 Task: Find connections with filter location La Crau with filter topic #Futurewith filter profile language English with filter current company Webmasters4SEO with filter school Maharashtra Jobs and careers with filter industry Investment Advice with filter service category Interior Design with filter keywords title Culture Operations Manager
Action: Mouse moved to (658, 114)
Screenshot: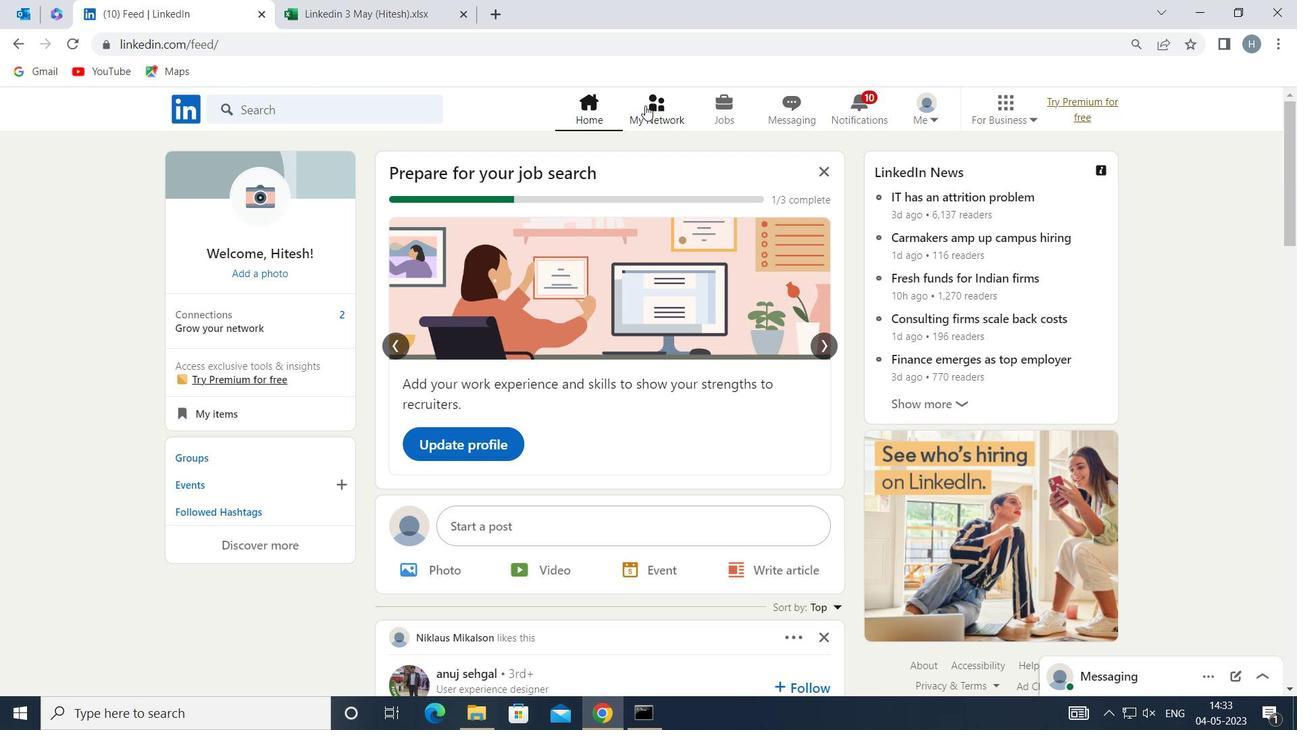 
Action: Mouse pressed left at (658, 114)
Screenshot: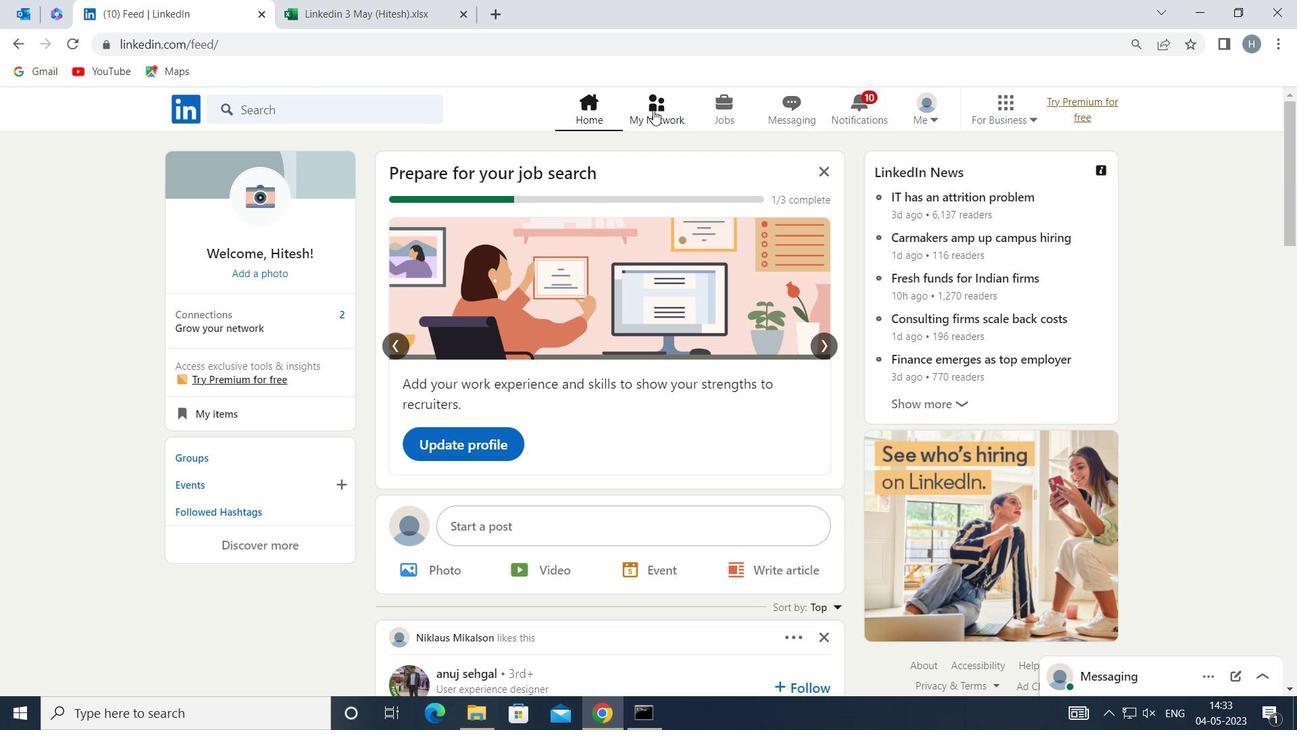 
Action: Mouse moved to (380, 201)
Screenshot: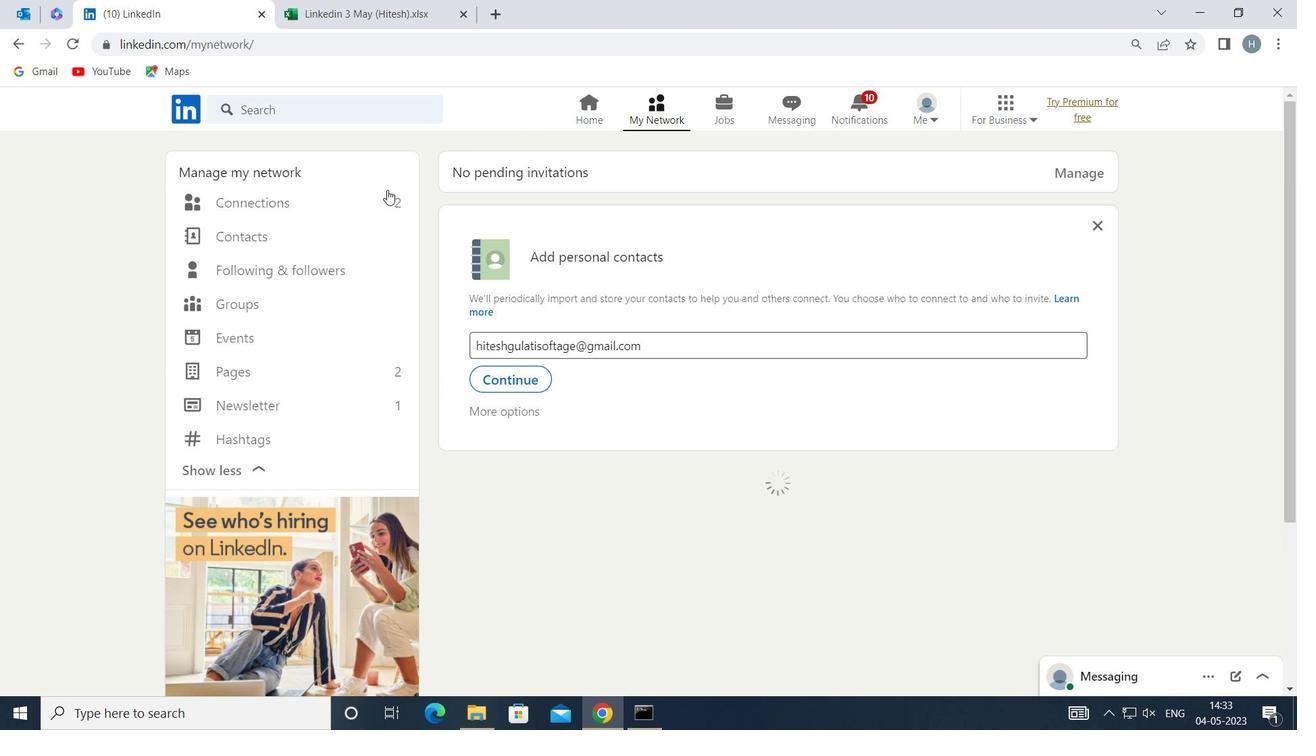 
Action: Mouse pressed left at (380, 201)
Screenshot: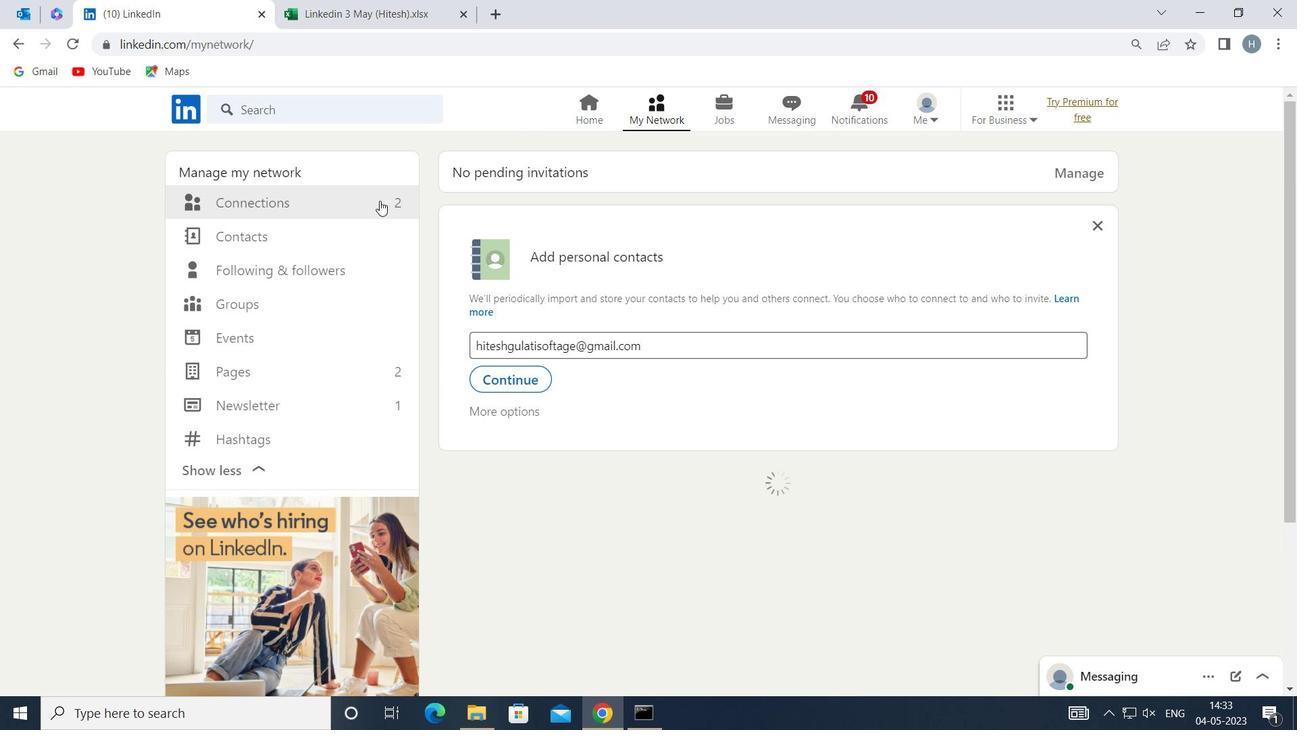
Action: Mouse moved to (768, 199)
Screenshot: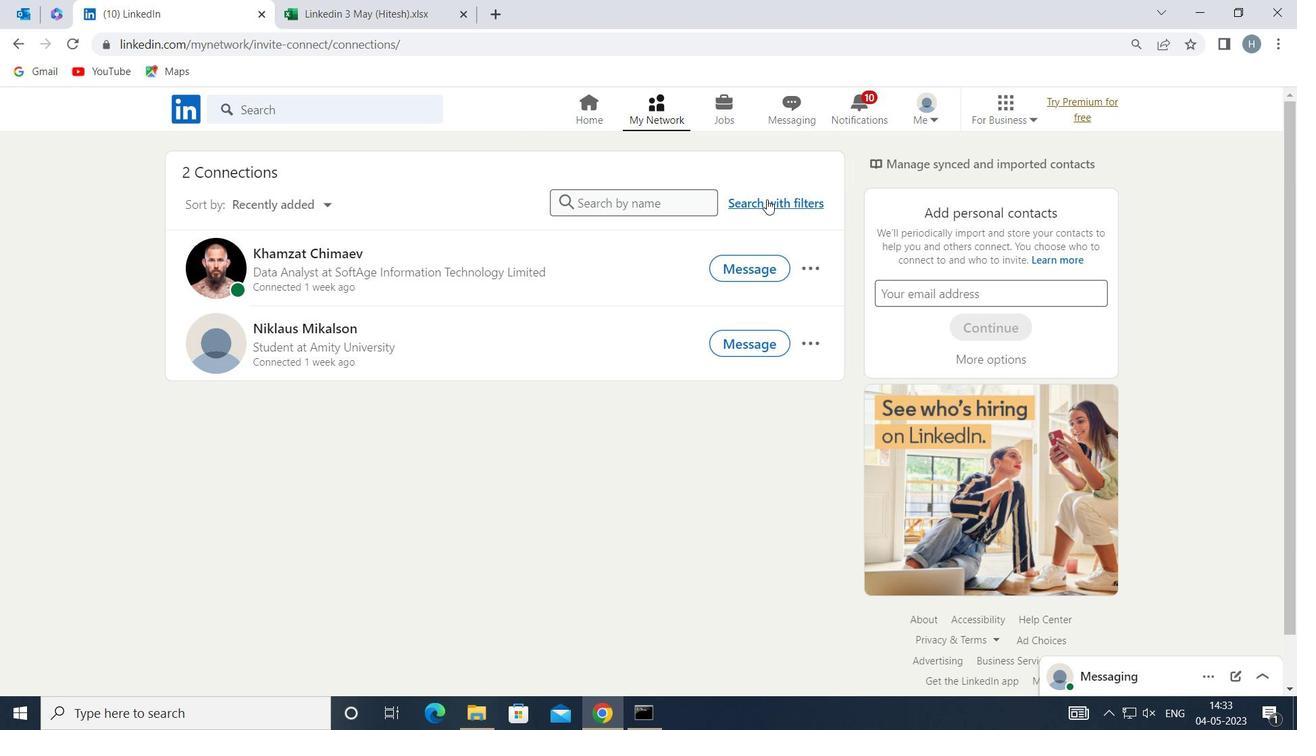 
Action: Mouse pressed left at (768, 199)
Screenshot: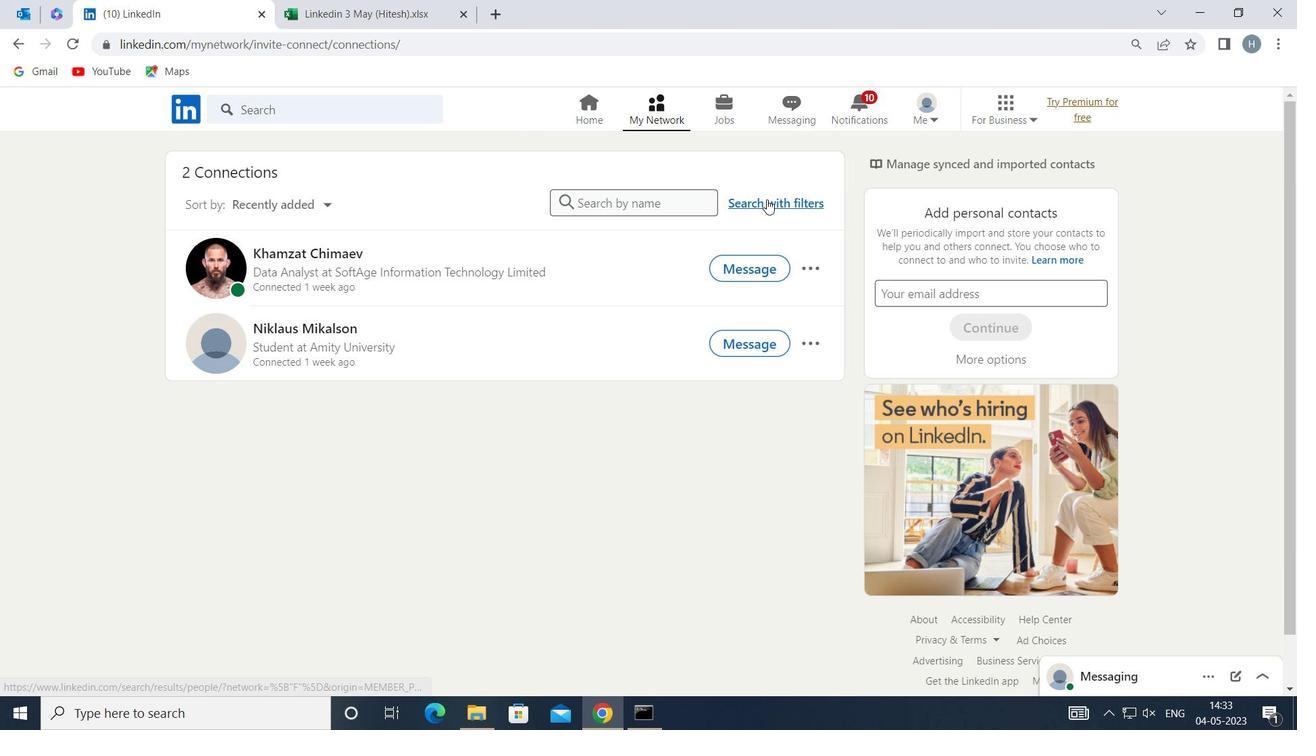 
Action: Mouse moved to (690, 160)
Screenshot: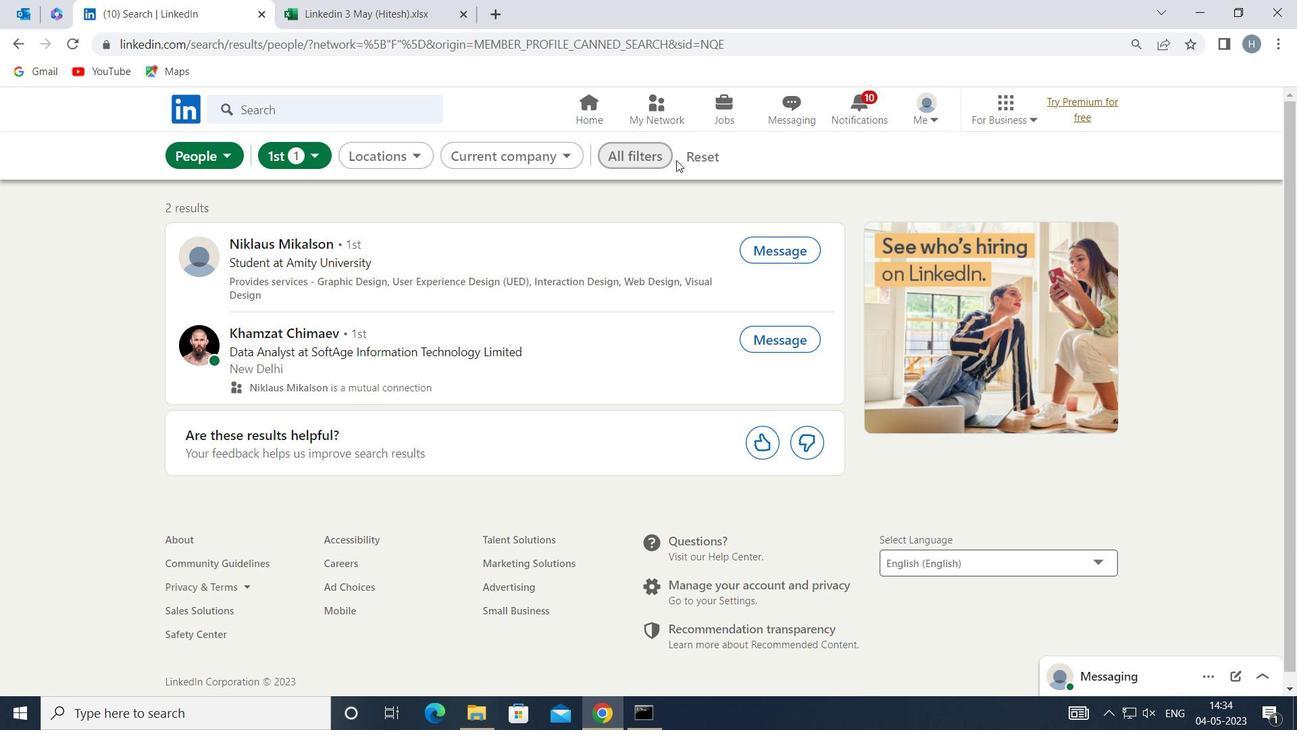 
Action: Mouse pressed left at (690, 160)
Screenshot: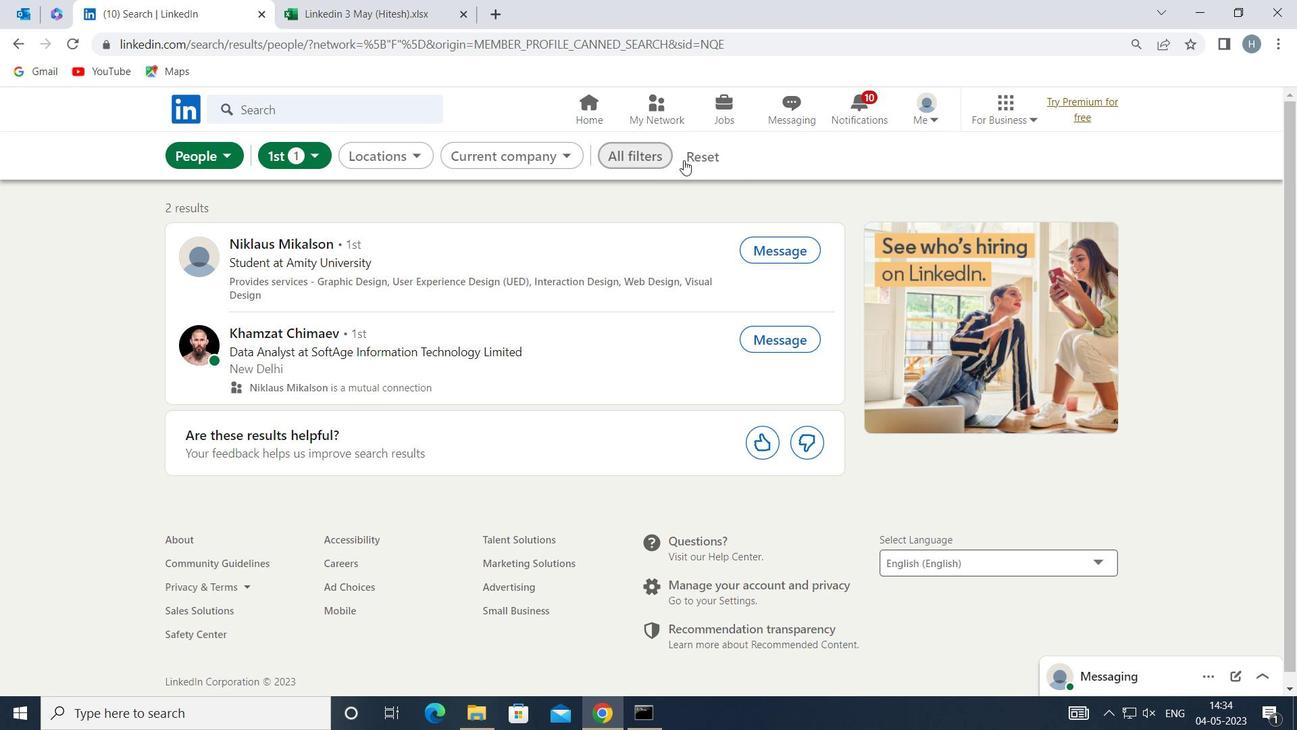 
Action: Mouse moved to (680, 154)
Screenshot: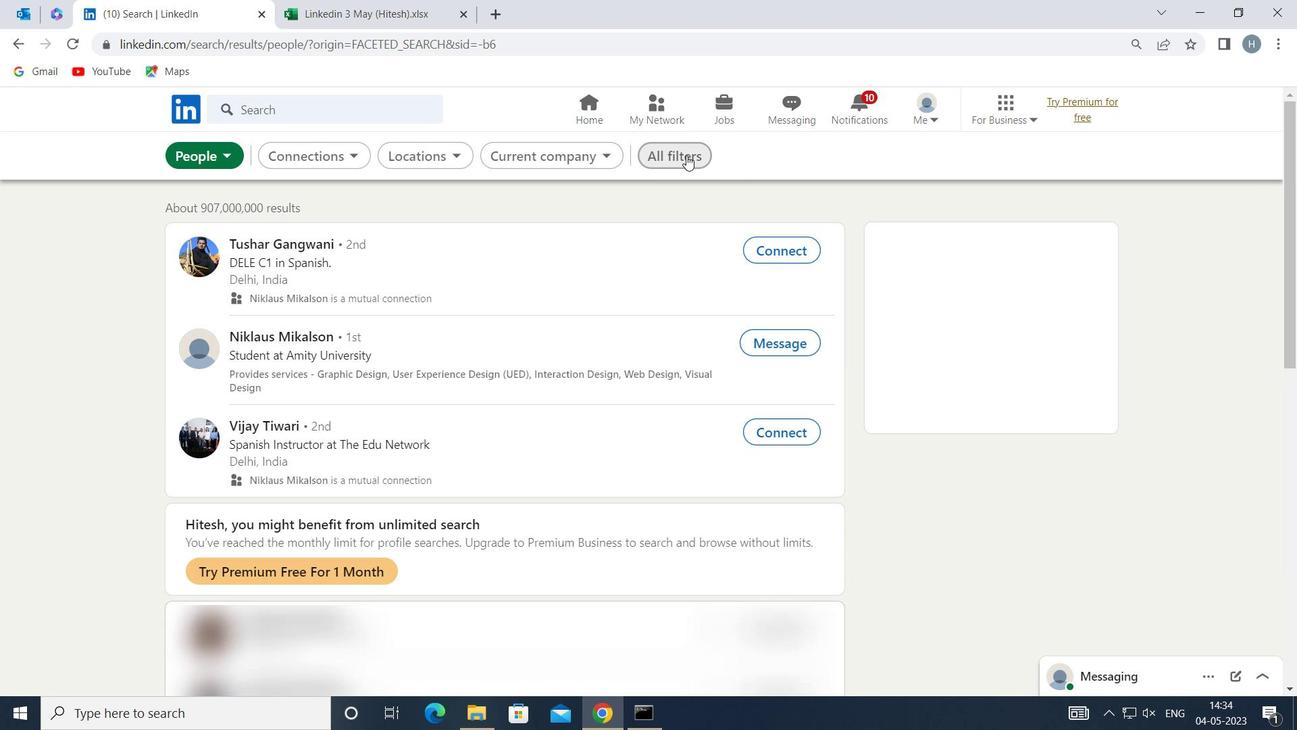 
Action: Mouse pressed left at (680, 154)
Screenshot: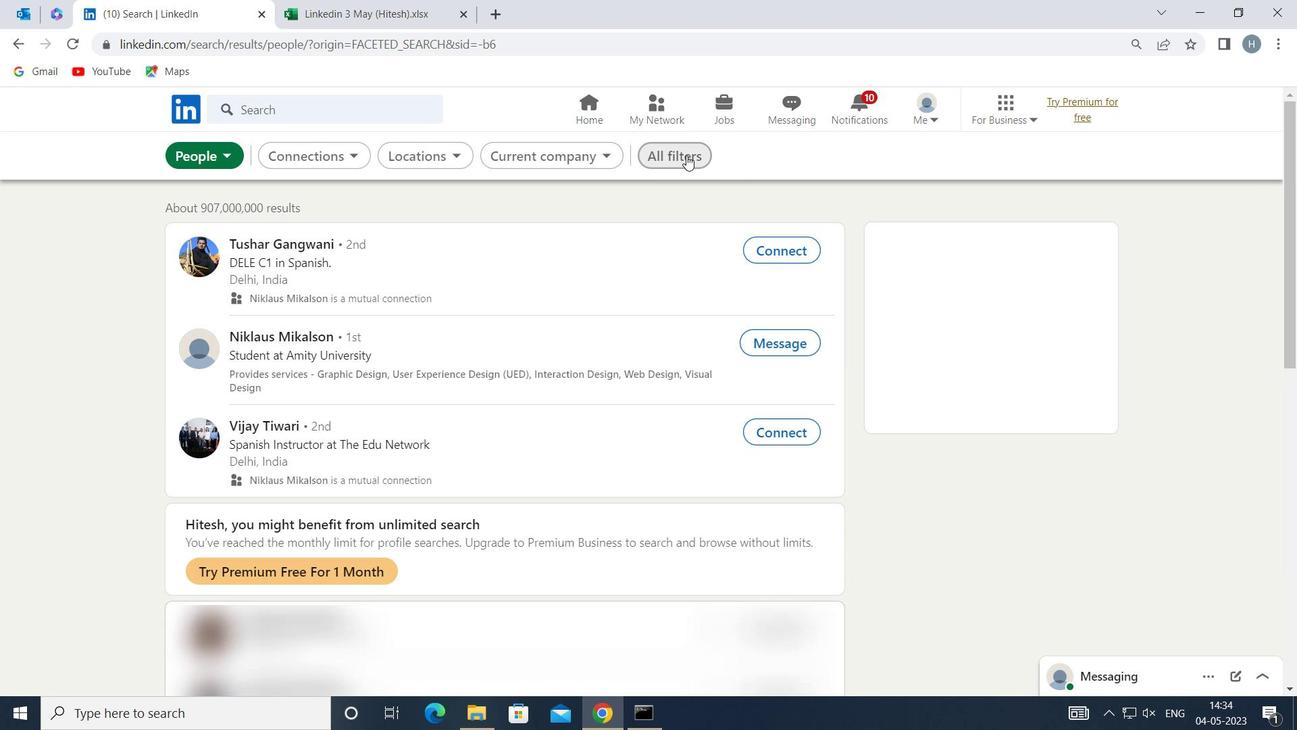 
Action: Mouse moved to (900, 277)
Screenshot: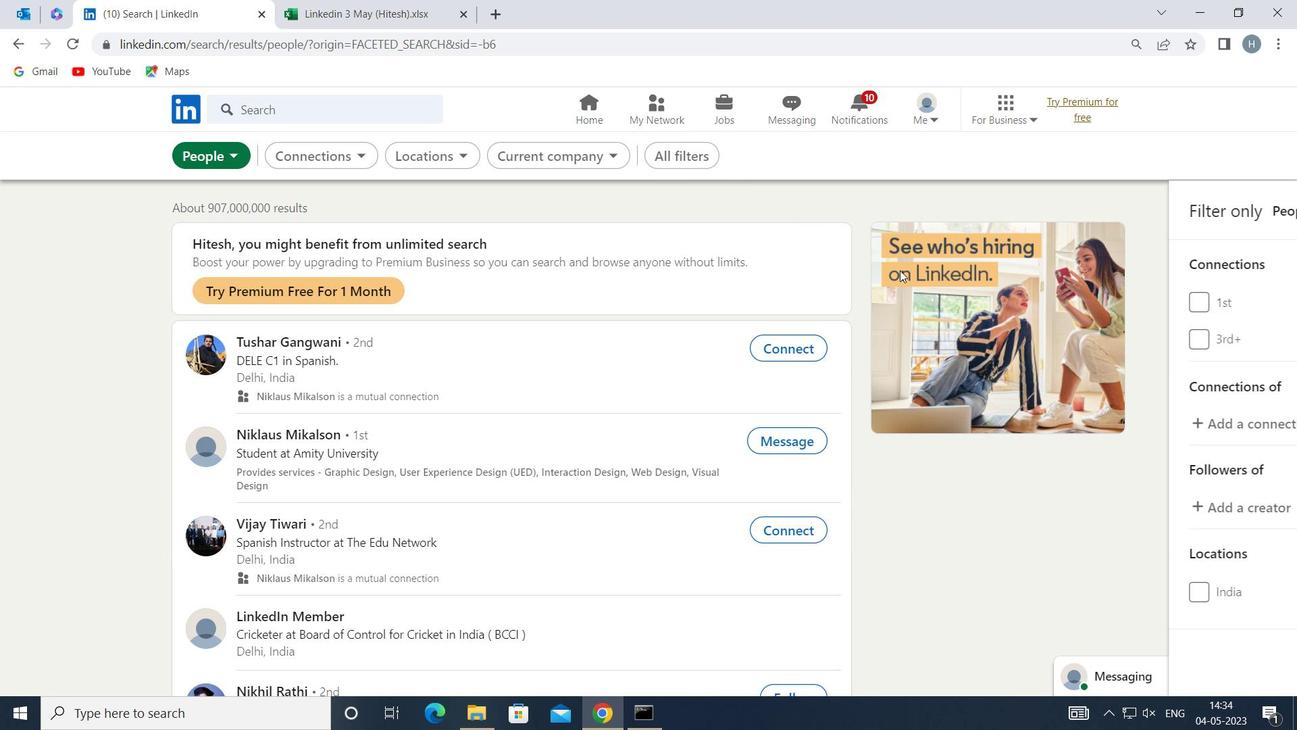 
Action: Mouse scrolled (900, 276) with delta (0, 0)
Screenshot: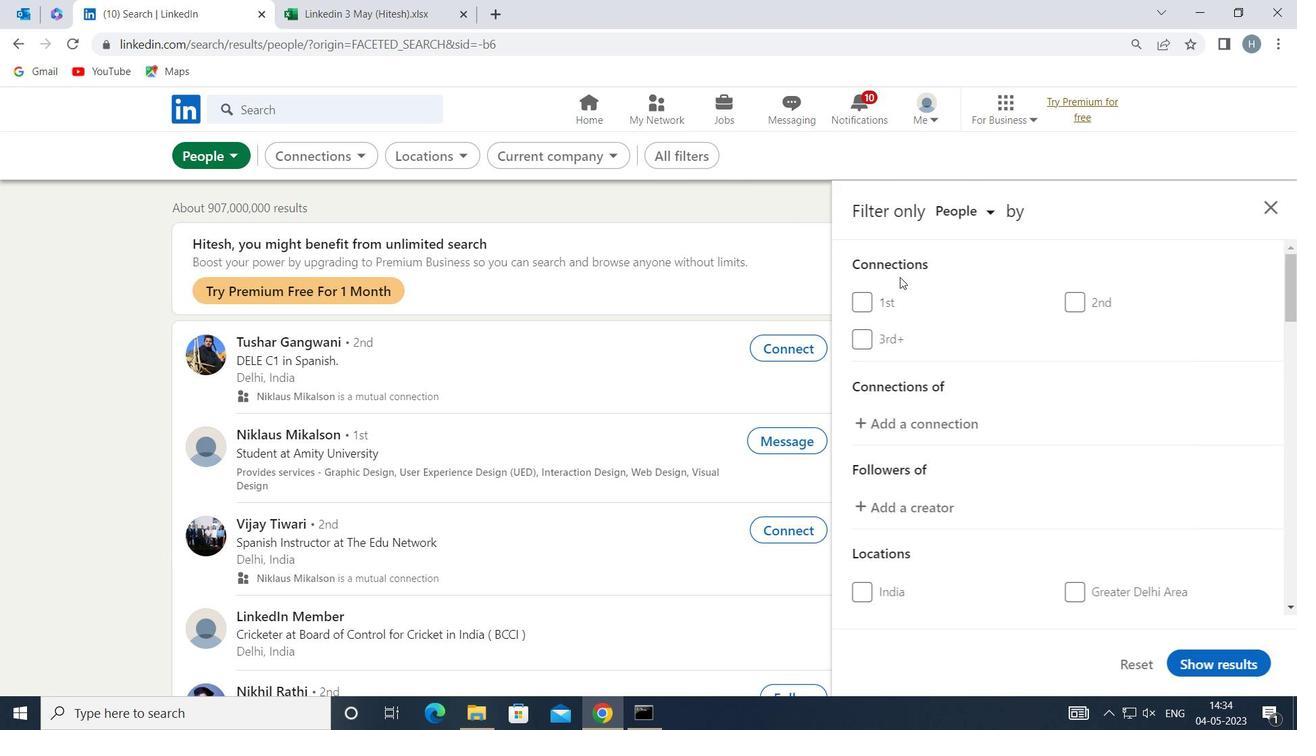 
Action: Mouse scrolled (900, 276) with delta (0, 0)
Screenshot: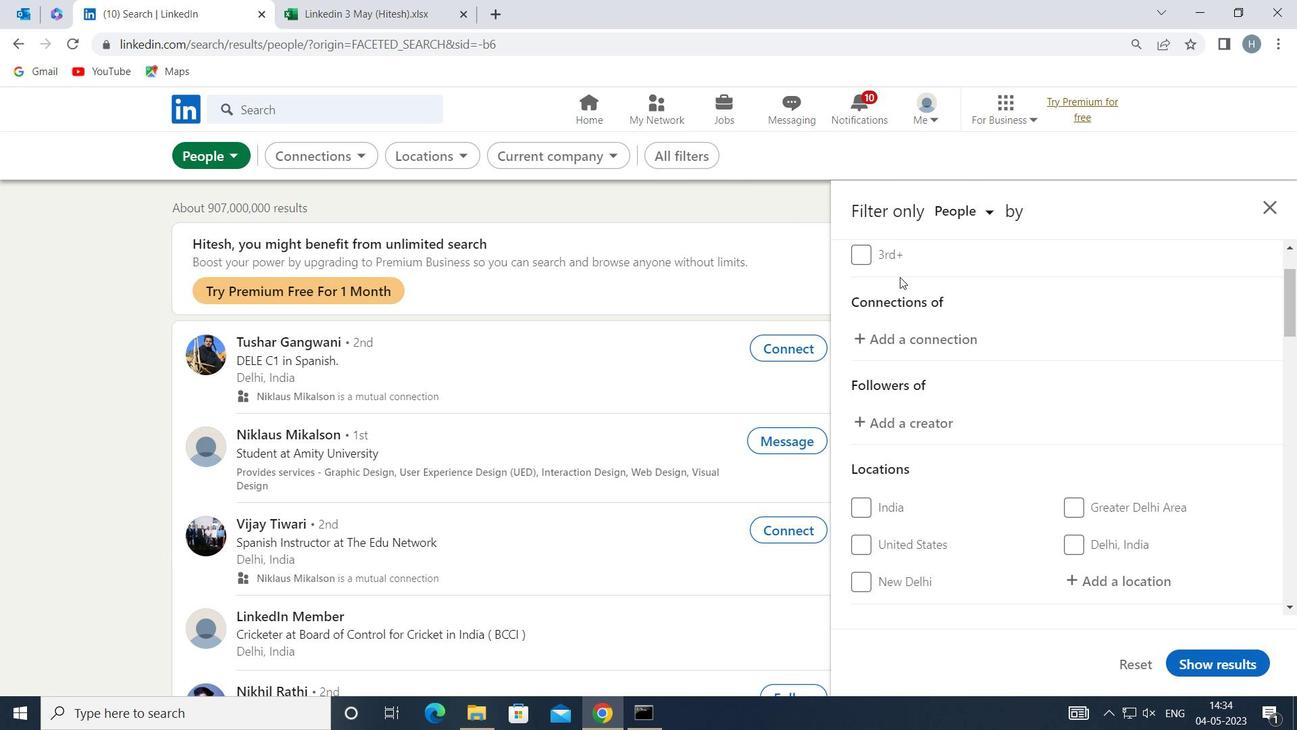 
Action: Mouse moved to (904, 292)
Screenshot: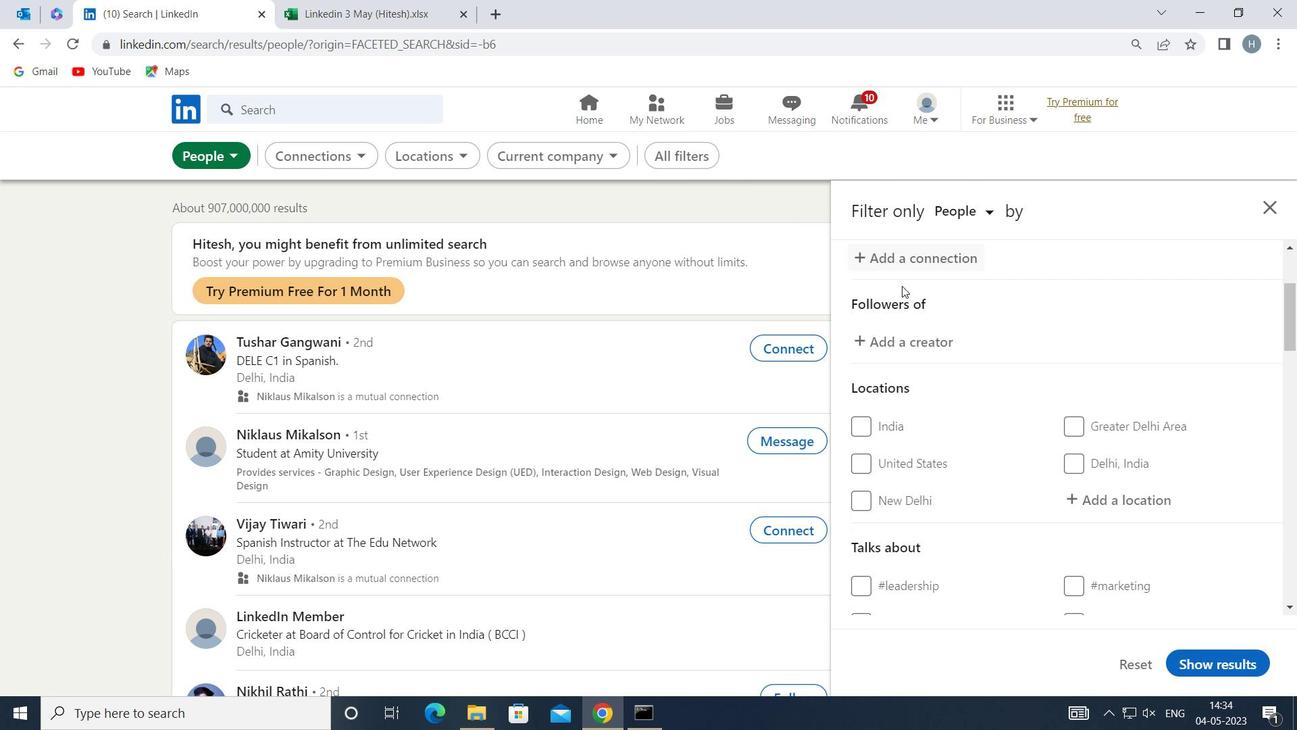 
Action: Mouse scrolled (904, 291) with delta (0, 0)
Screenshot: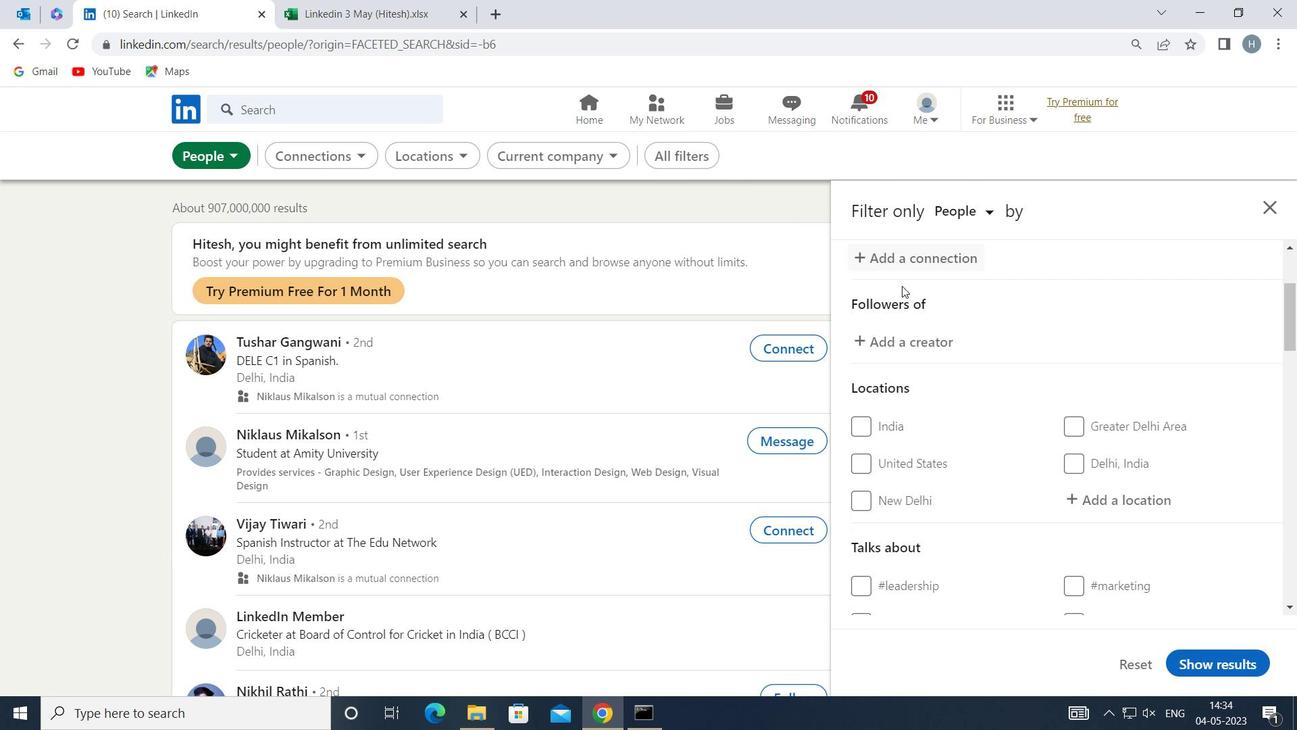 
Action: Mouse moved to (909, 299)
Screenshot: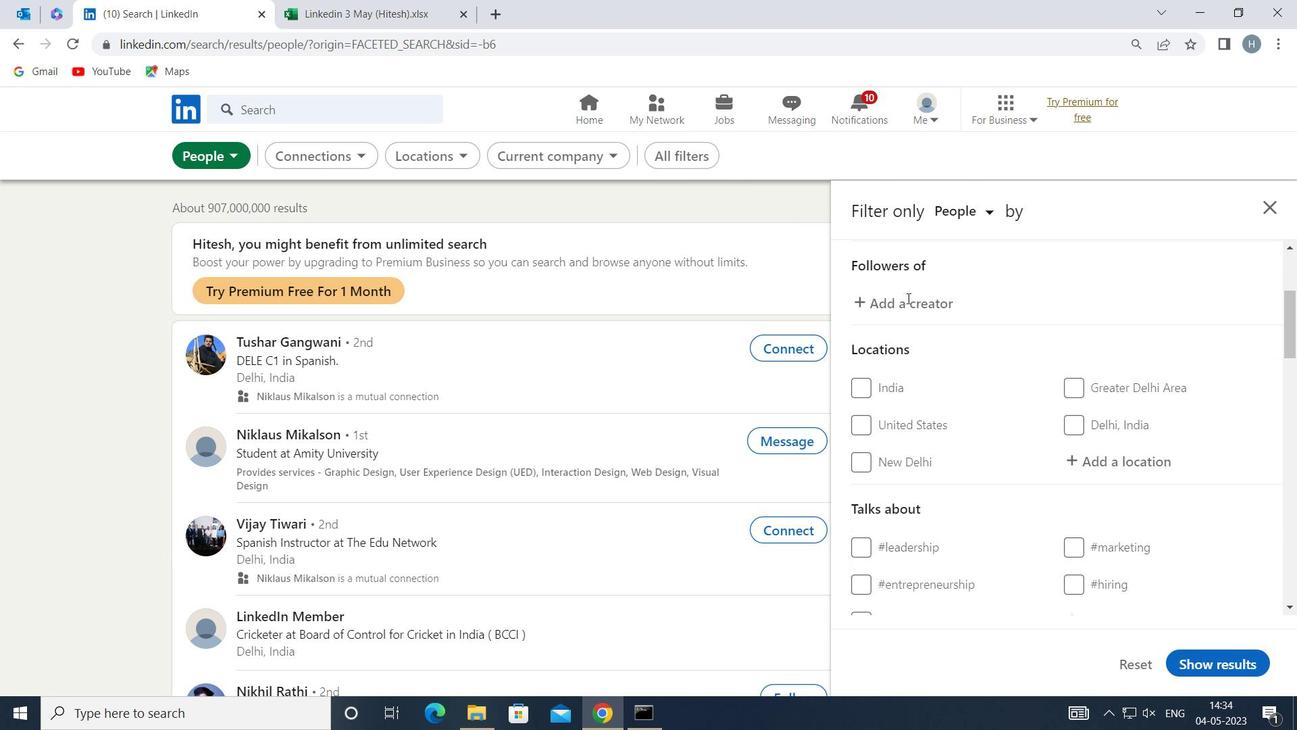 
Action: Mouse scrolled (909, 298) with delta (0, 0)
Screenshot: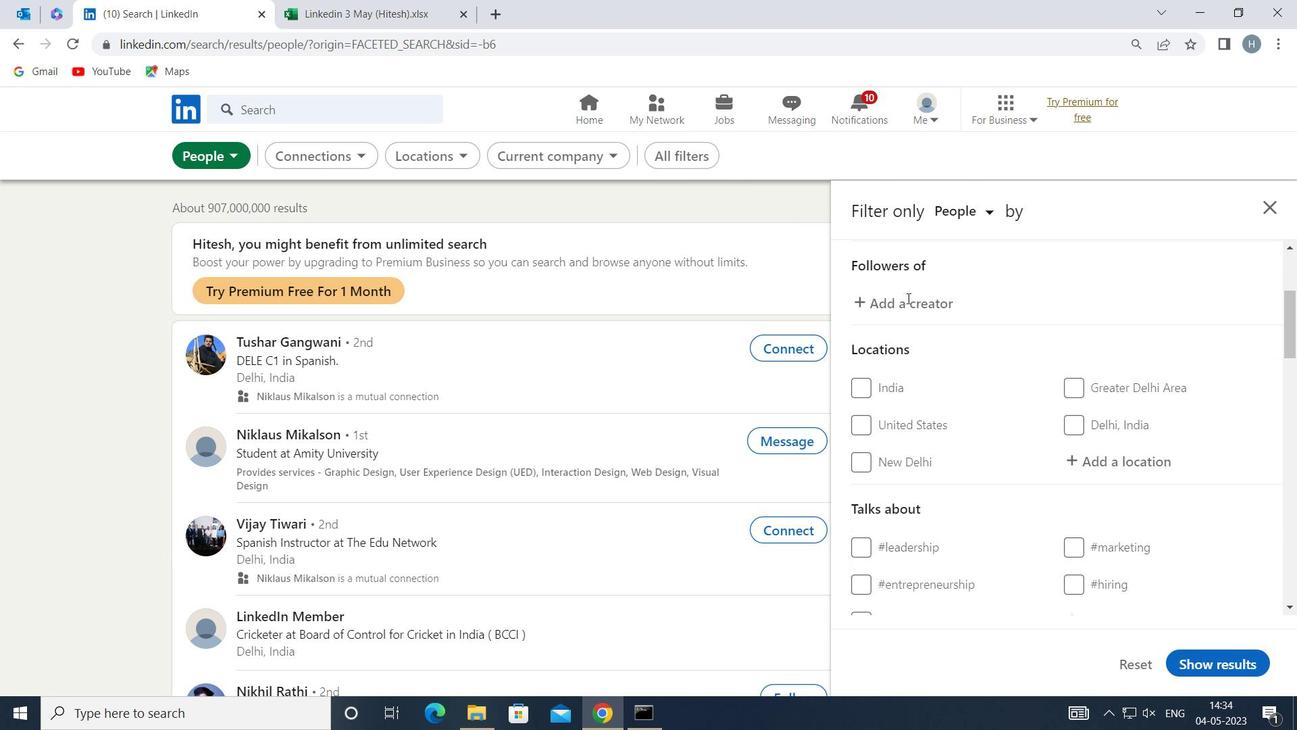 
Action: Mouse moved to (1068, 383)
Screenshot: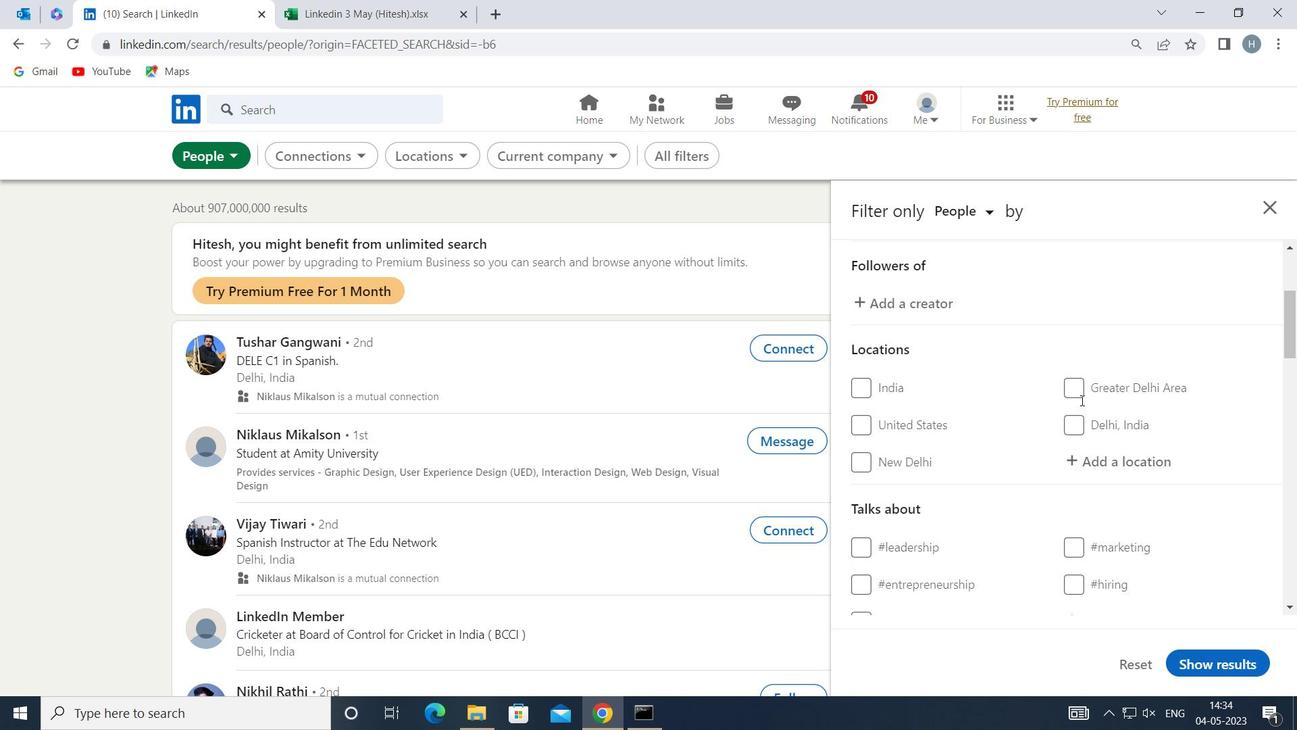 
Action: Mouse scrolled (1068, 383) with delta (0, 0)
Screenshot: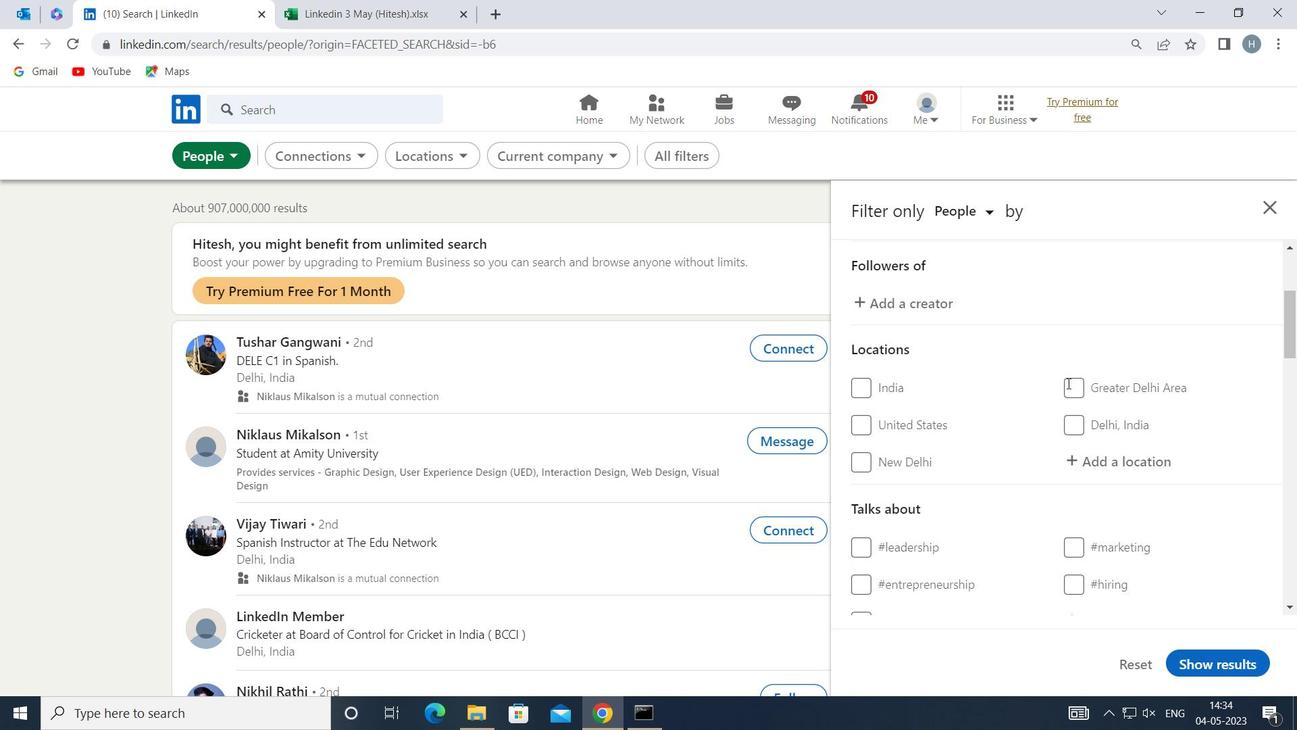 
Action: Mouse moved to (1124, 269)
Screenshot: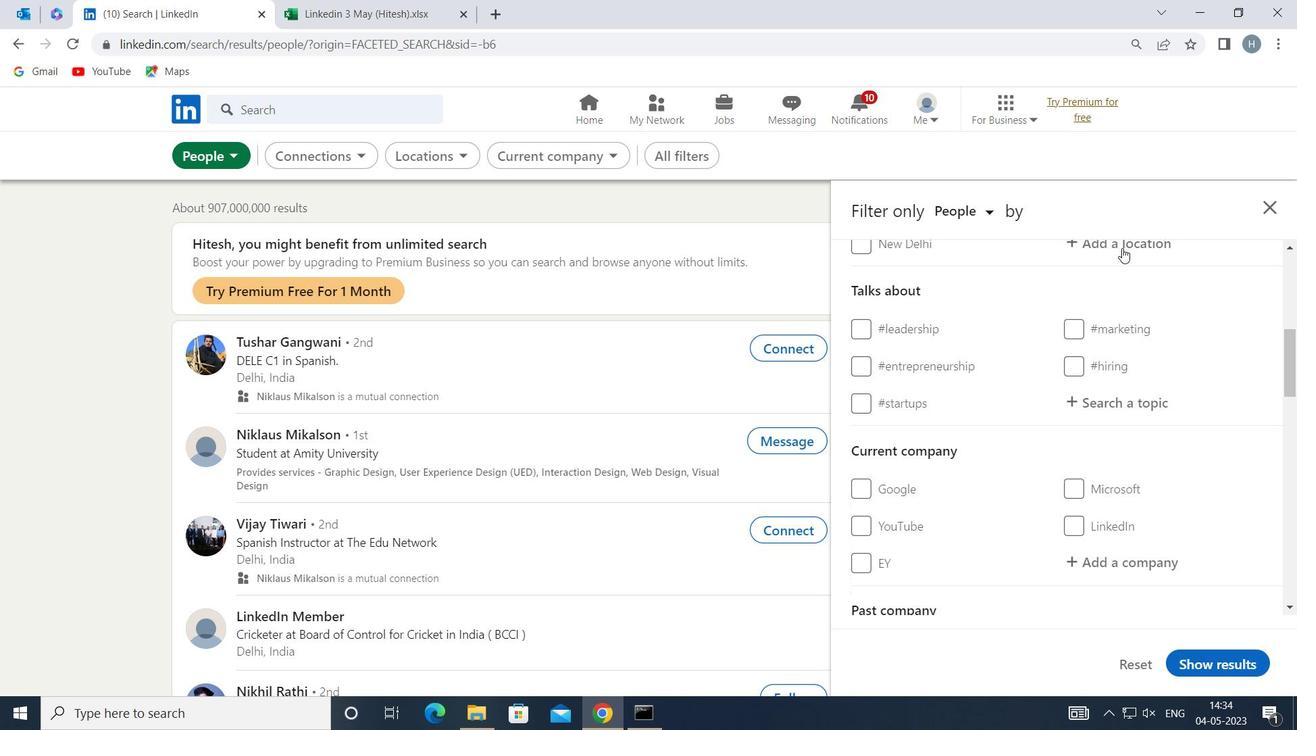 
Action: Mouse scrolled (1124, 270) with delta (0, 0)
Screenshot: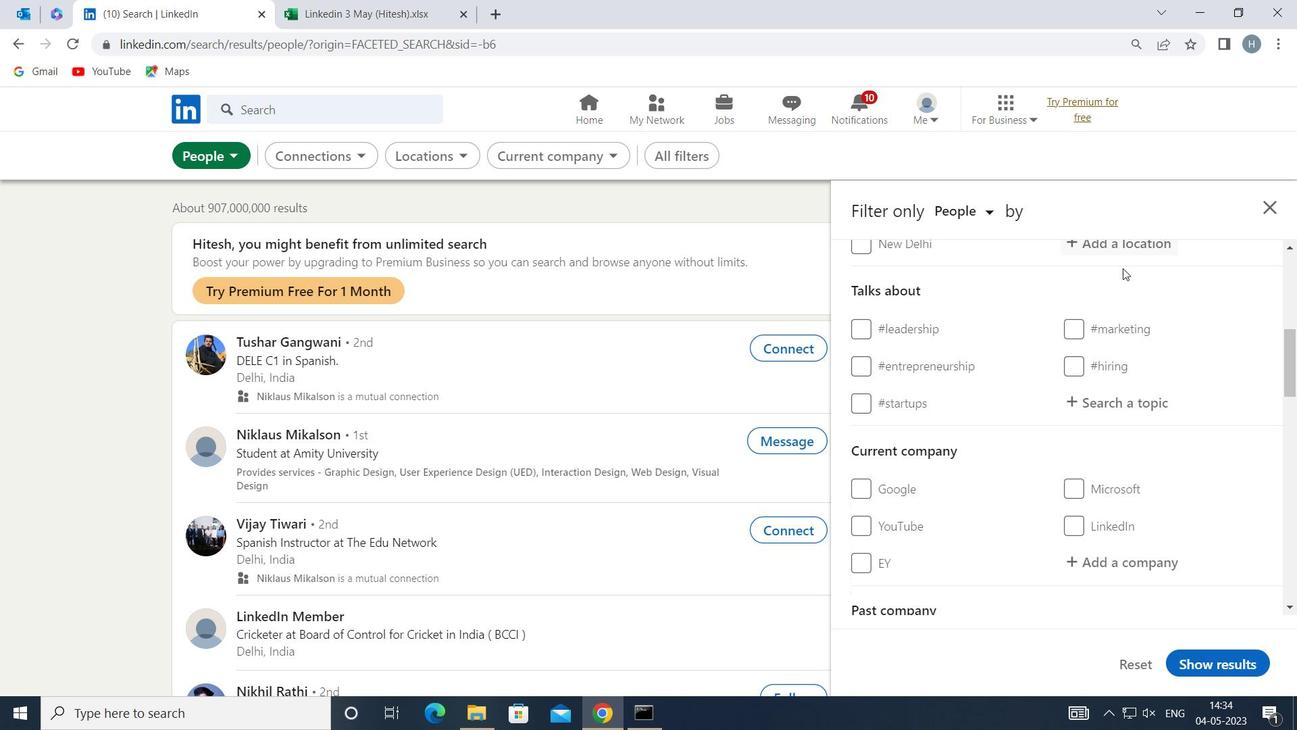 
Action: Mouse moved to (1139, 321)
Screenshot: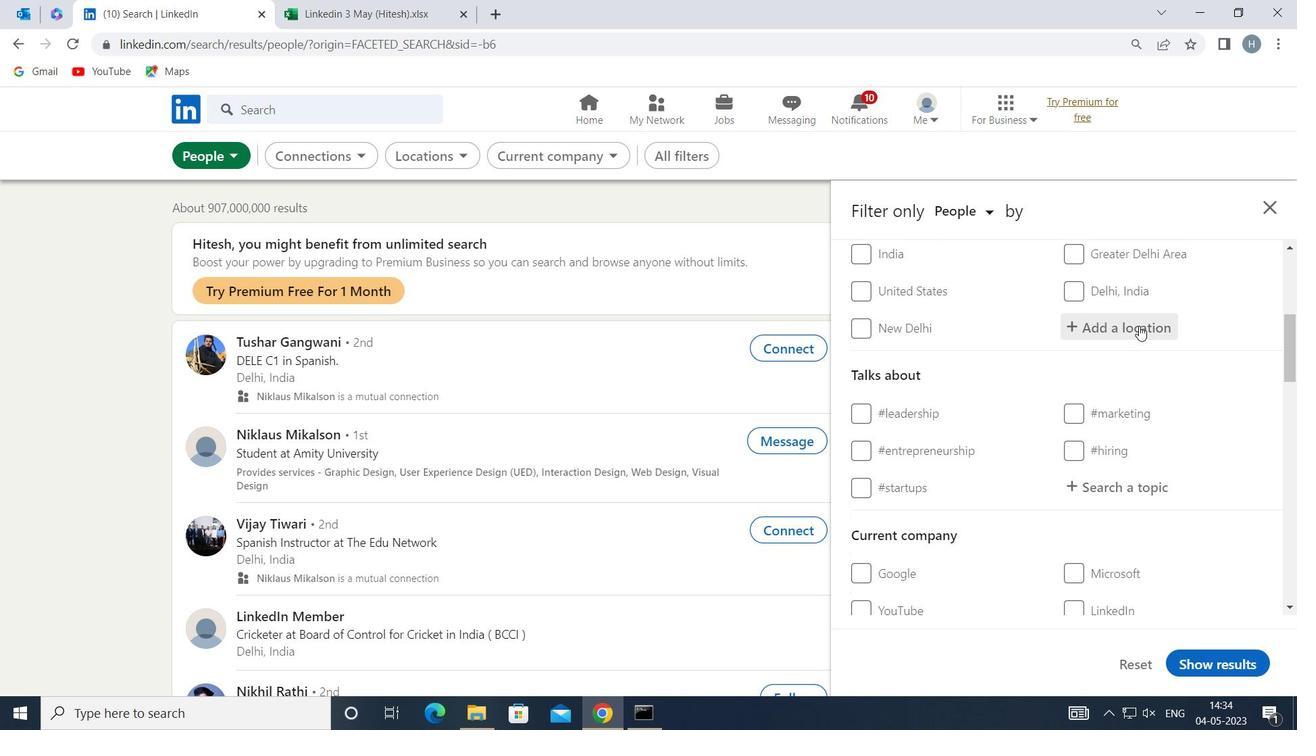 
Action: Mouse pressed left at (1139, 321)
Screenshot: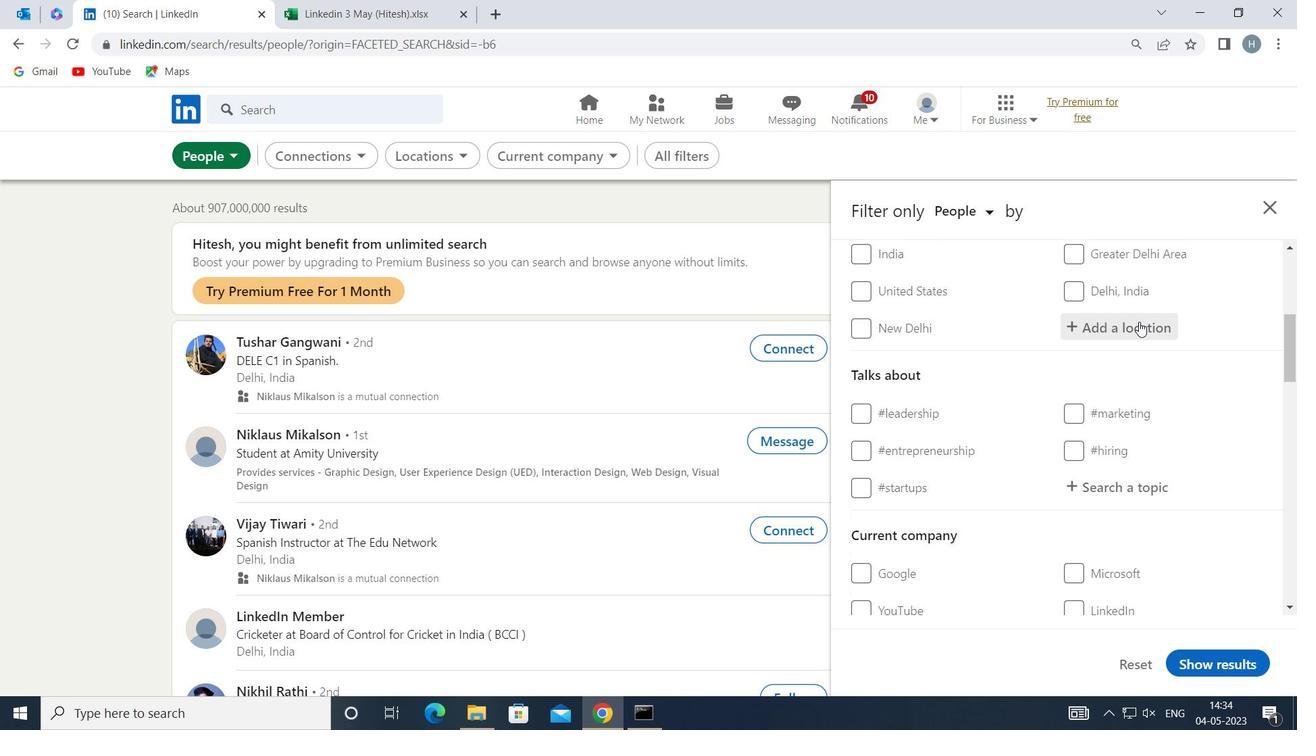 
Action: Key pressed <Key.shift>LA<Key.space><Key.shift>CRAU
Screenshot: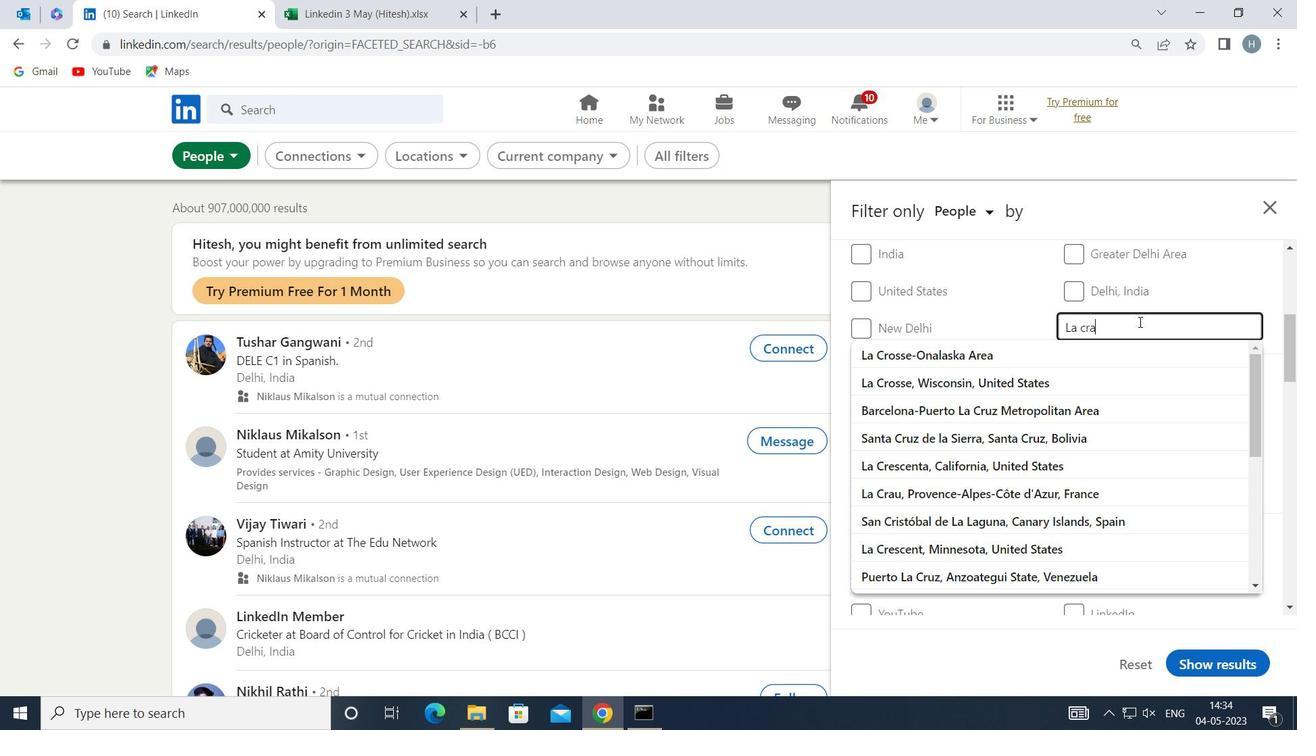 
Action: Mouse moved to (1091, 353)
Screenshot: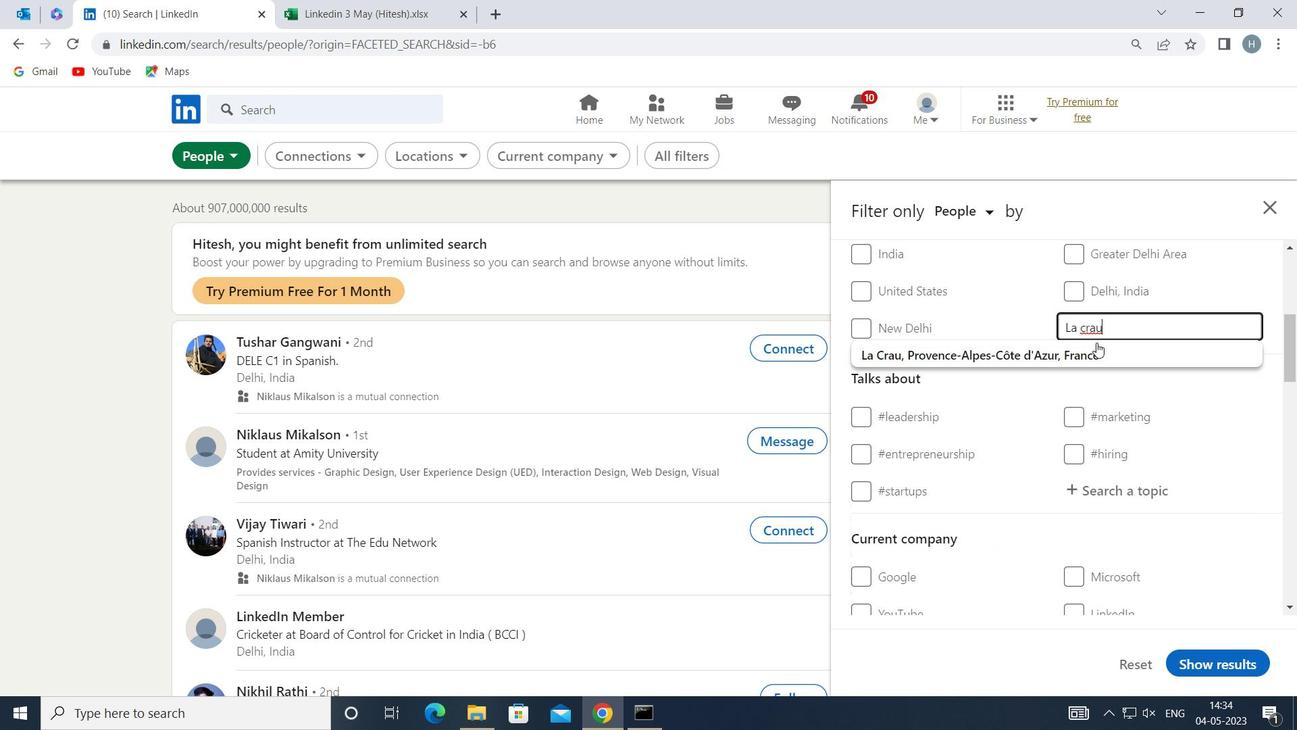 
Action: Mouse pressed left at (1091, 353)
Screenshot: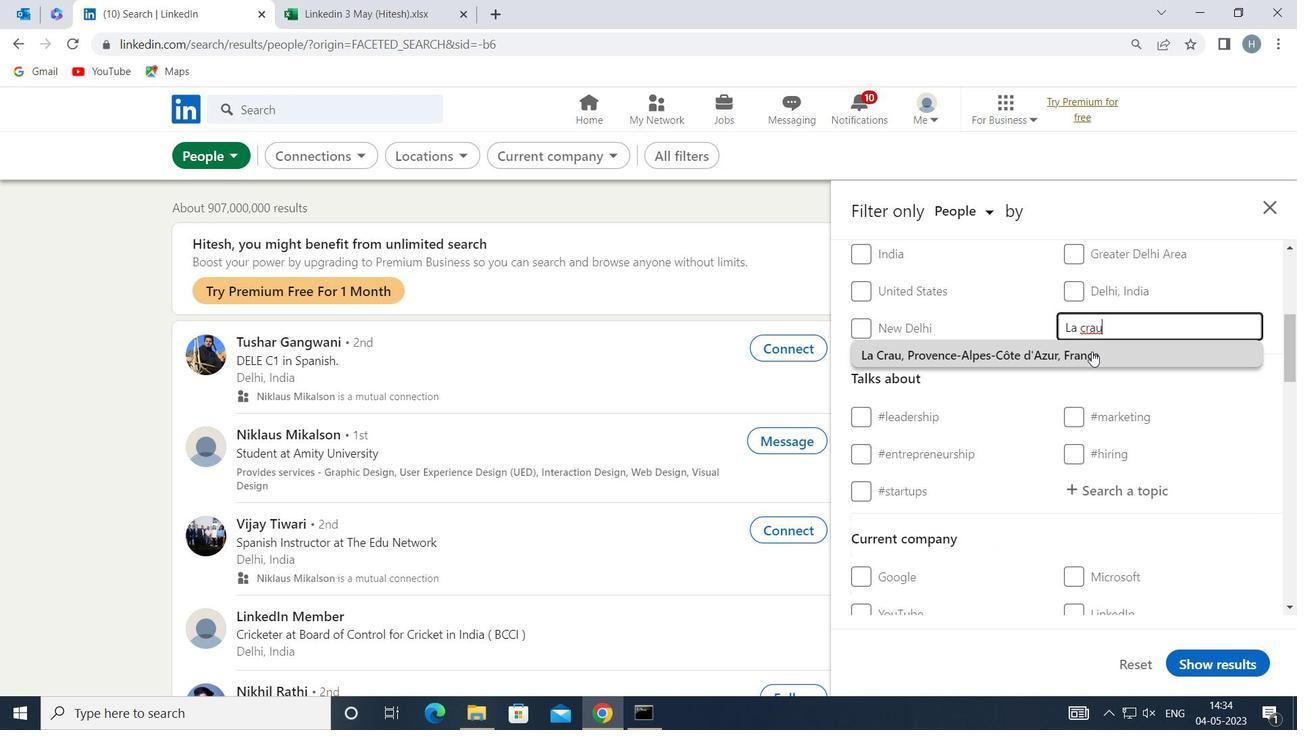 
Action: Mouse scrolled (1091, 352) with delta (0, 0)
Screenshot: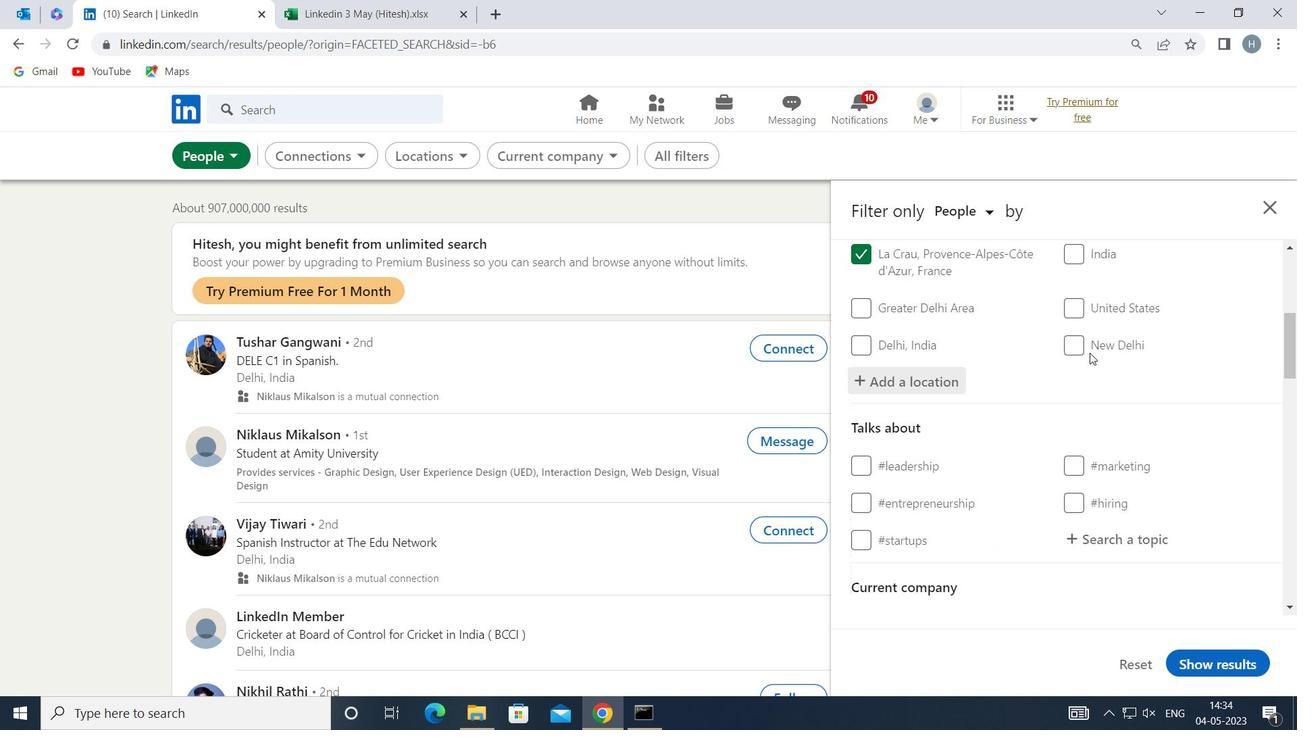 
Action: Mouse moved to (1126, 444)
Screenshot: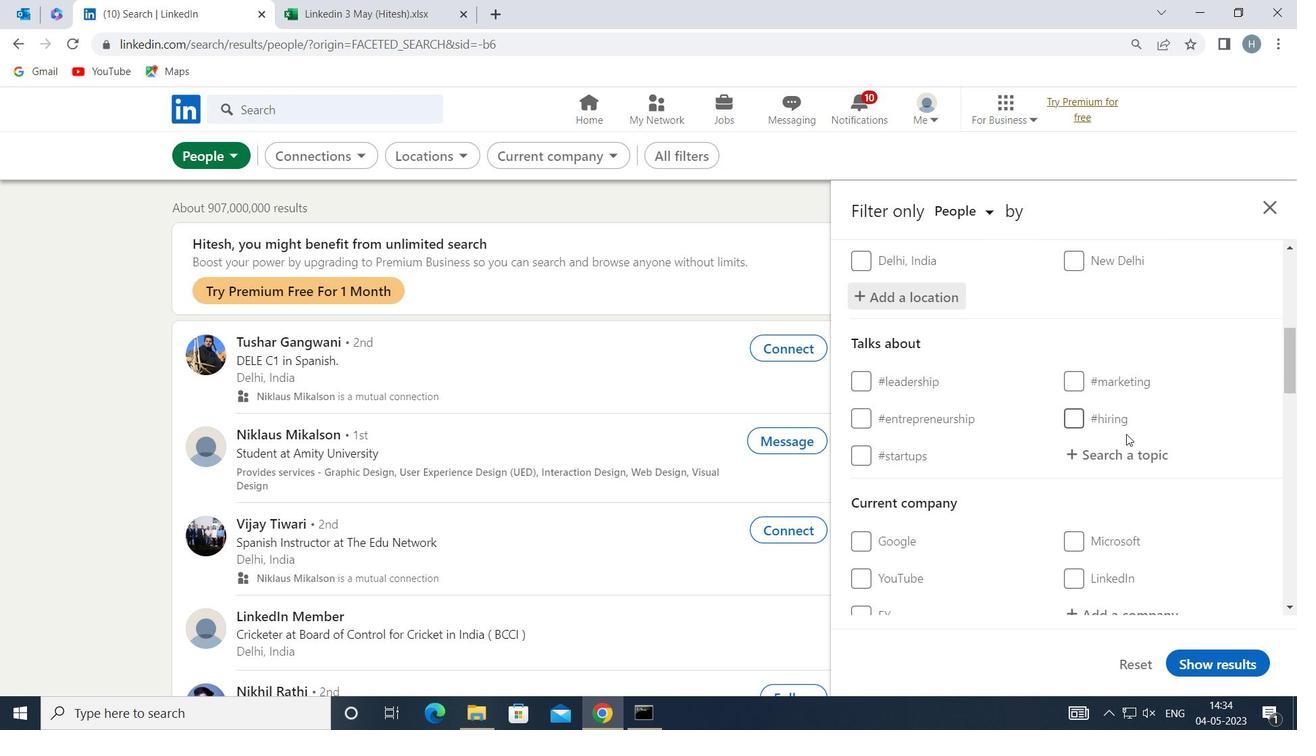
Action: Mouse pressed left at (1126, 444)
Screenshot: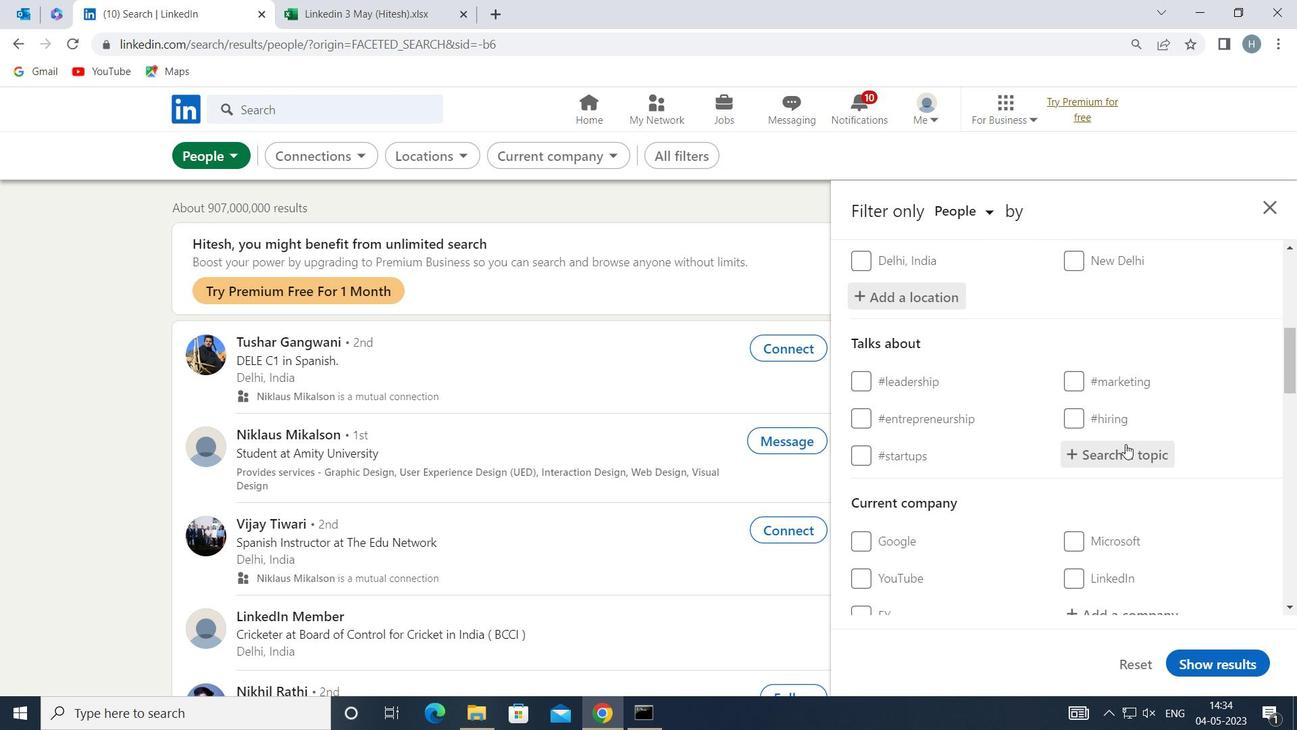 
Action: Key pressed <Key.shift>FUTURE
Screenshot: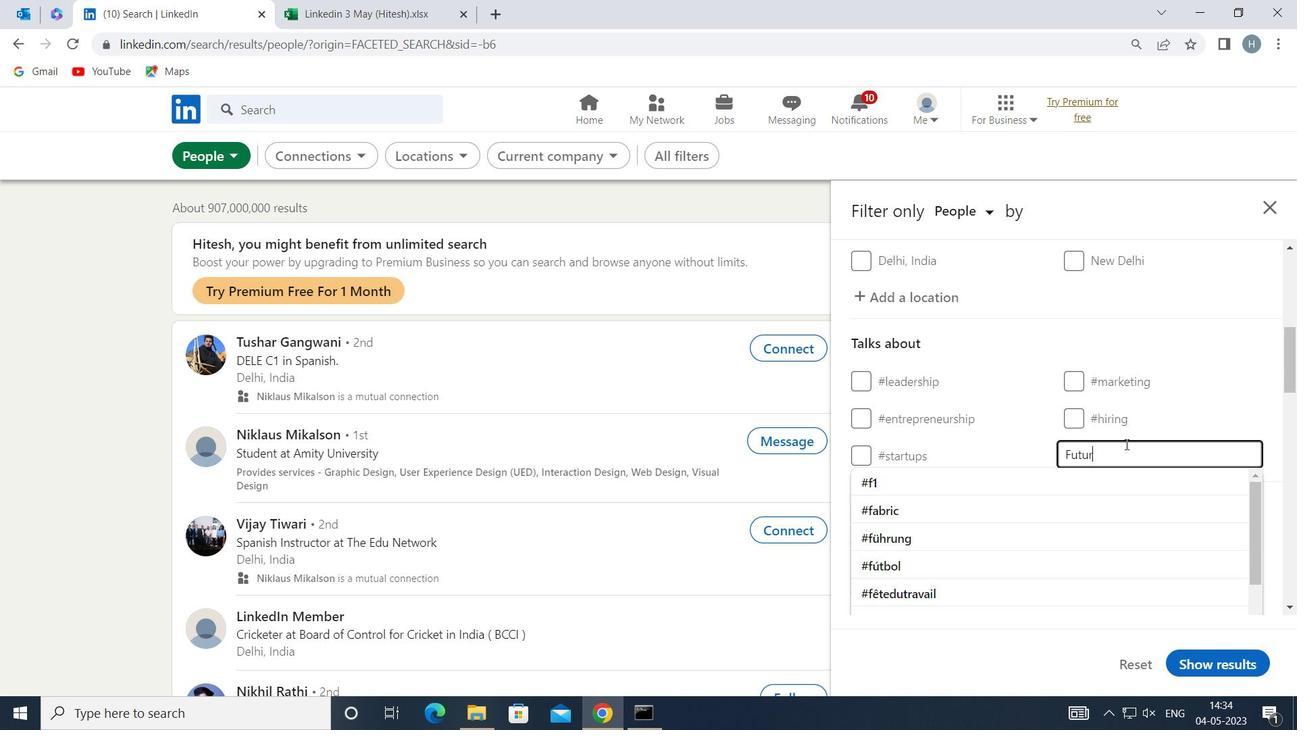 
Action: Mouse moved to (1057, 481)
Screenshot: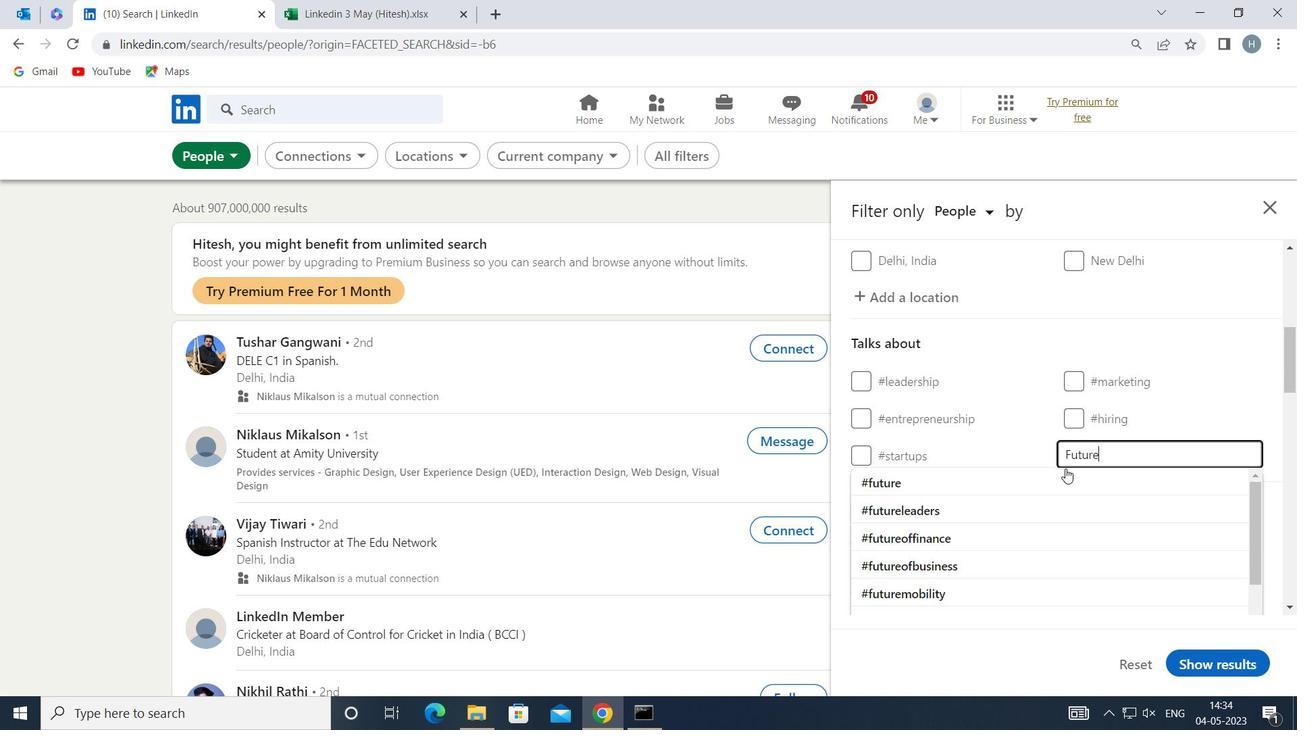 
Action: Mouse pressed left at (1057, 481)
Screenshot: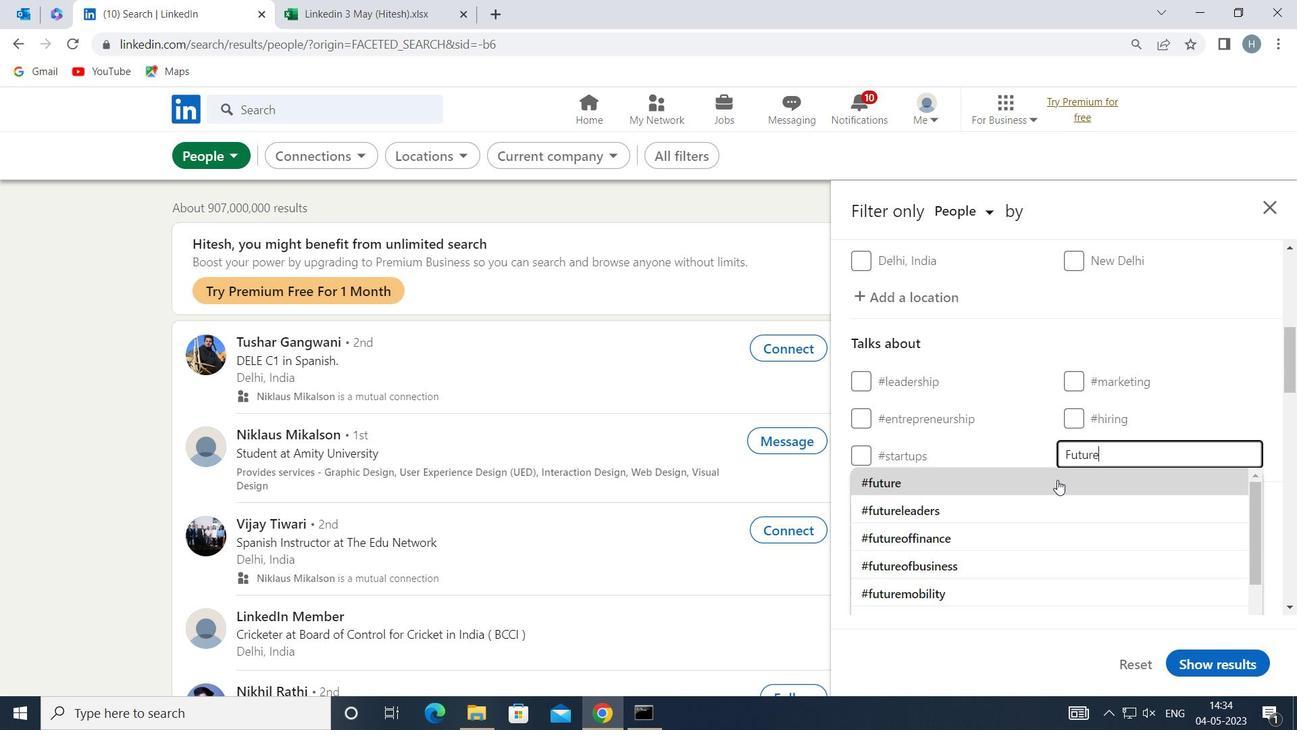 
Action: Mouse moved to (1043, 459)
Screenshot: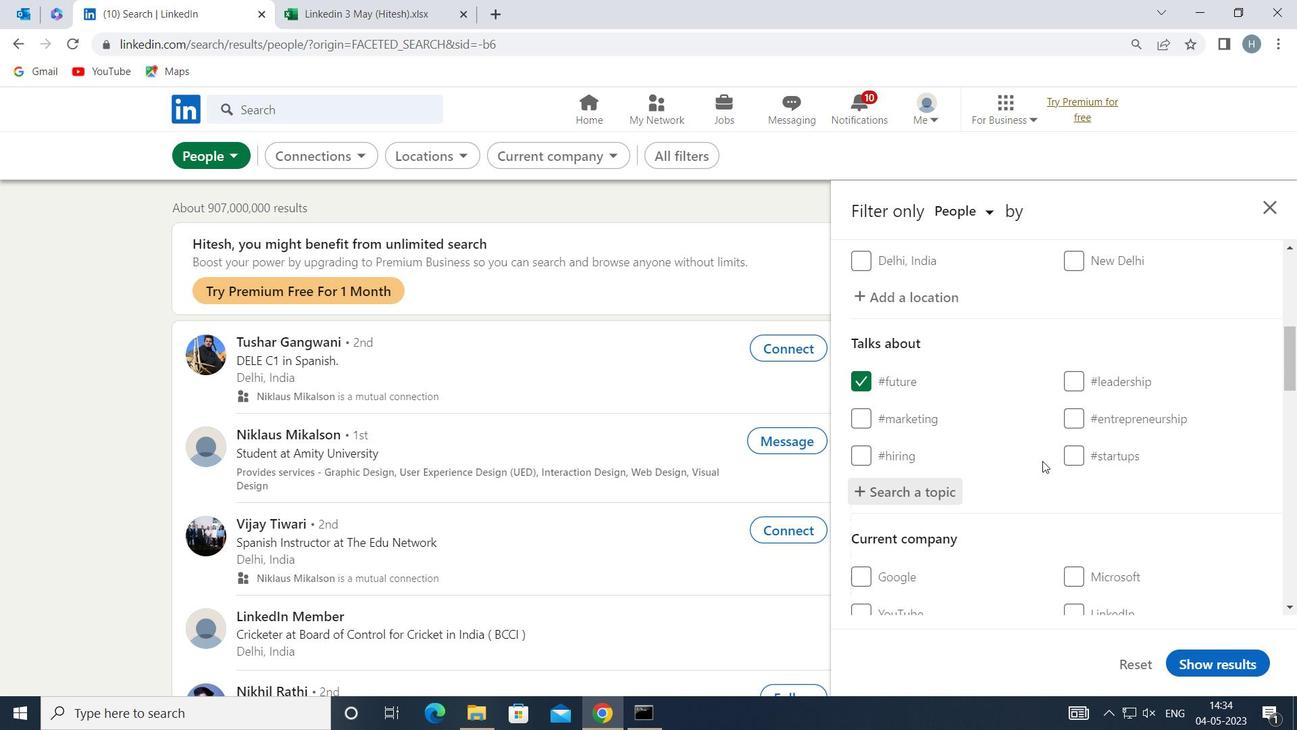 
Action: Mouse scrolled (1043, 458) with delta (0, 0)
Screenshot: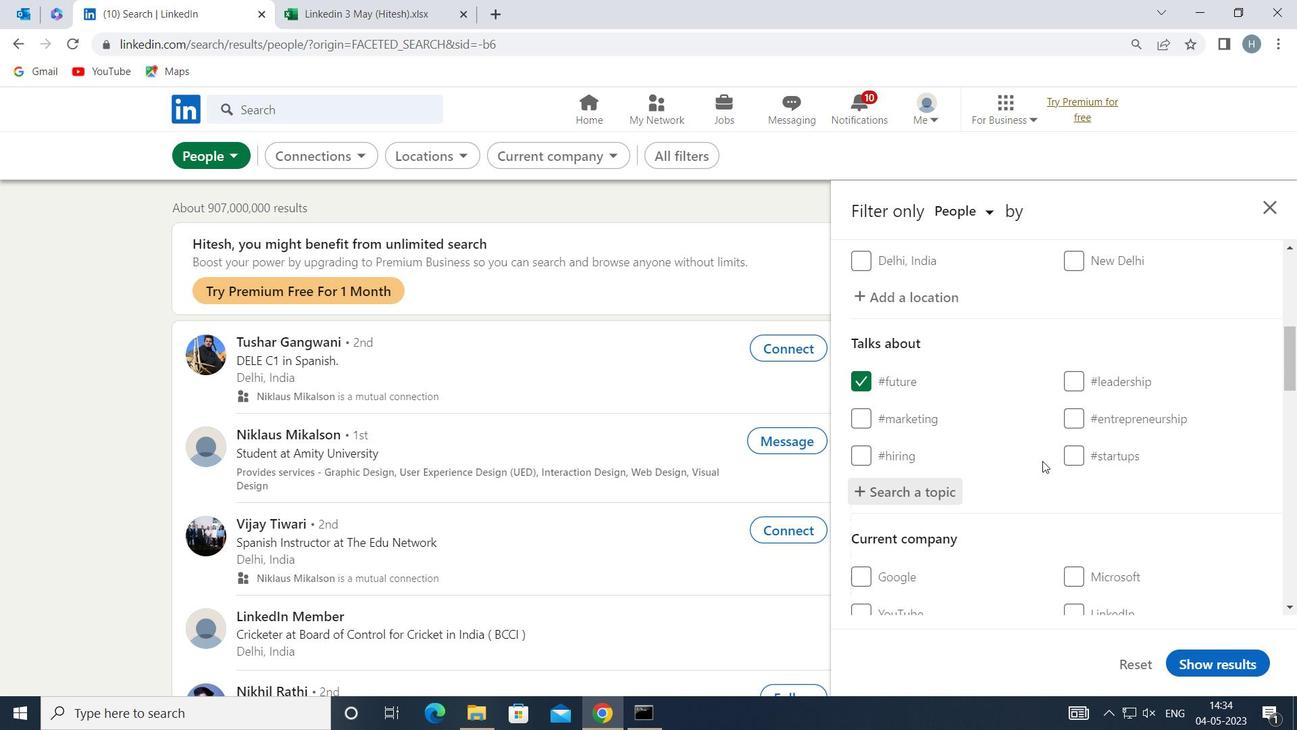 
Action: Mouse moved to (1041, 448)
Screenshot: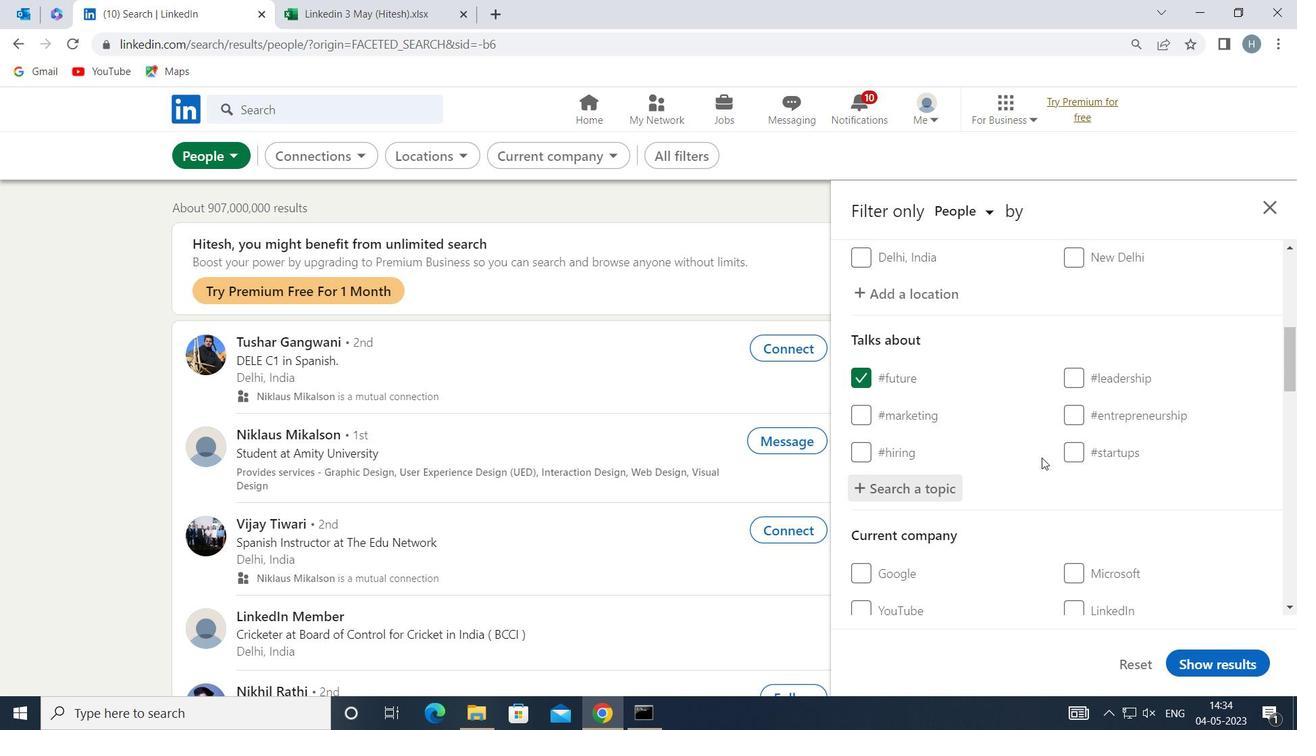 
Action: Mouse scrolled (1041, 448) with delta (0, 0)
Screenshot: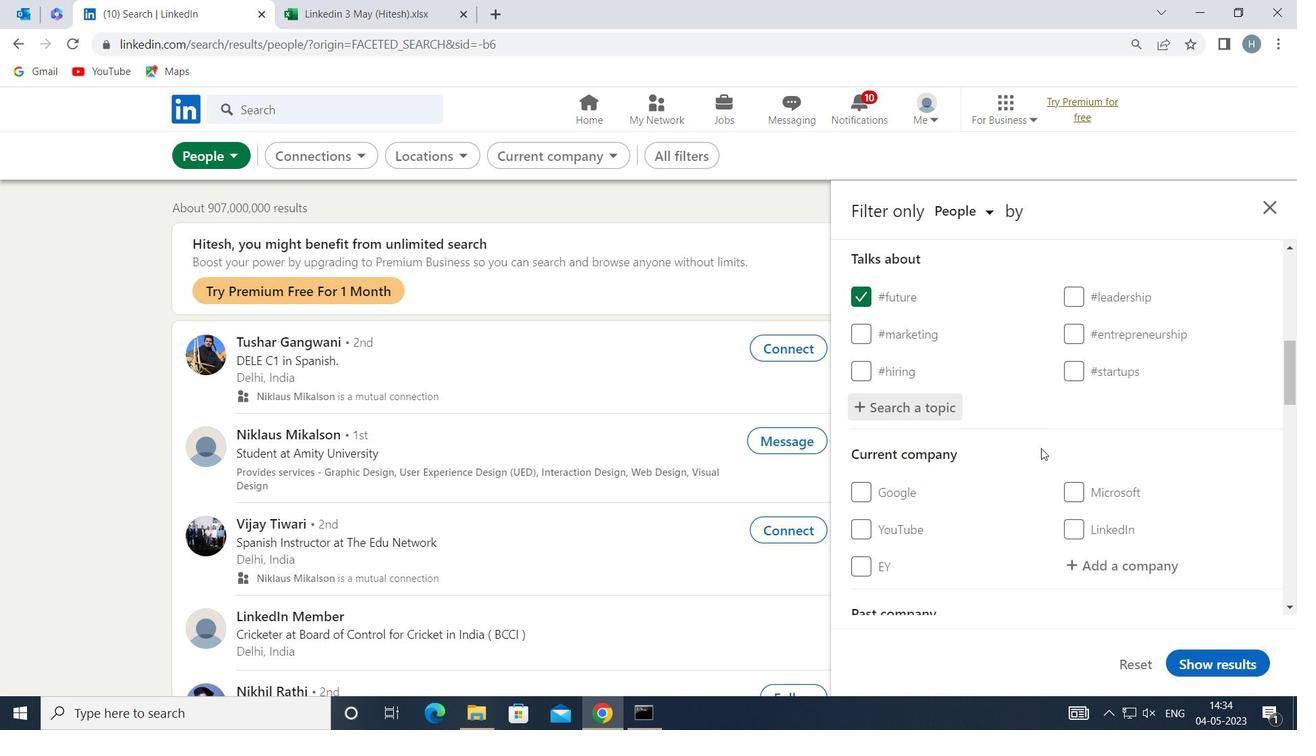 
Action: Mouse moved to (1042, 446)
Screenshot: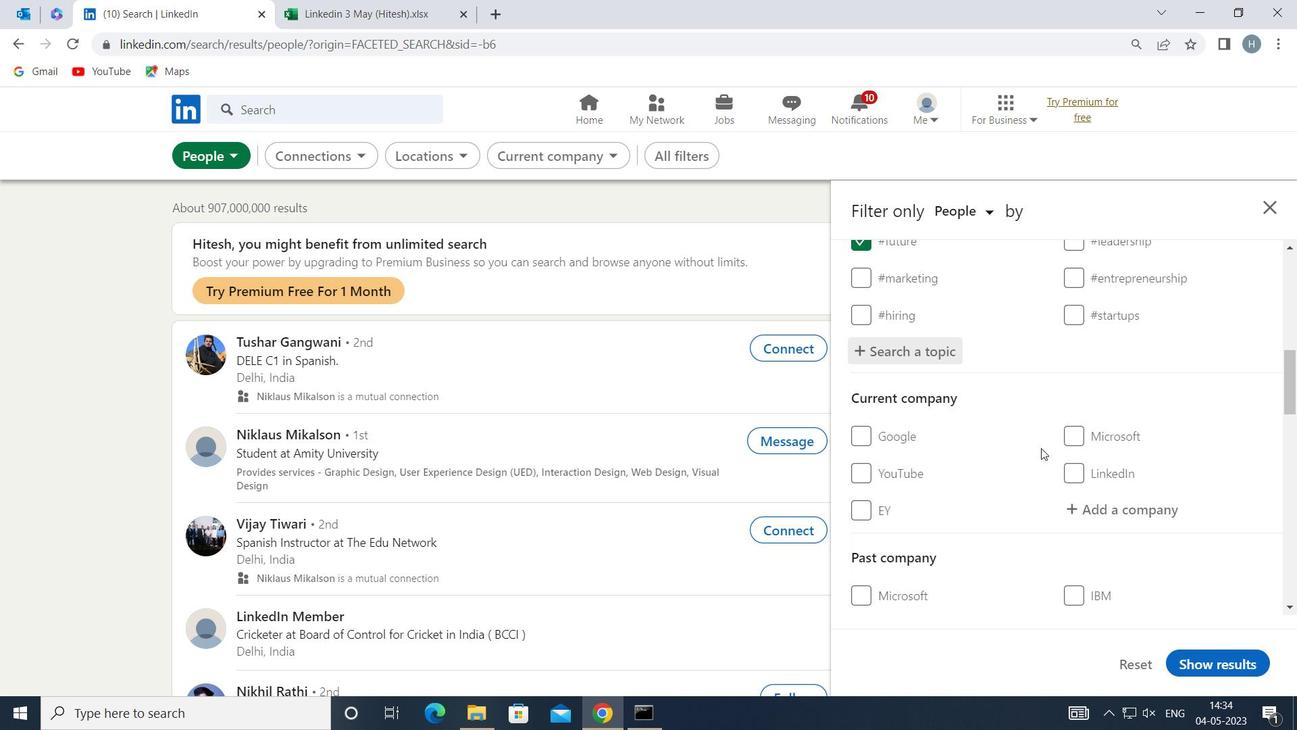 
Action: Mouse scrolled (1042, 446) with delta (0, 0)
Screenshot: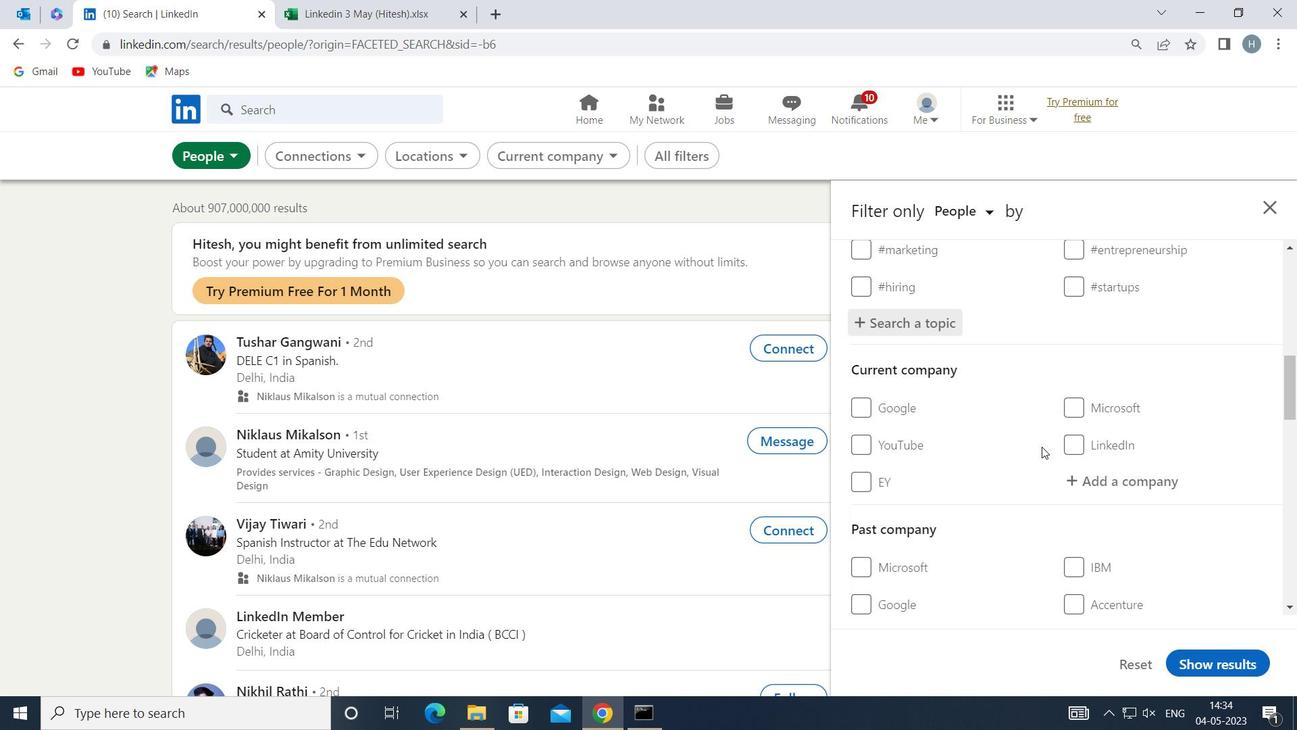 
Action: Mouse scrolled (1042, 446) with delta (0, 0)
Screenshot: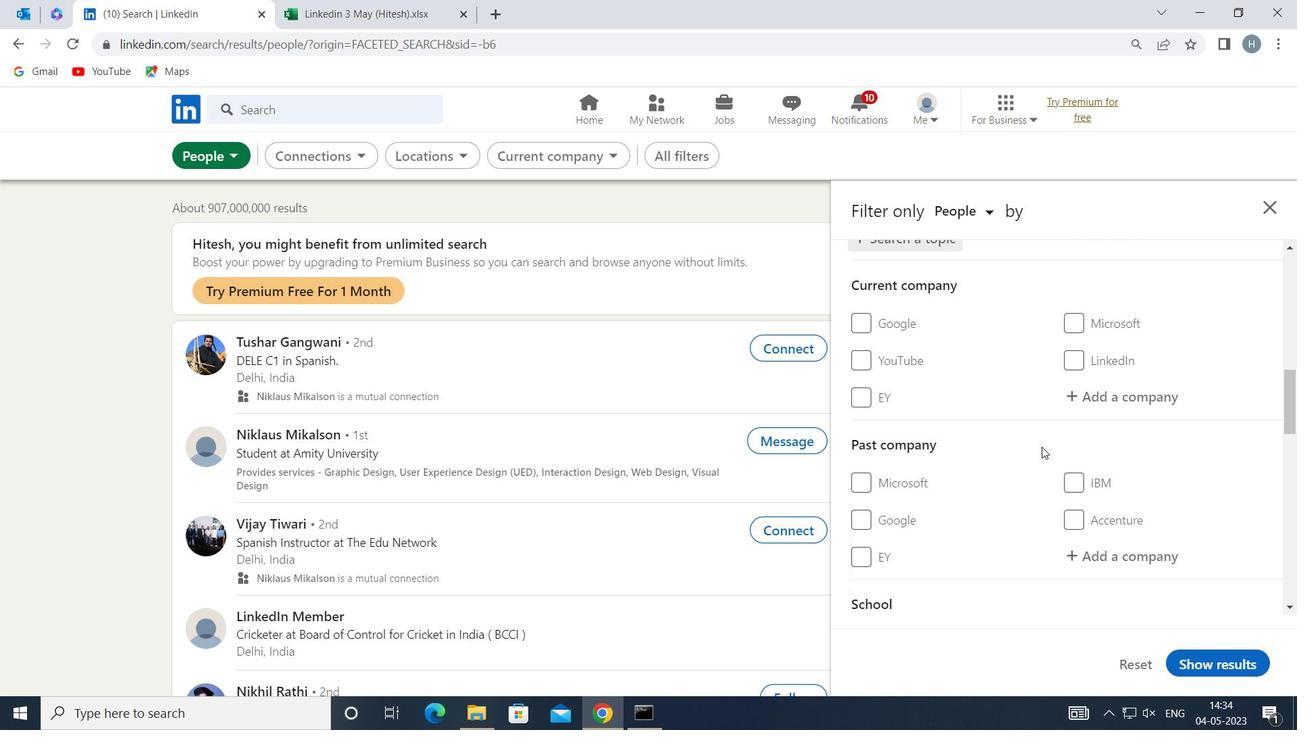 
Action: Mouse scrolled (1042, 446) with delta (0, 0)
Screenshot: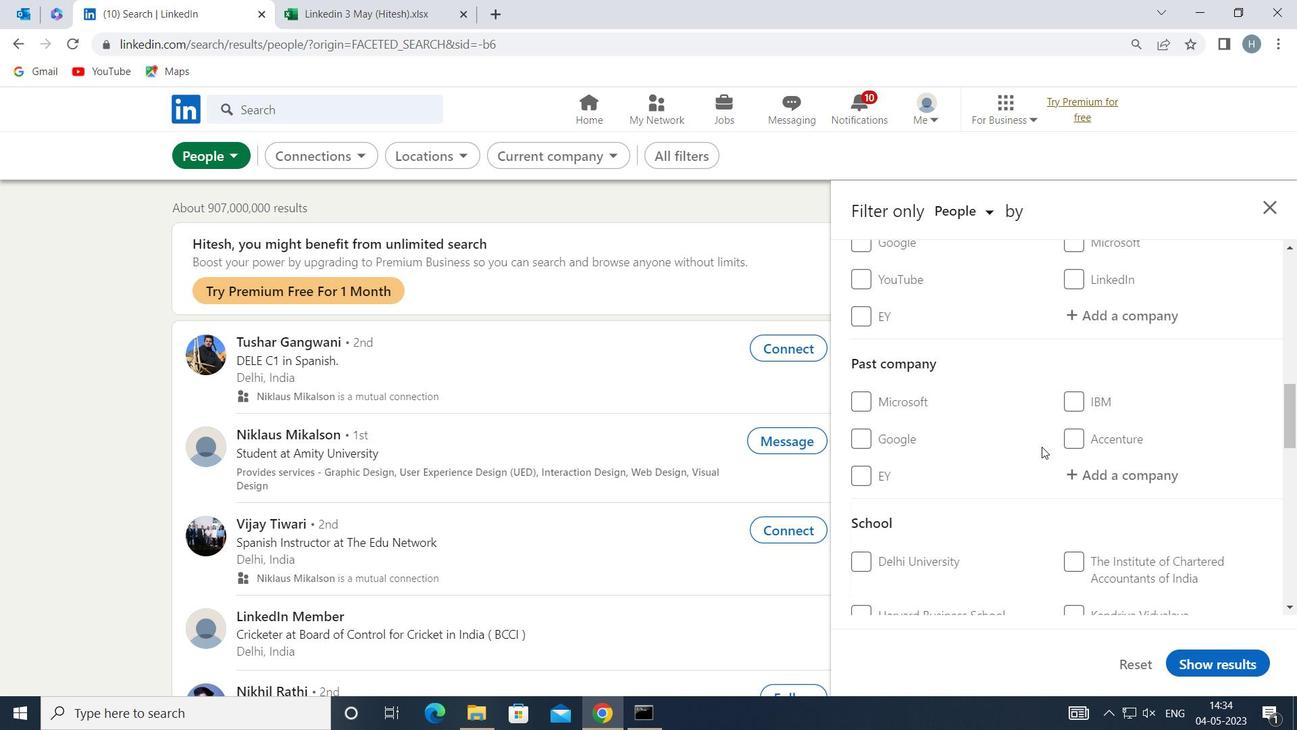 
Action: Mouse scrolled (1042, 446) with delta (0, 0)
Screenshot: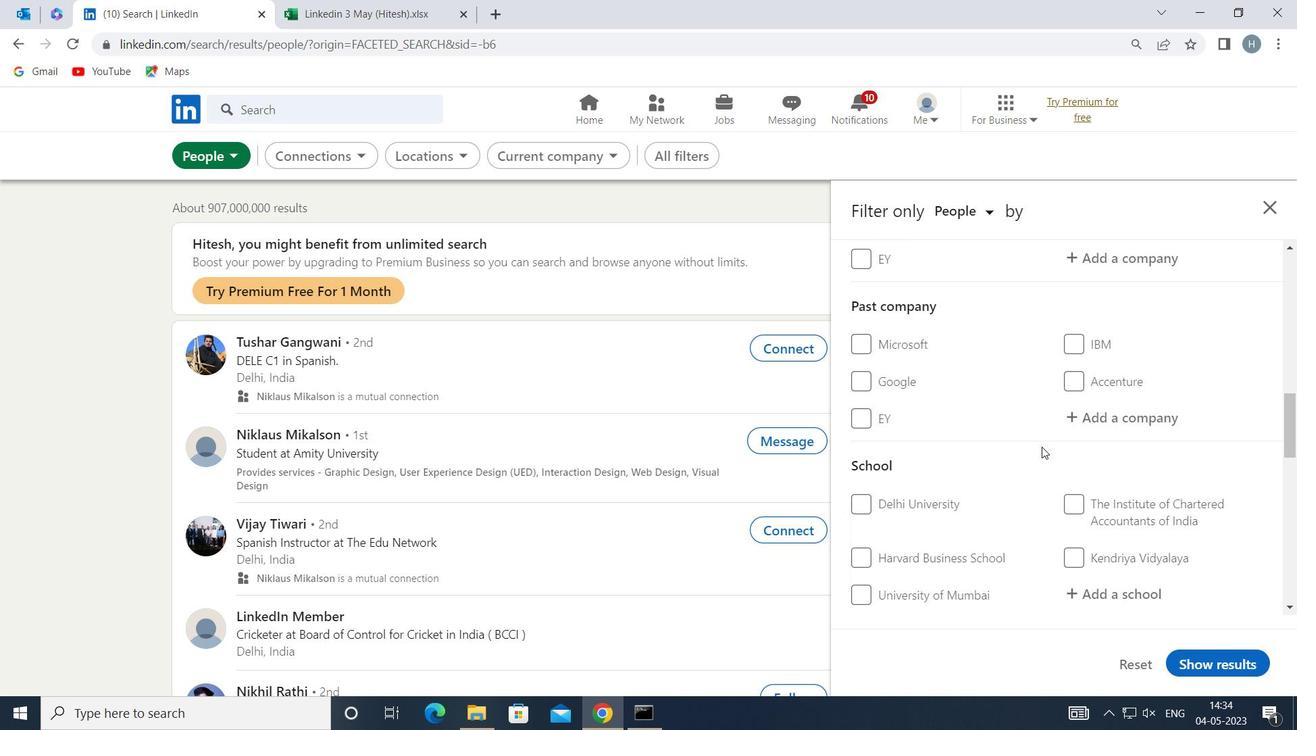 
Action: Mouse scrolled (1042, 446) with delta (0, 0)
Screenshot: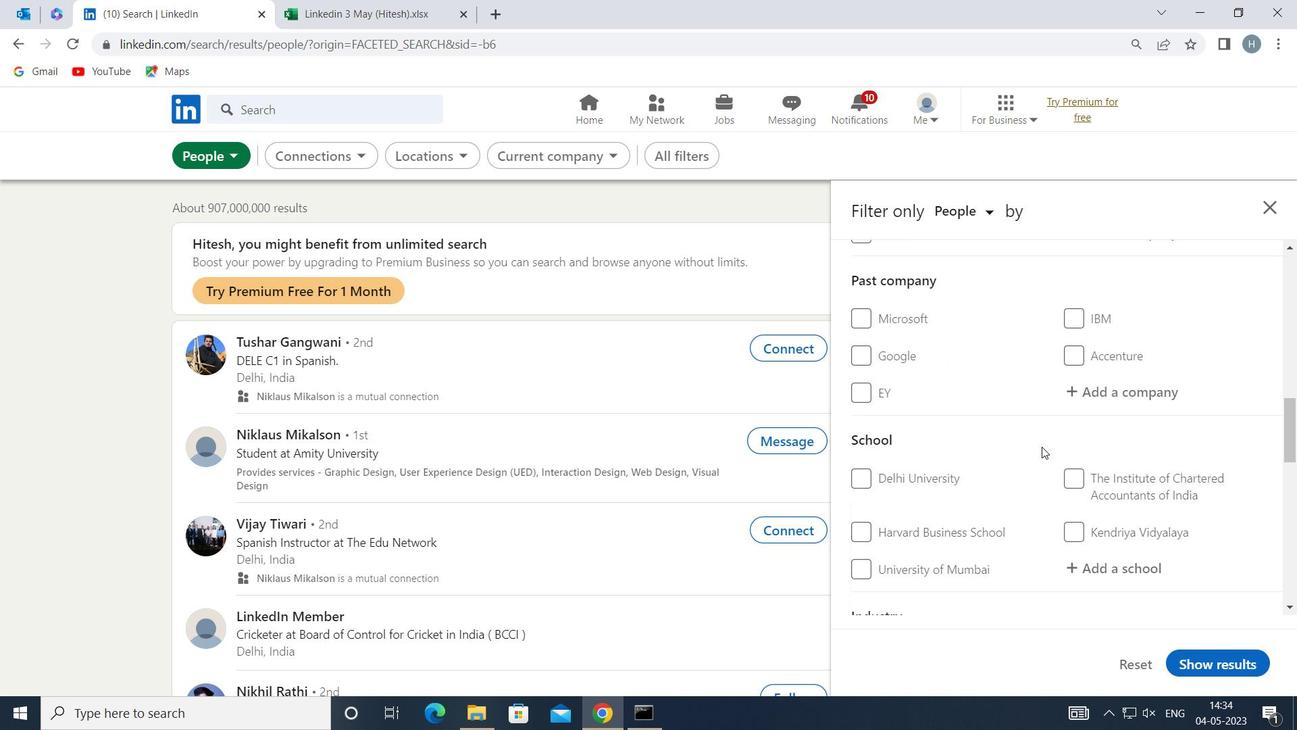 
Action: Mouse scrolled (1042, 446) with delta (0, 0)
Screenshot: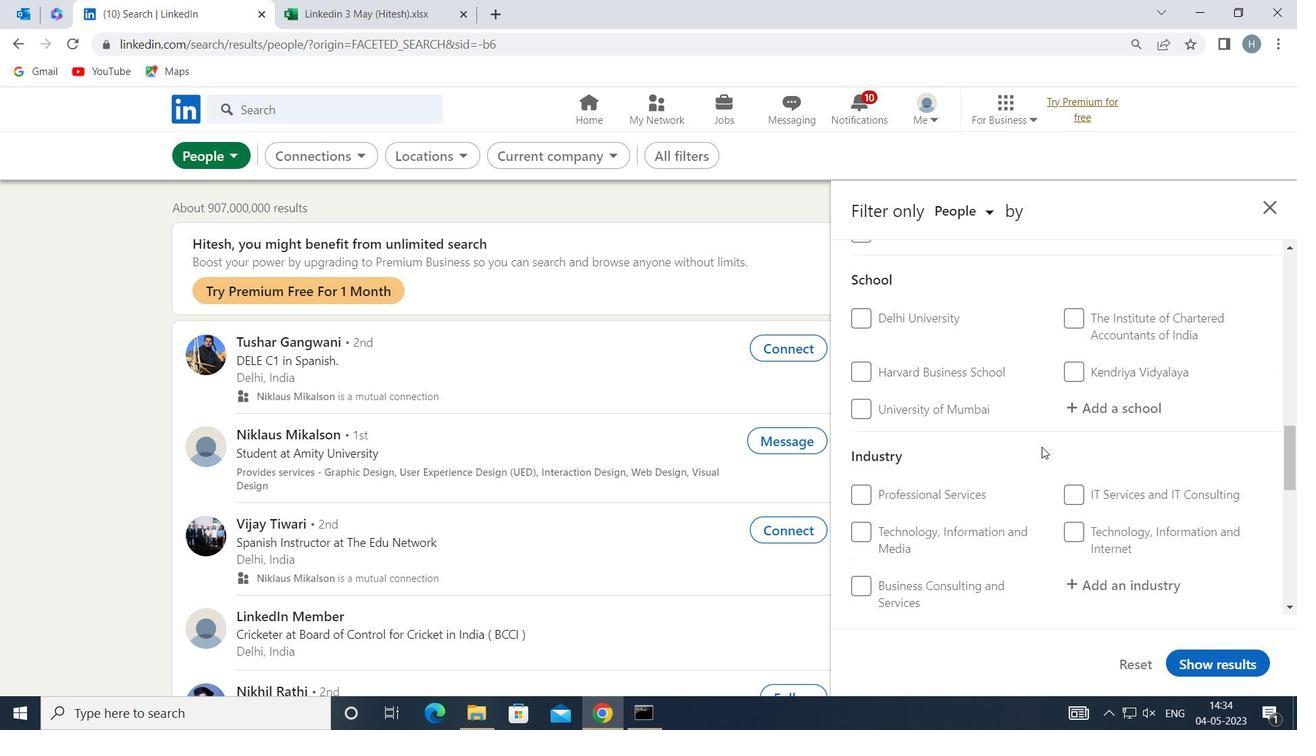 
Action: Mouse scrolled (1042, 446) with delta (0, 0)
Screenshot: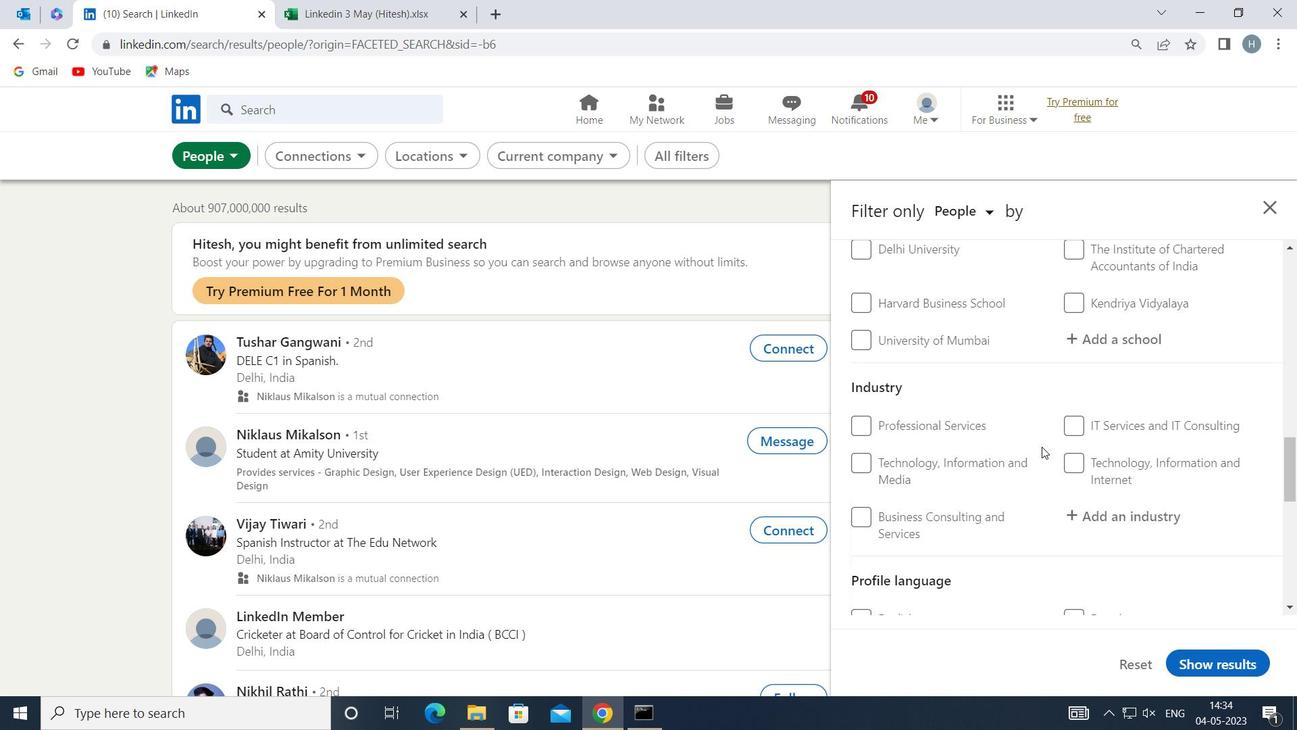 
Action: Mouse scrolled (1042, 446) with delta (0, 0)
Screenshot: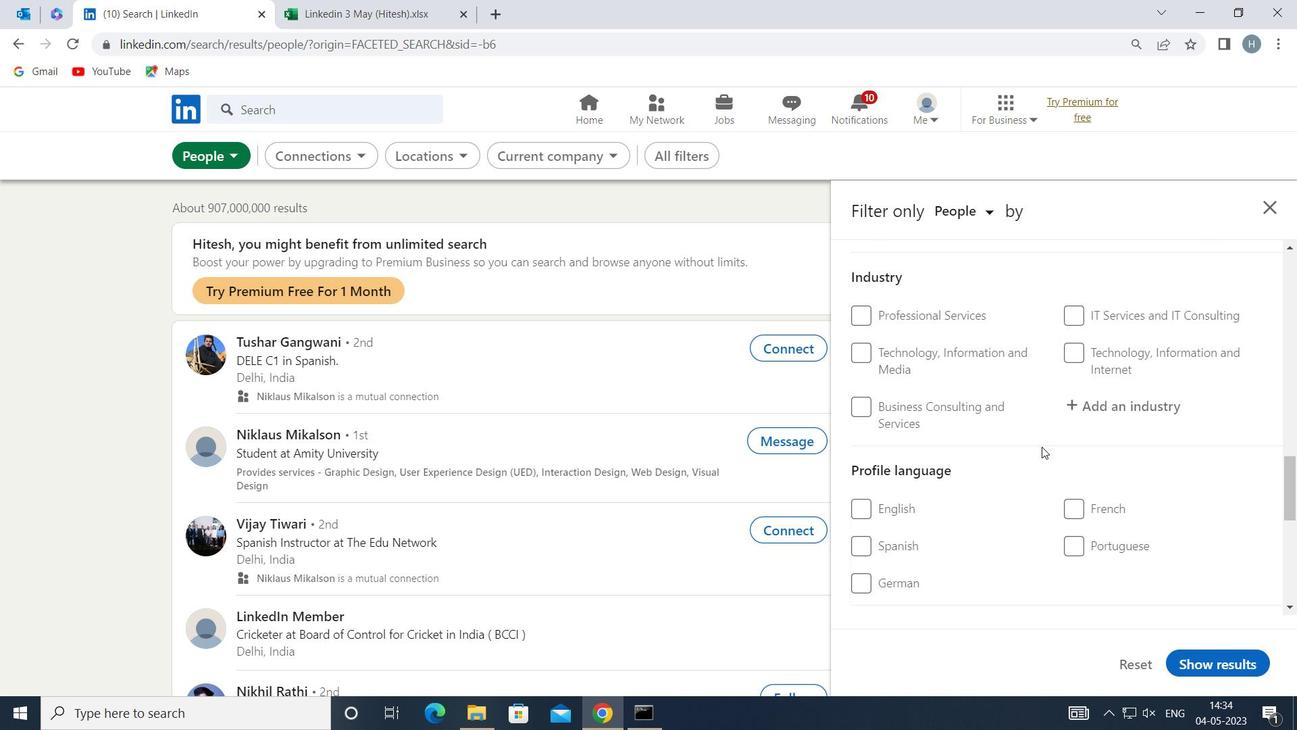 
Action: Mouse moved to (906, 419)
Screenshot: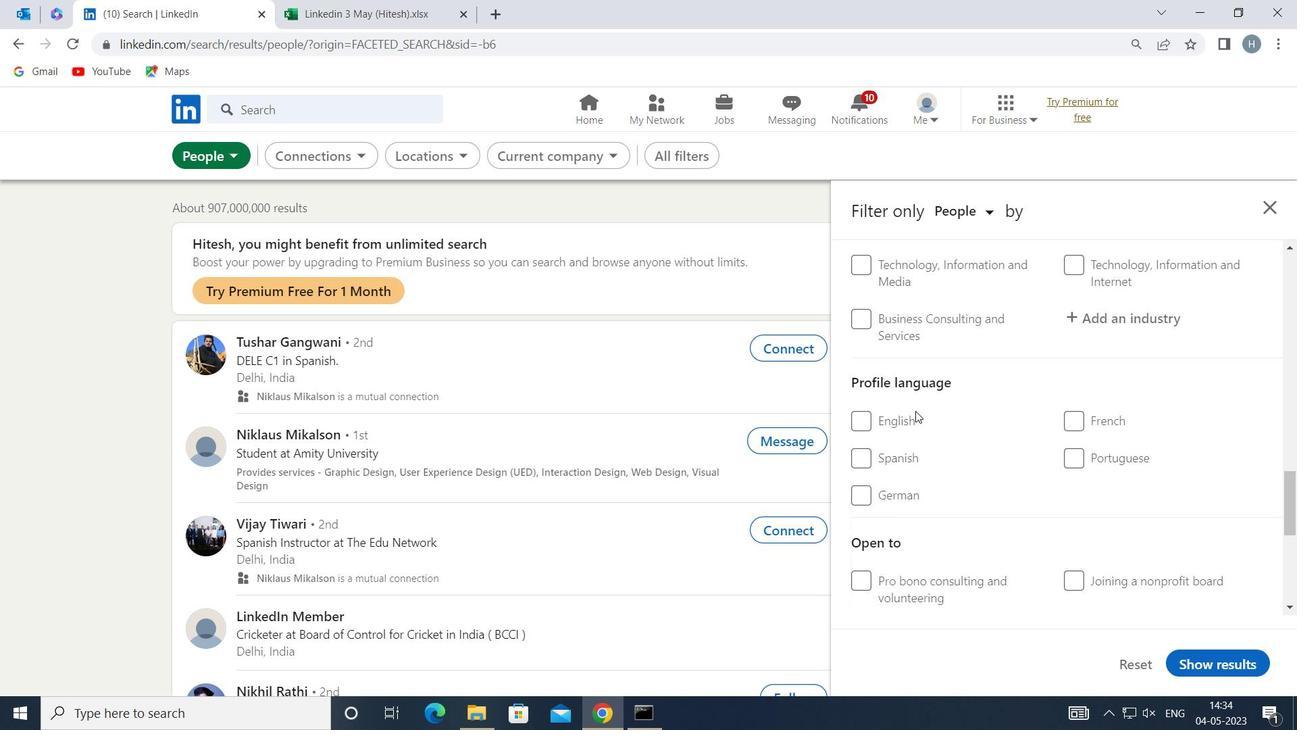 
Action: Mouse pressed left at (906, 419)
Screenshot: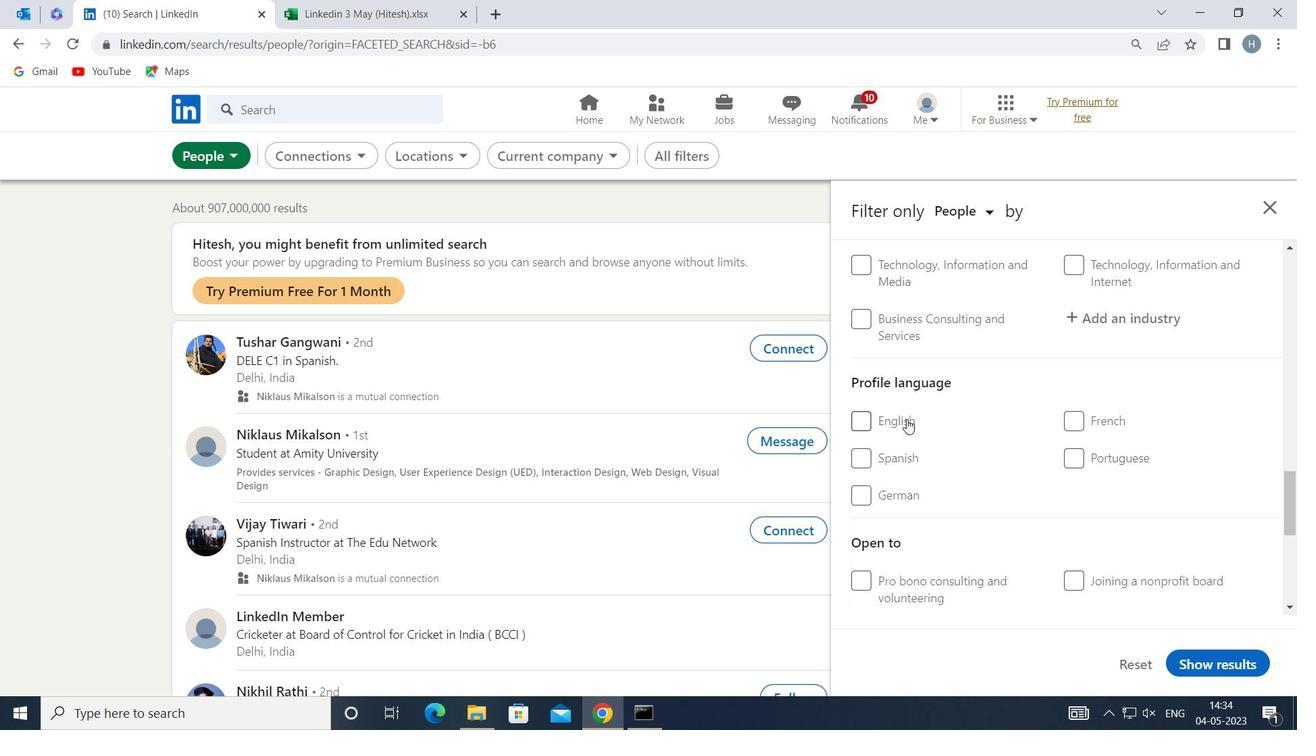 
Action: Mouse moved to (1045, 456)
Screenshot: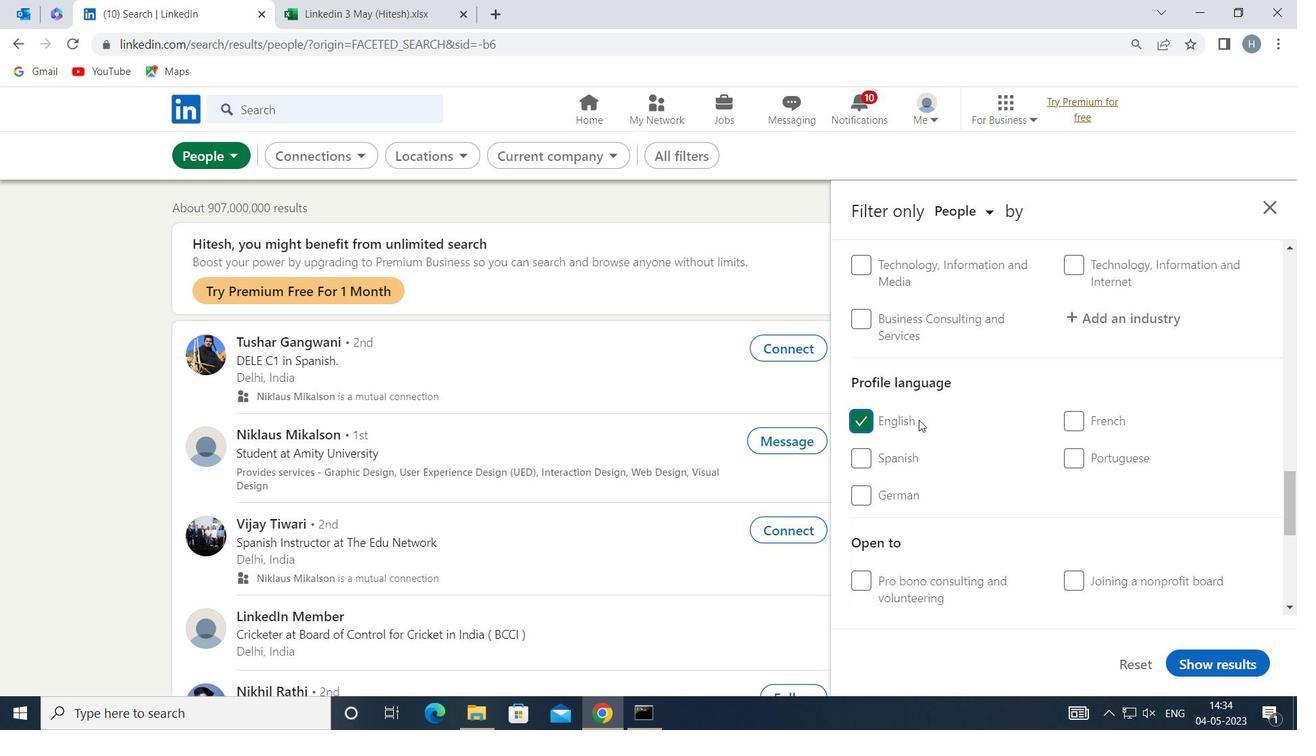 
Action: Mouse scrolled (1045, 456) with delta (0, 0)
Screenshot: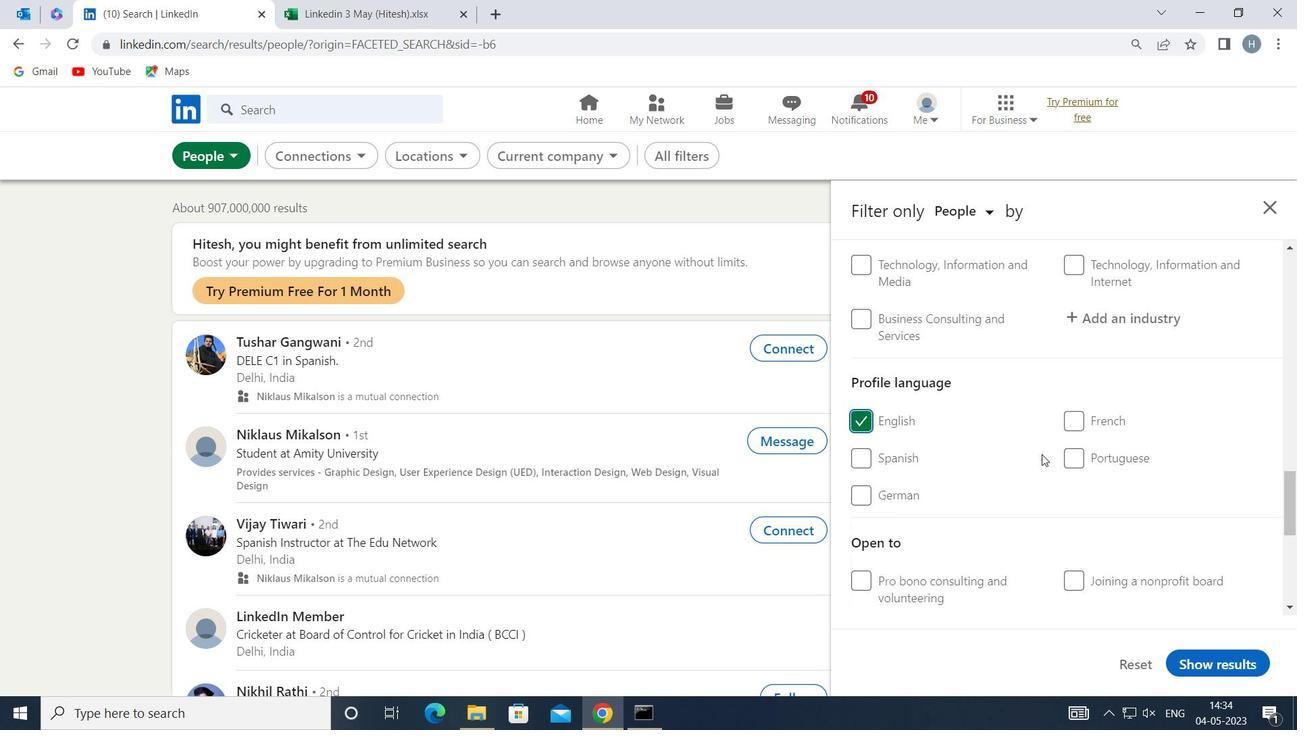 
Action: Mouse scrolled (1045, 456) with delta (0, 0)
Screenshot: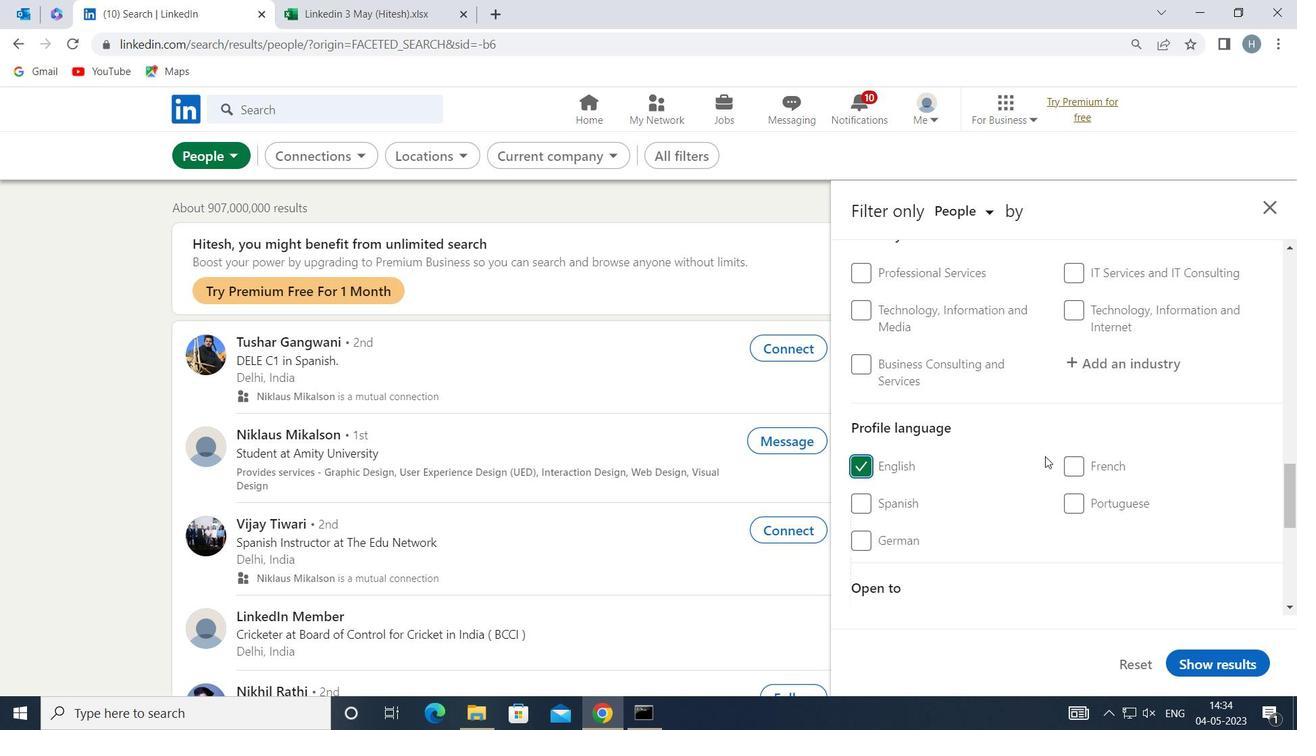 
Action: Mouse moved to (1046, 456)
Screenshot: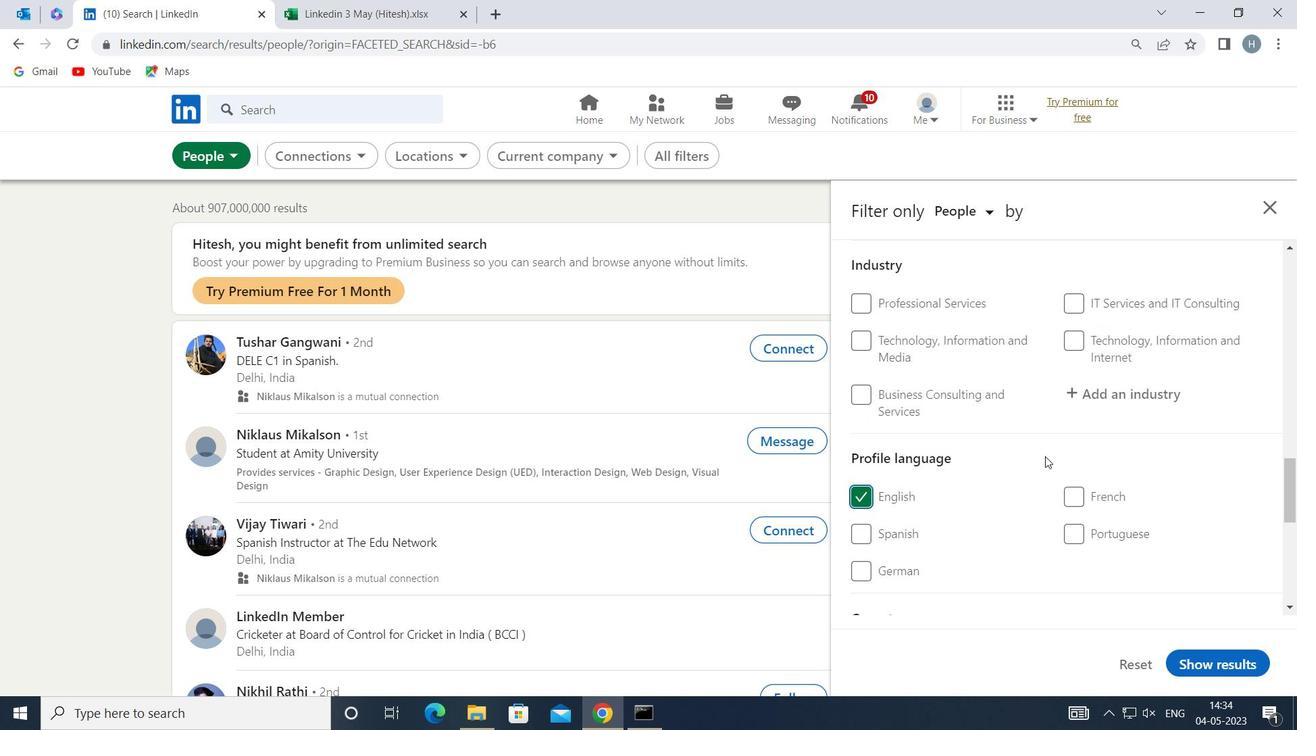 
Action: Mouse scrolled (1046, 456) with delta (0, 0)
Screenshot: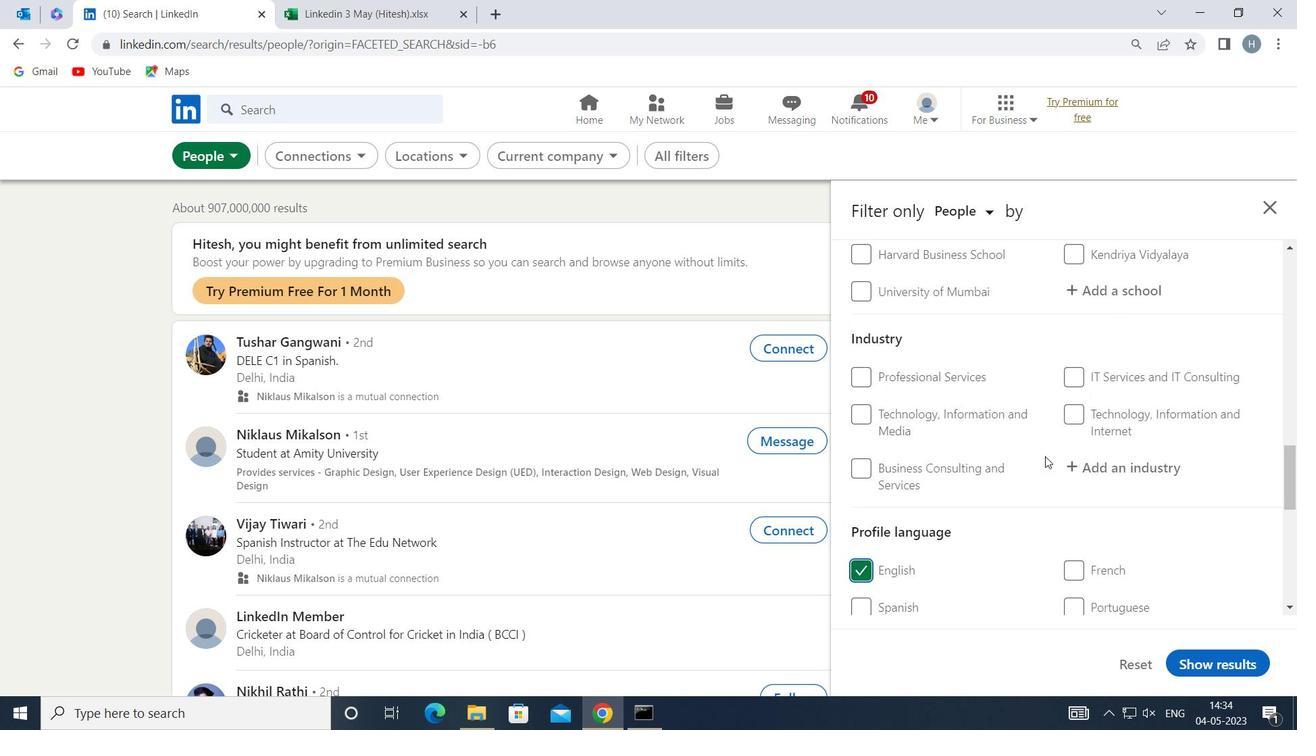 
Action: Mouse scrolled (1046, 456) with delta (0, 0)
Screenshot: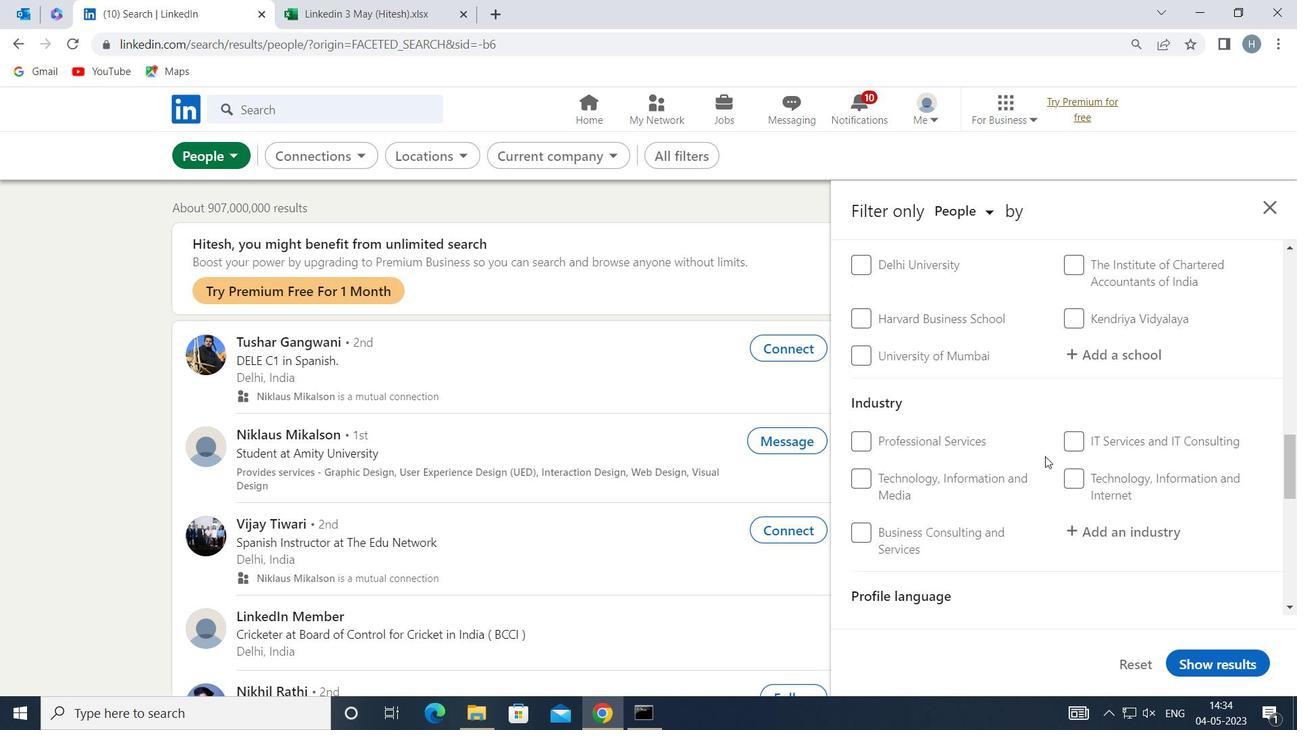 
Action: Mouse scrolled (1046, 456) with delta (0, 0)
Screenshot: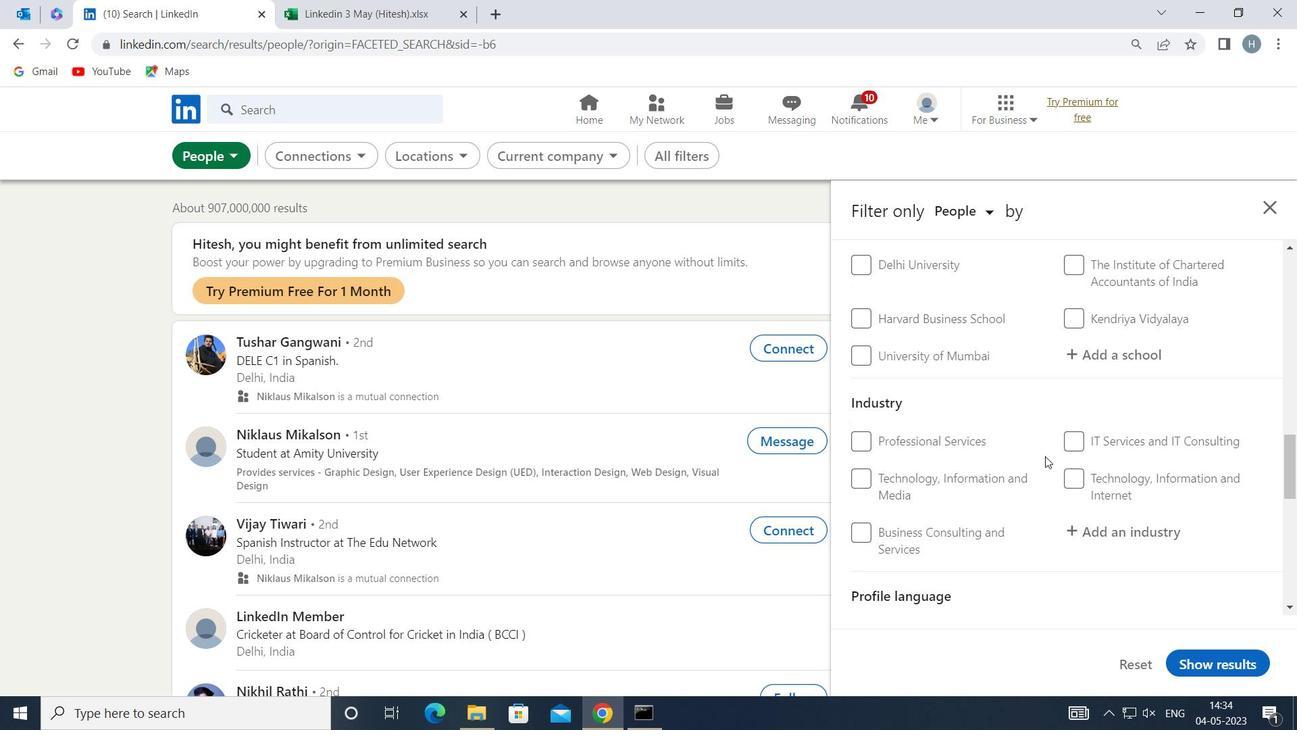 
Action: Mouse scrolled (1046, 456) with delta (0, 0)
Screenshot: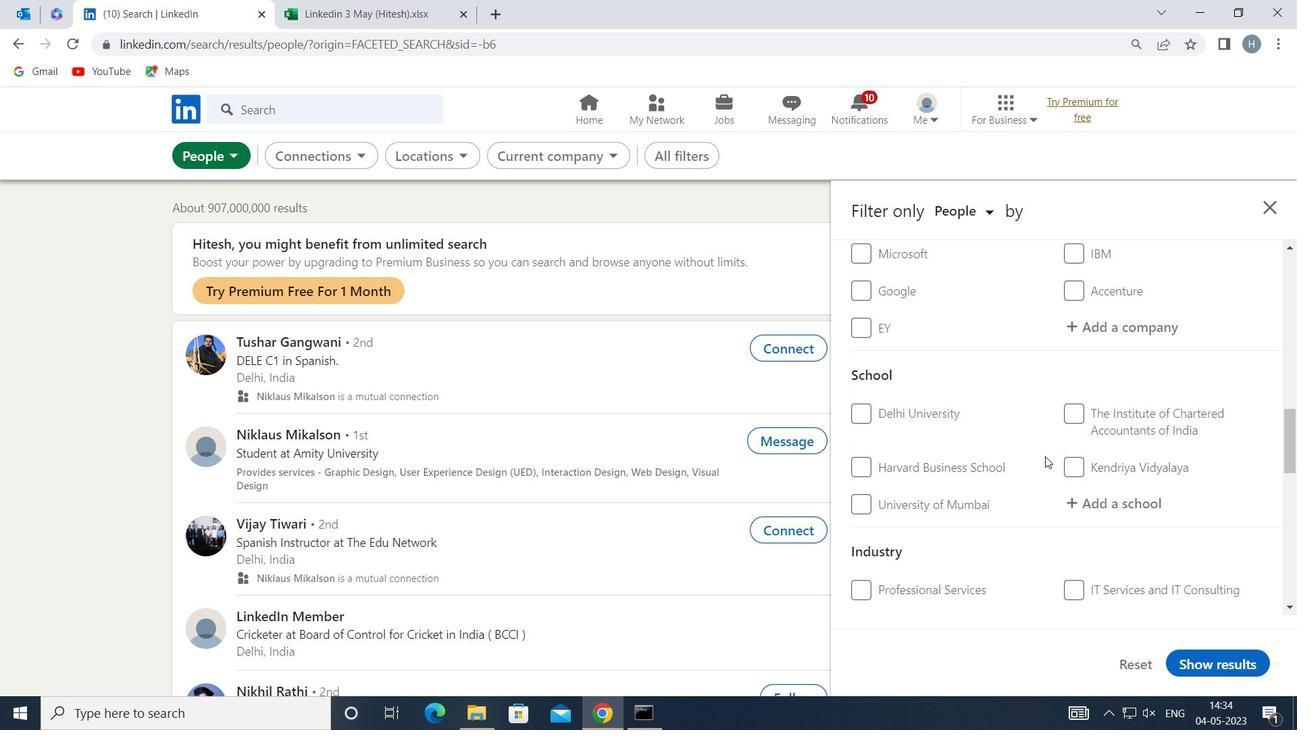 
Action: Mouse scrolled (1046, 456) with delta (0, 0)
Screenshot: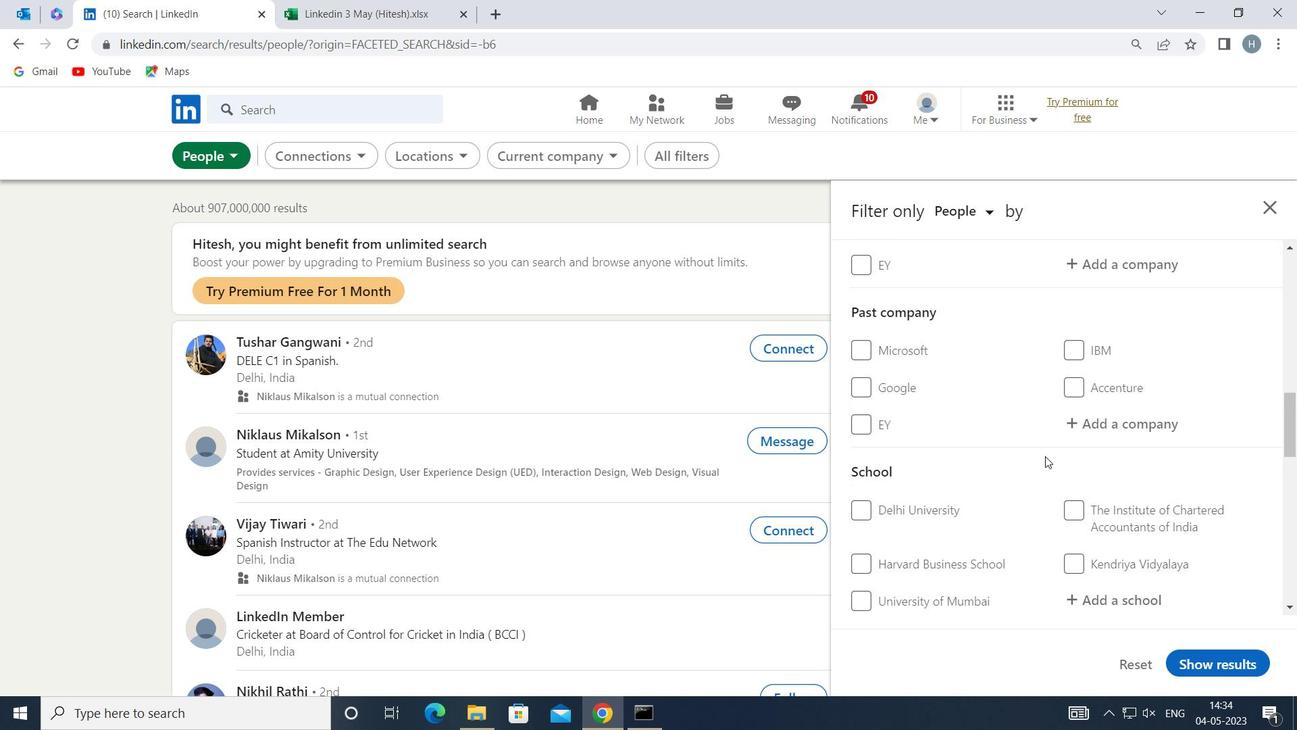 
Action: Mouse scrolled (1046, 456) with delta (0, 0)
Screenshot: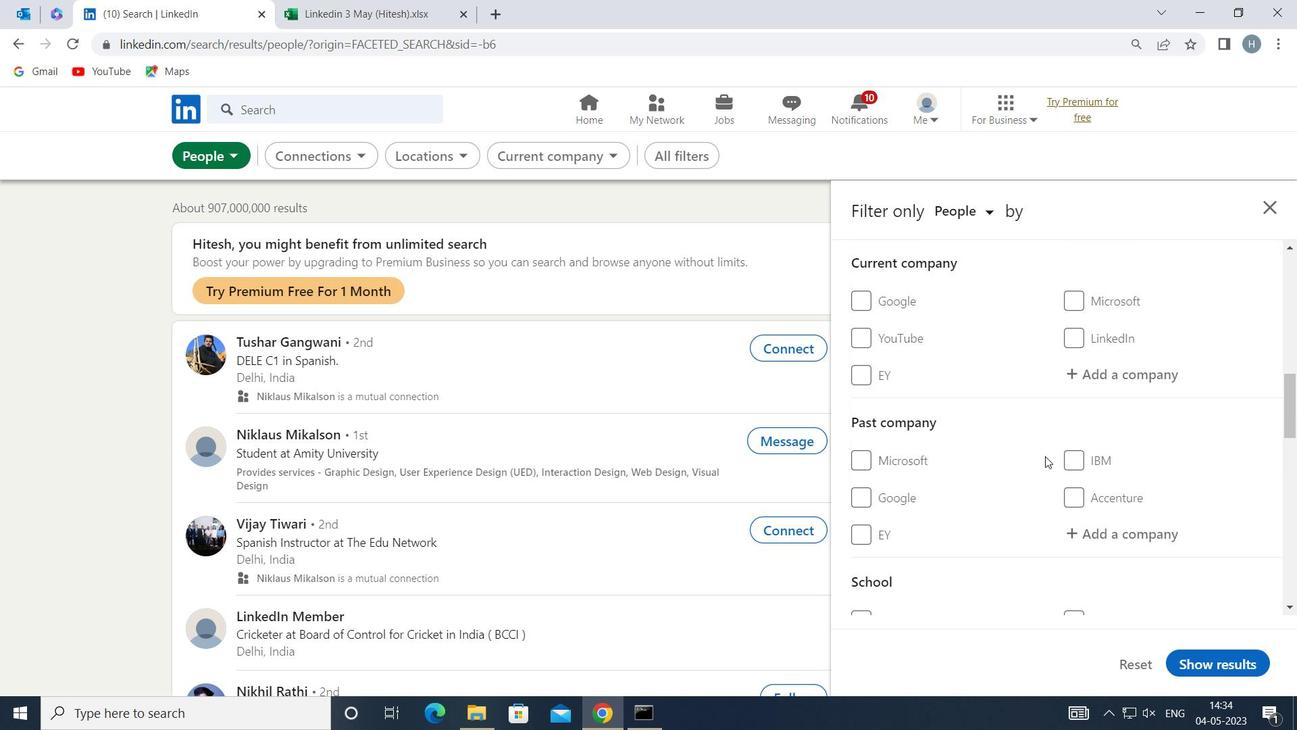 
Action: Mouse moved to (1139, 478)
Screenshot: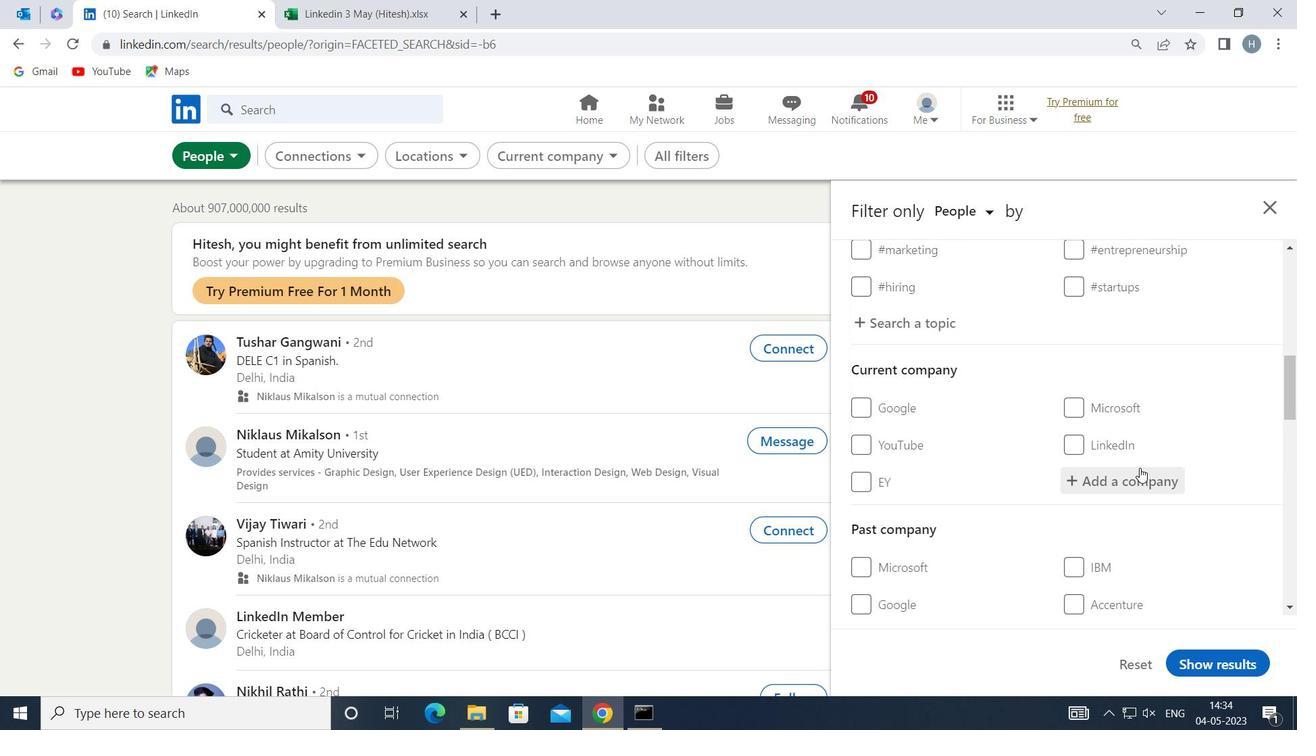 
Action: Mouse pressed left at (1139, 478)
Screenshot: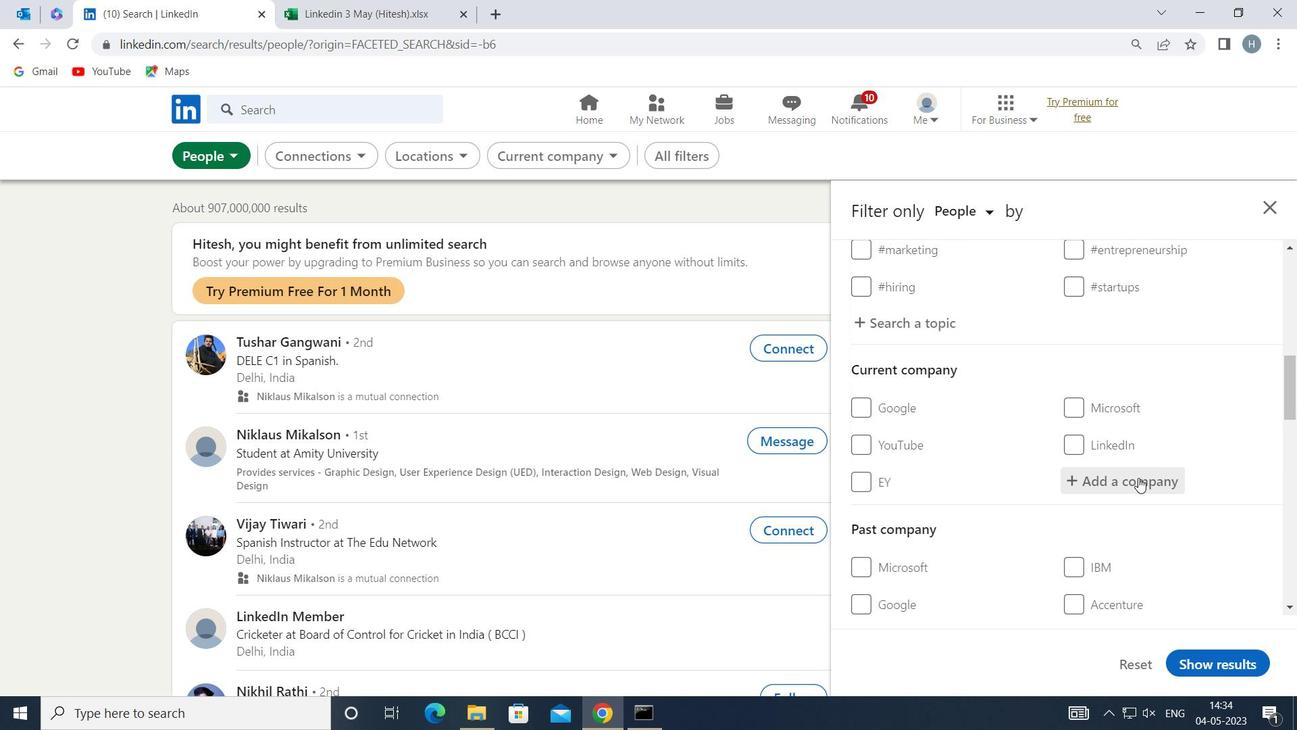 
Action: Mouse moved to (1139, 479)
Screenshot: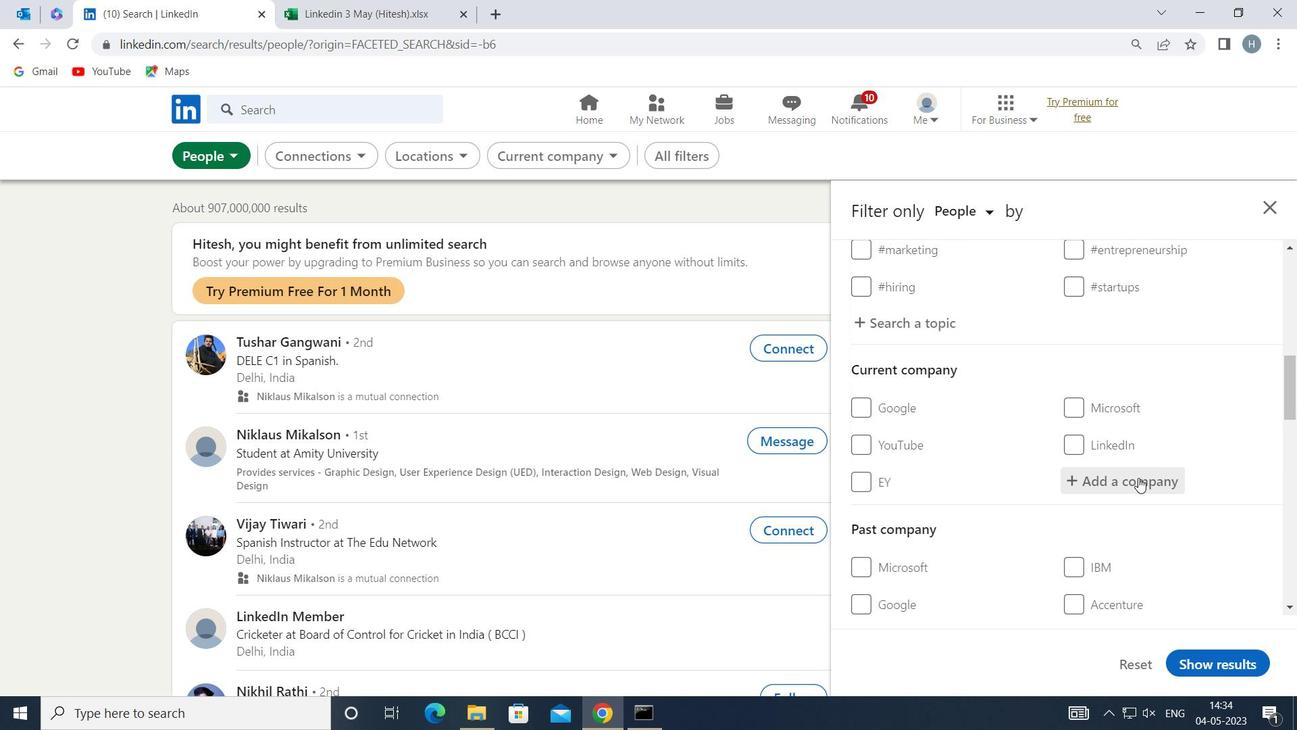 
Action: Key pressed <Key.shift>WEBMASTERS
Screenshot: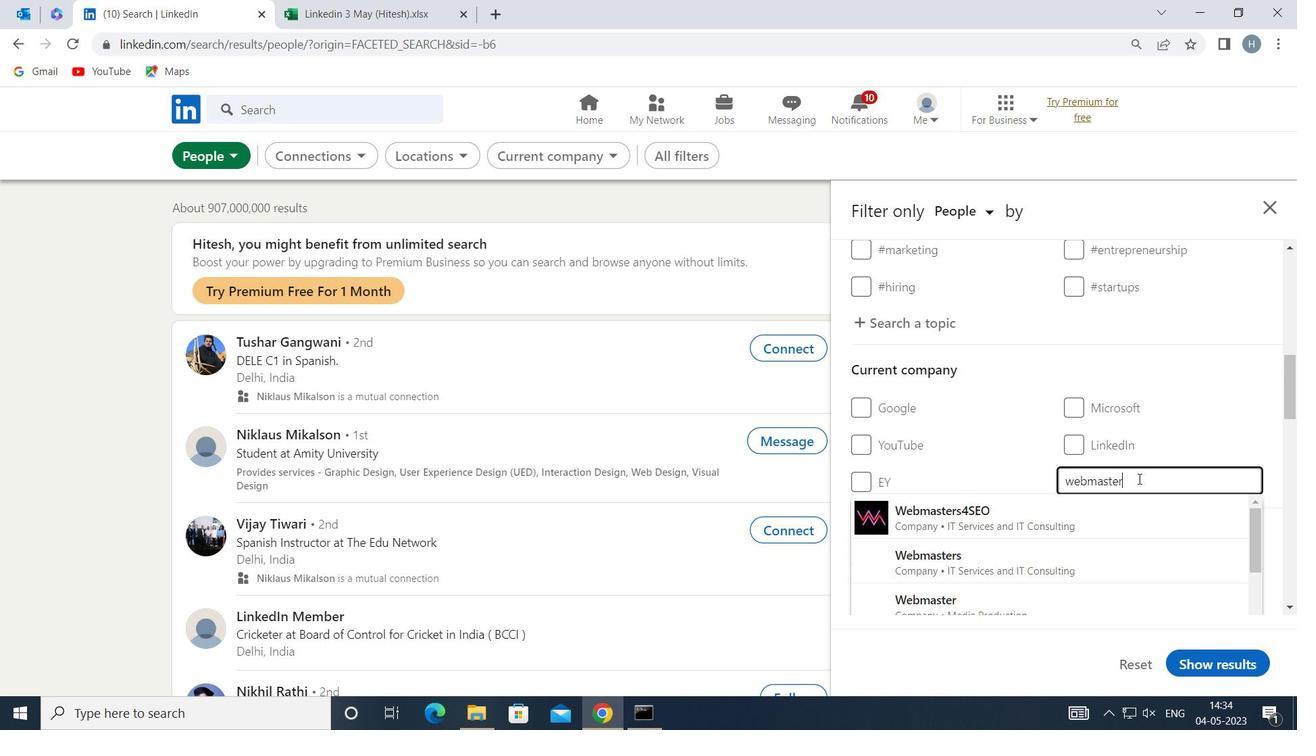 
Action: Mouse moved to (1037, 561)
Screenshot: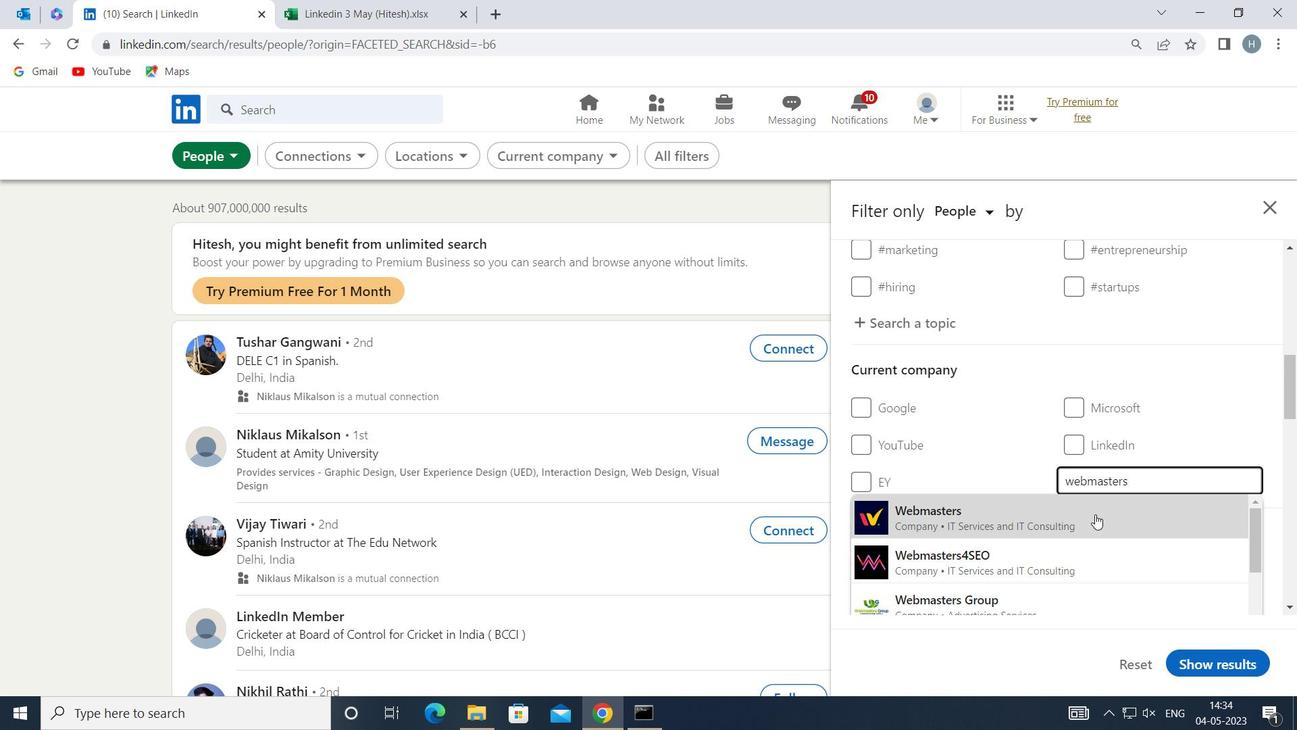 
Action: Mouse pressed left at (1037, 561)
Screenshot: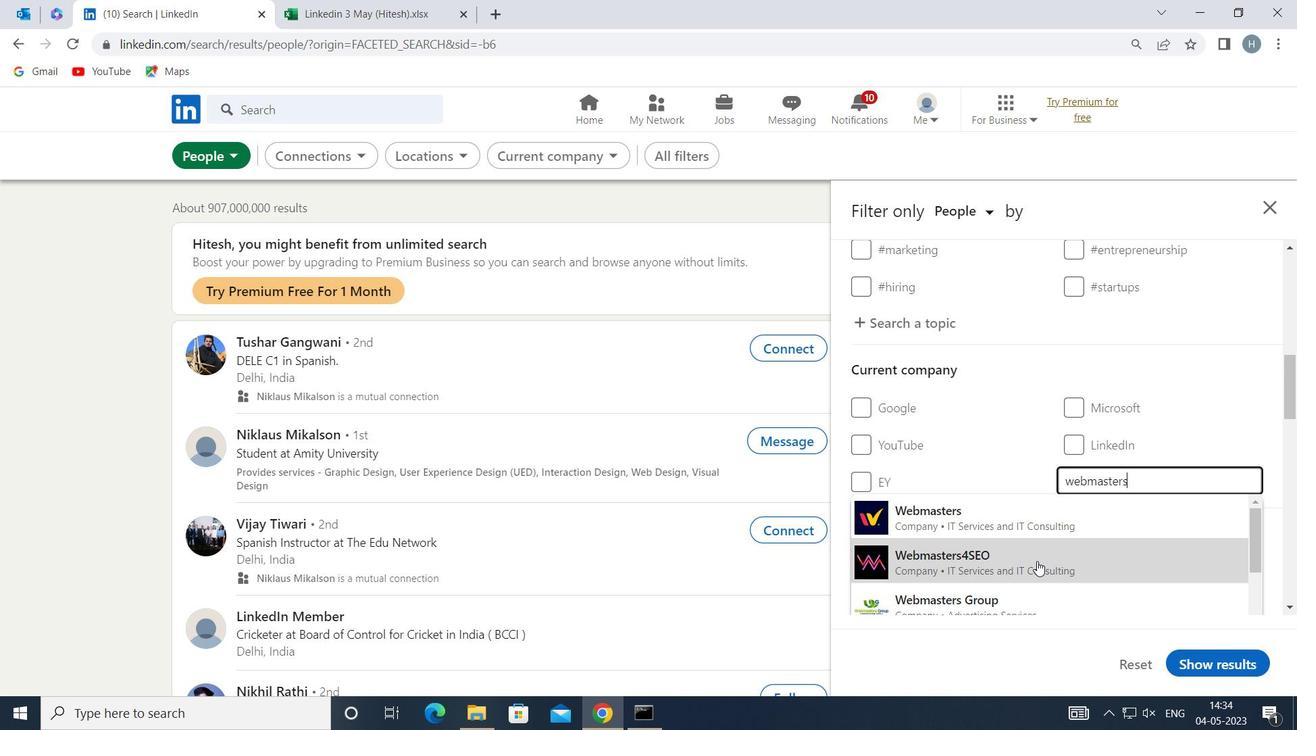 
Action: Mouse moved to (1030, 435)
Screenshot: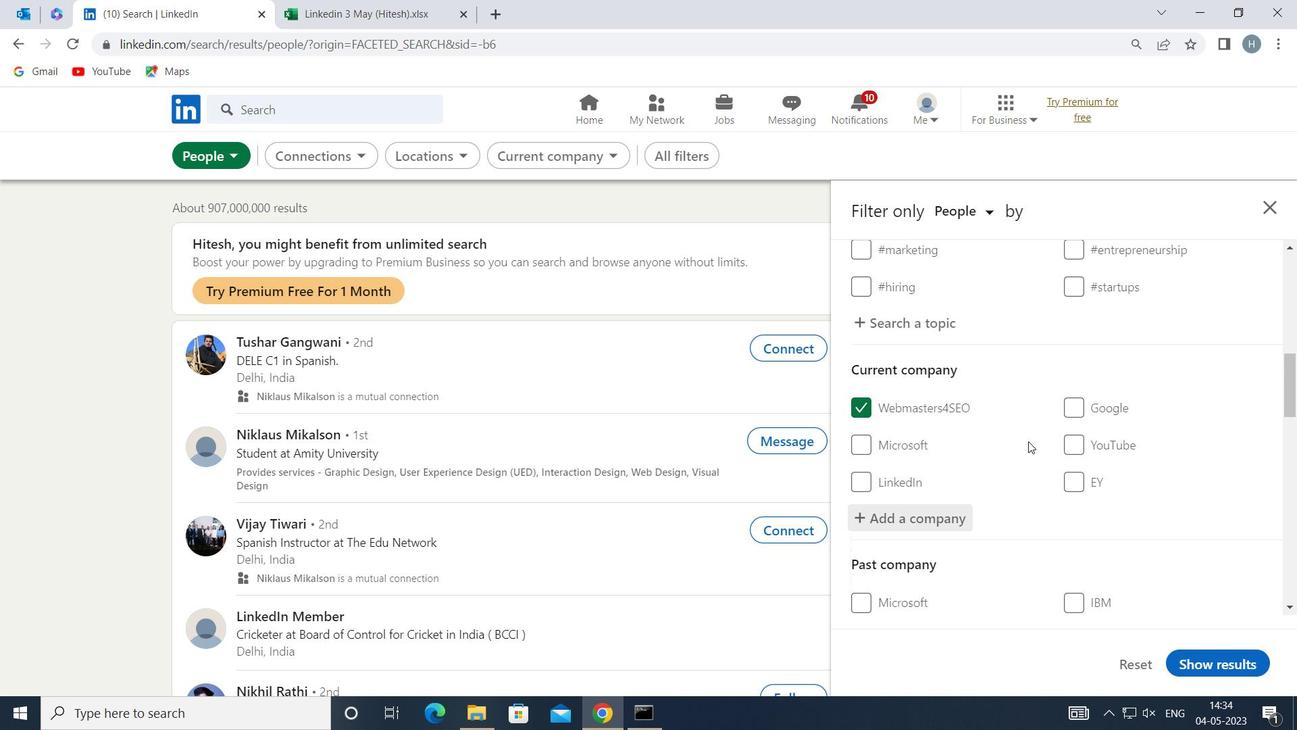 
Action: Mouse scrolled (1030, 434) with delta (0, 0)
Screenshot: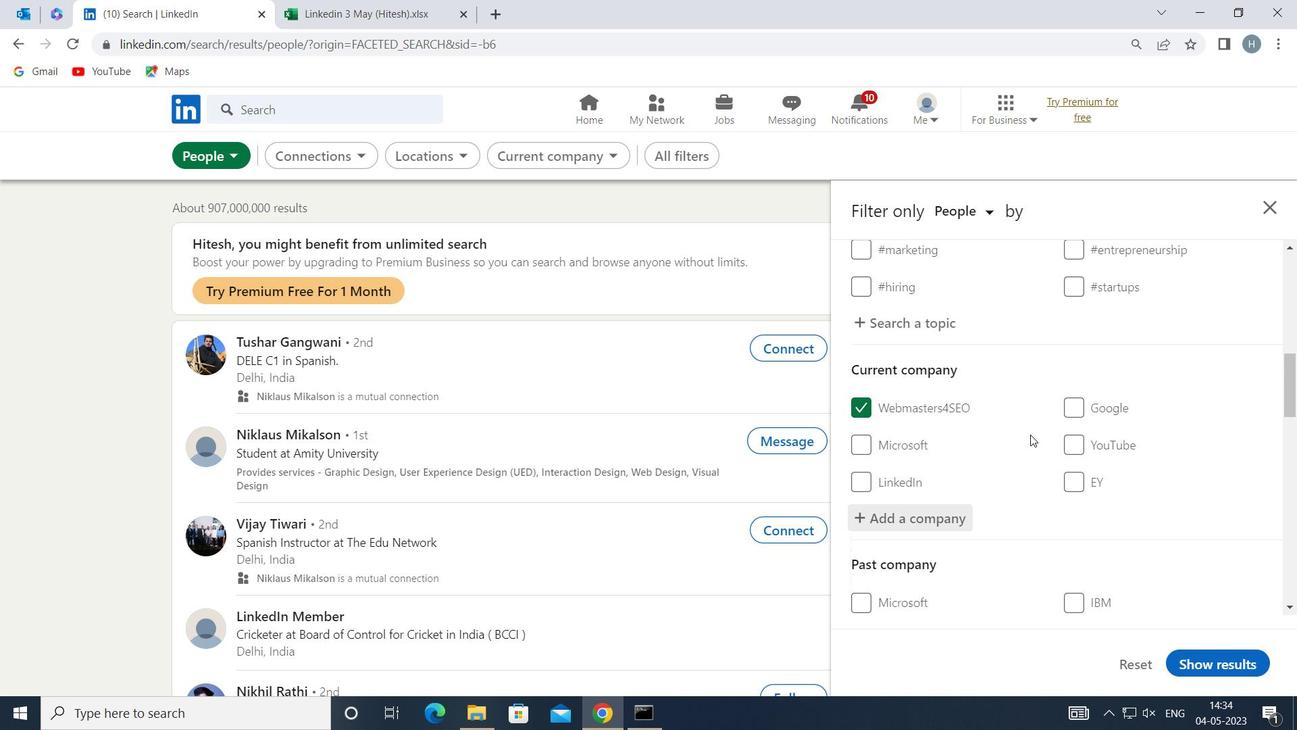 
Action: Mouse scrolled (1030, 434) with delta (0, 0)
Screenshot: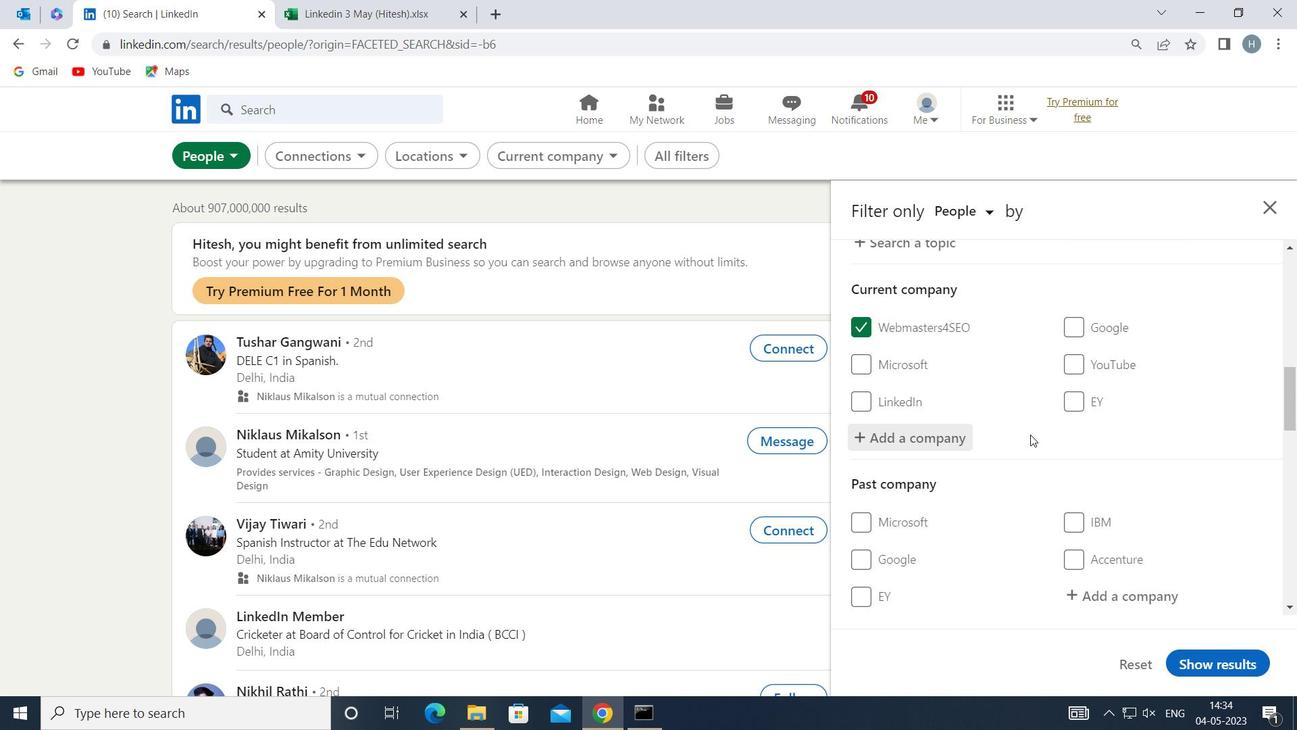 
Action: Mouse scrolled (1030, 434) with delta (0, 0)
Screenshot: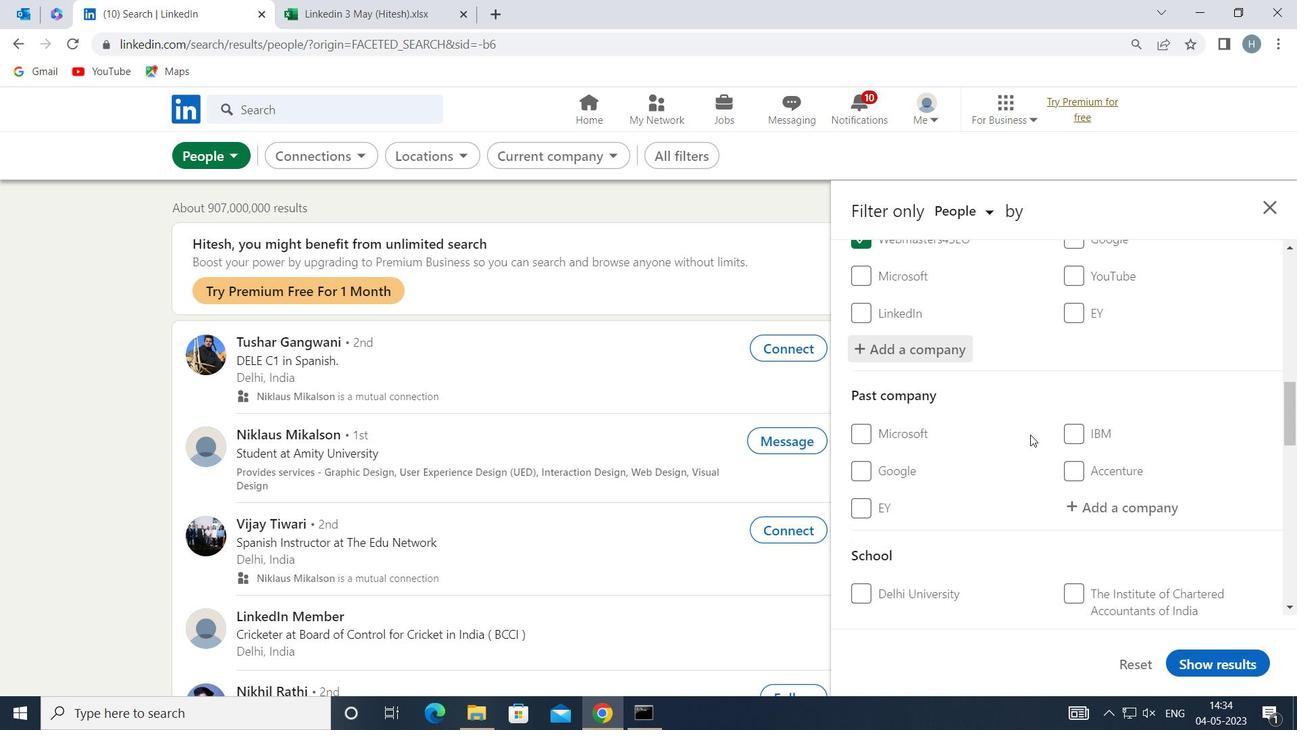 
Action: Mouse scrolled (1030, 434) with delta (0, 0)
Screenshot: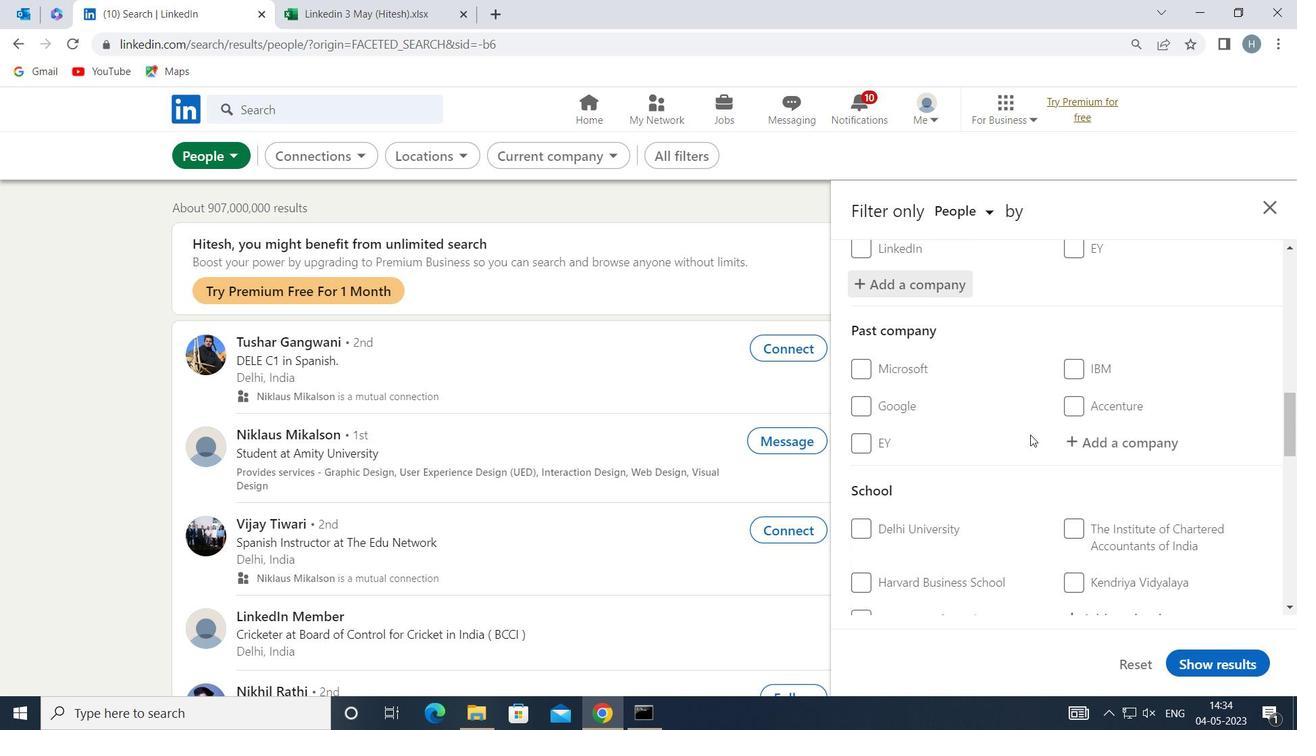 
Action: Mouse moved to (1113, 513)
Screenshot: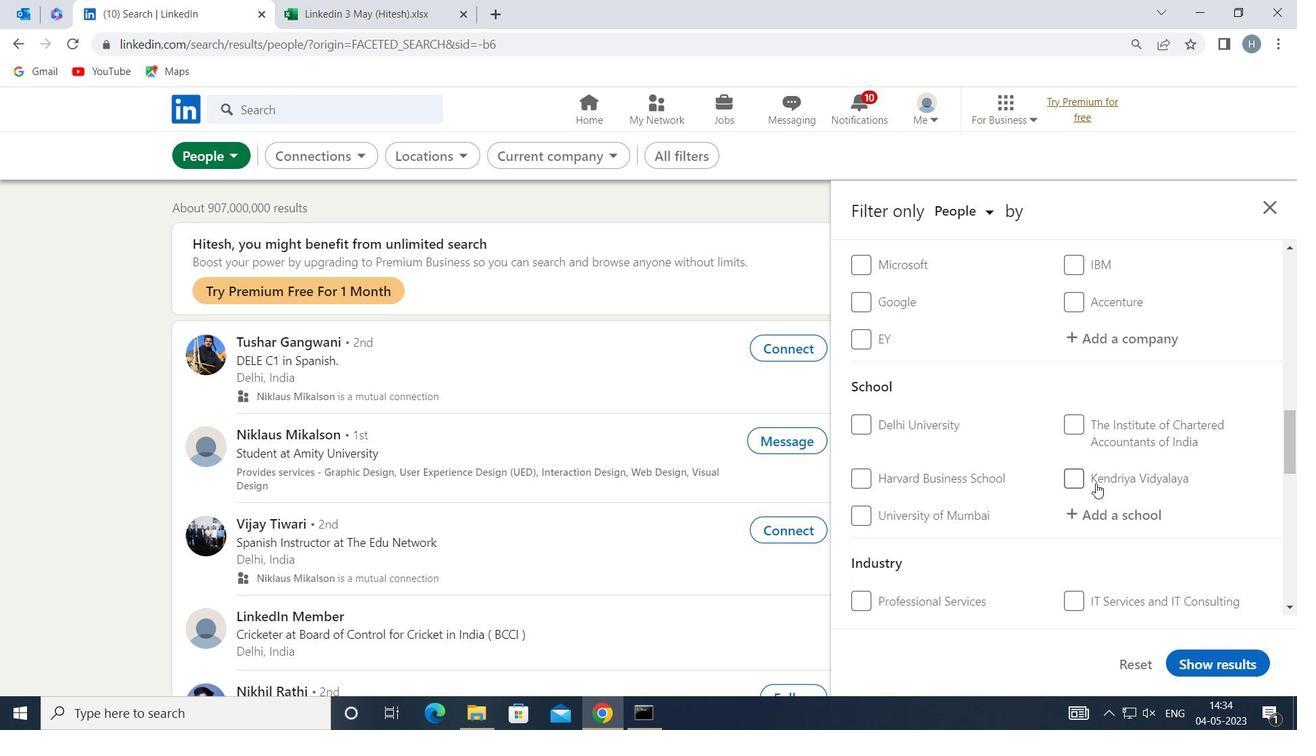 
Action: Mouse pressed left at (1113, 513)
Screenshot: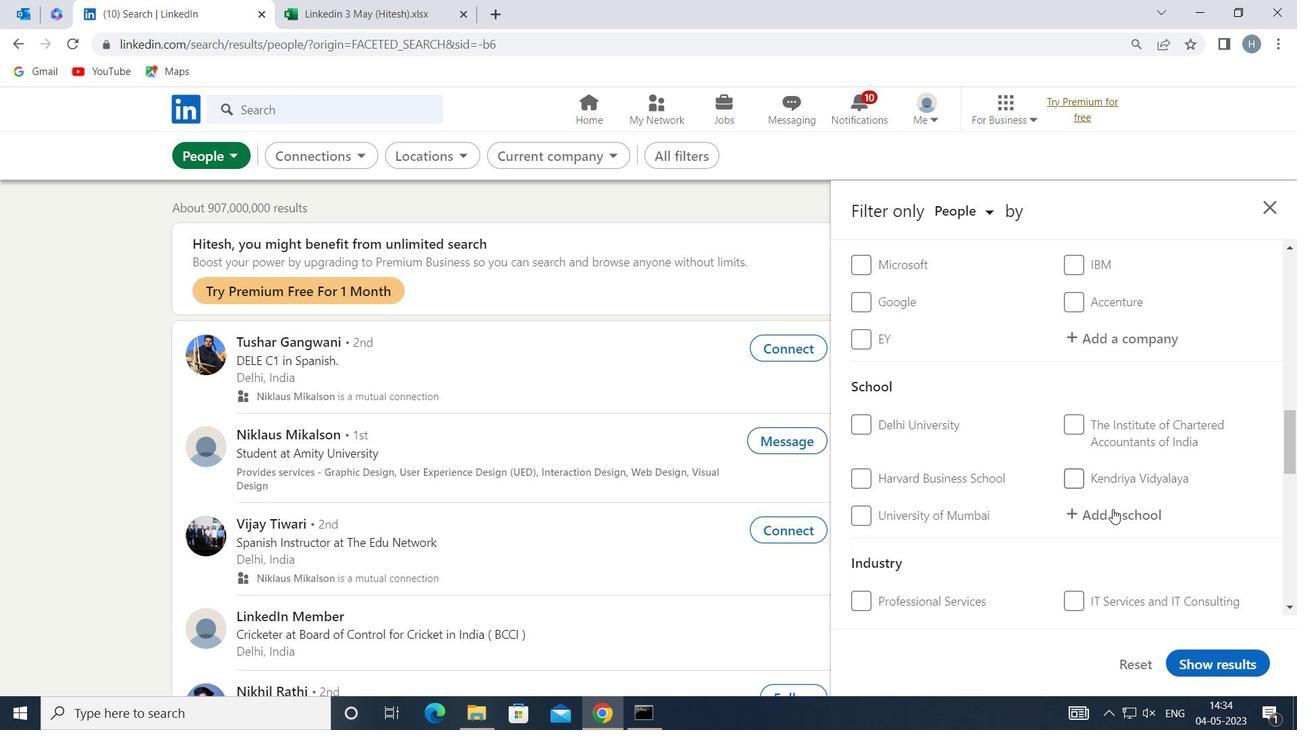 
Action: Mouse moved to (1109, 513)
Screenshot: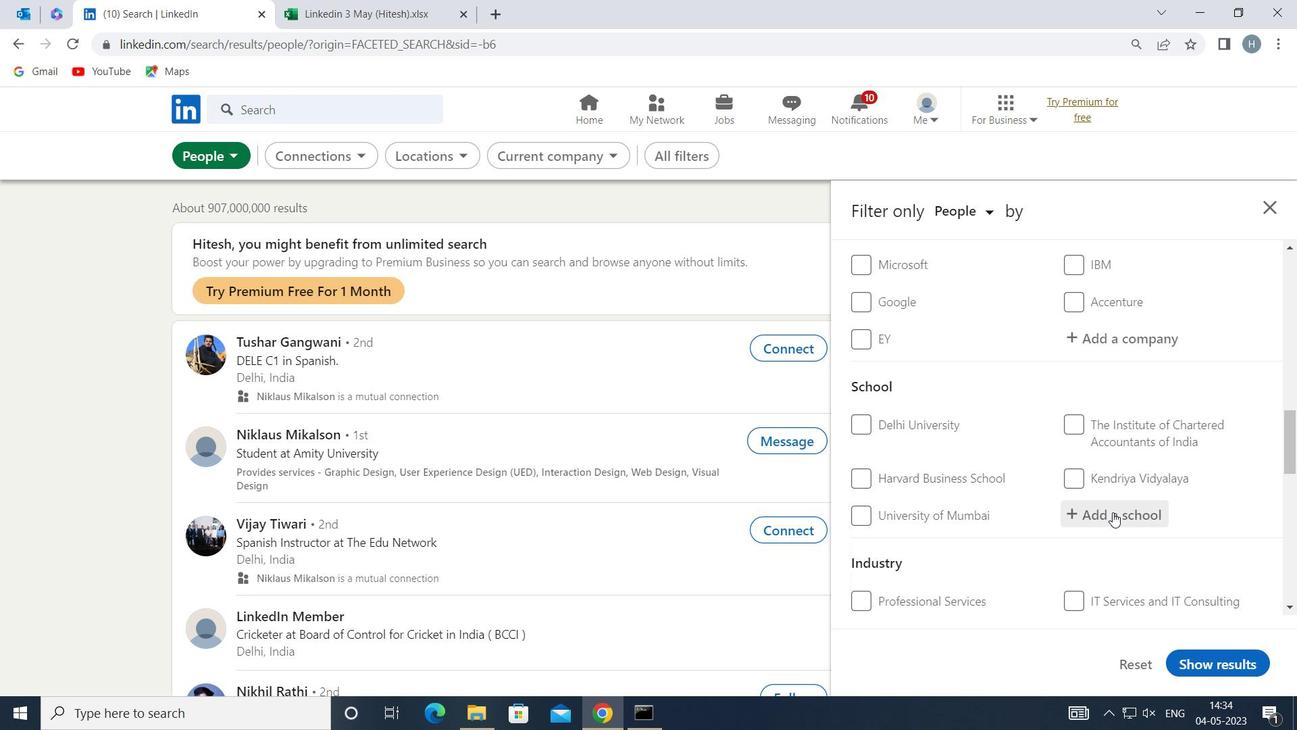 
Action: Key pressed <Key.shift>MAHARASHTRA<Key.space><Key.shift>JOBS
Screenshot: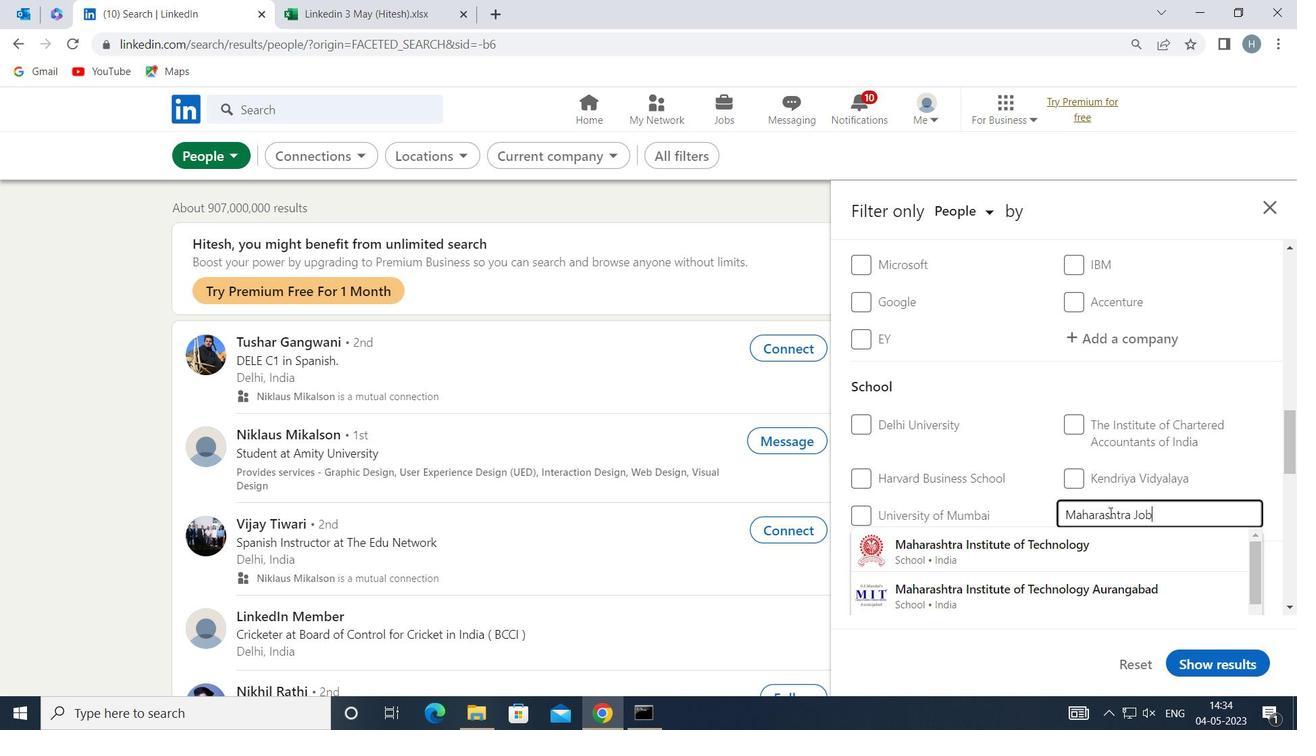 
Action: Mouse moved to (1061, 578)
Screenshot: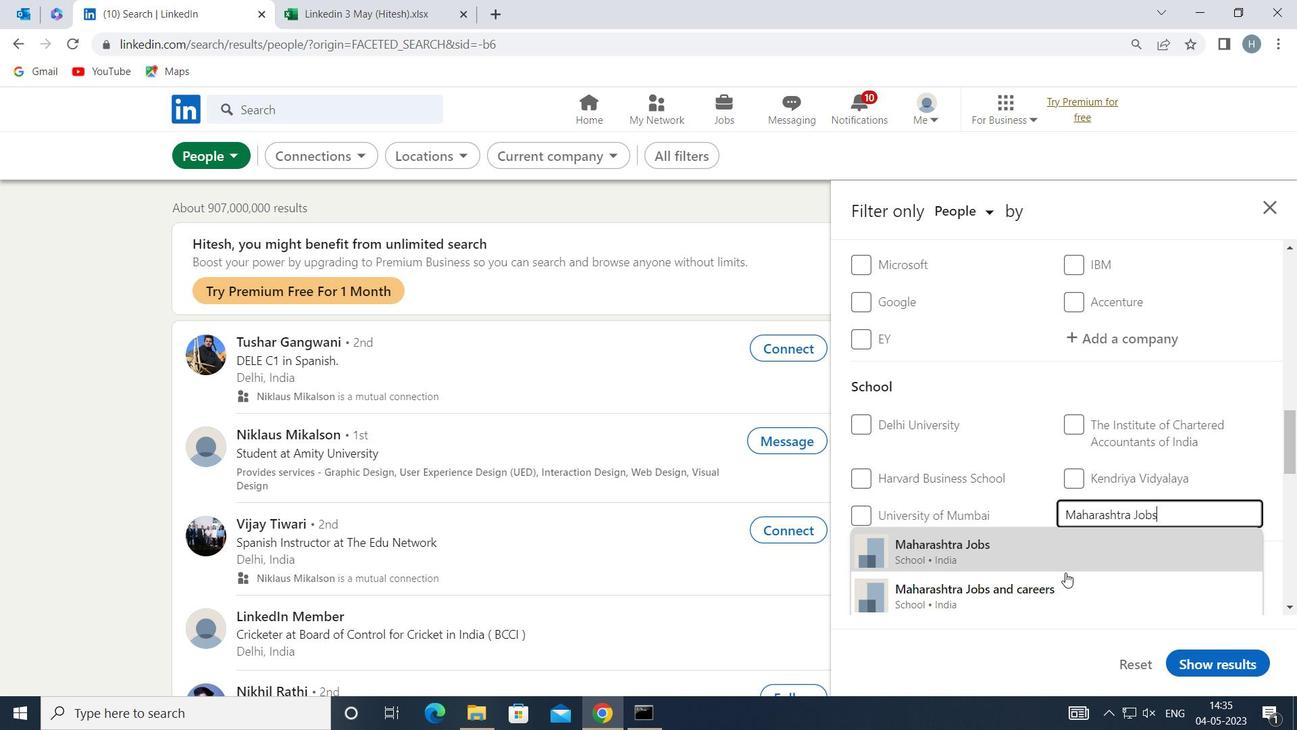 
Action: Mouse pressed left at (1061, 578)
Screenshot: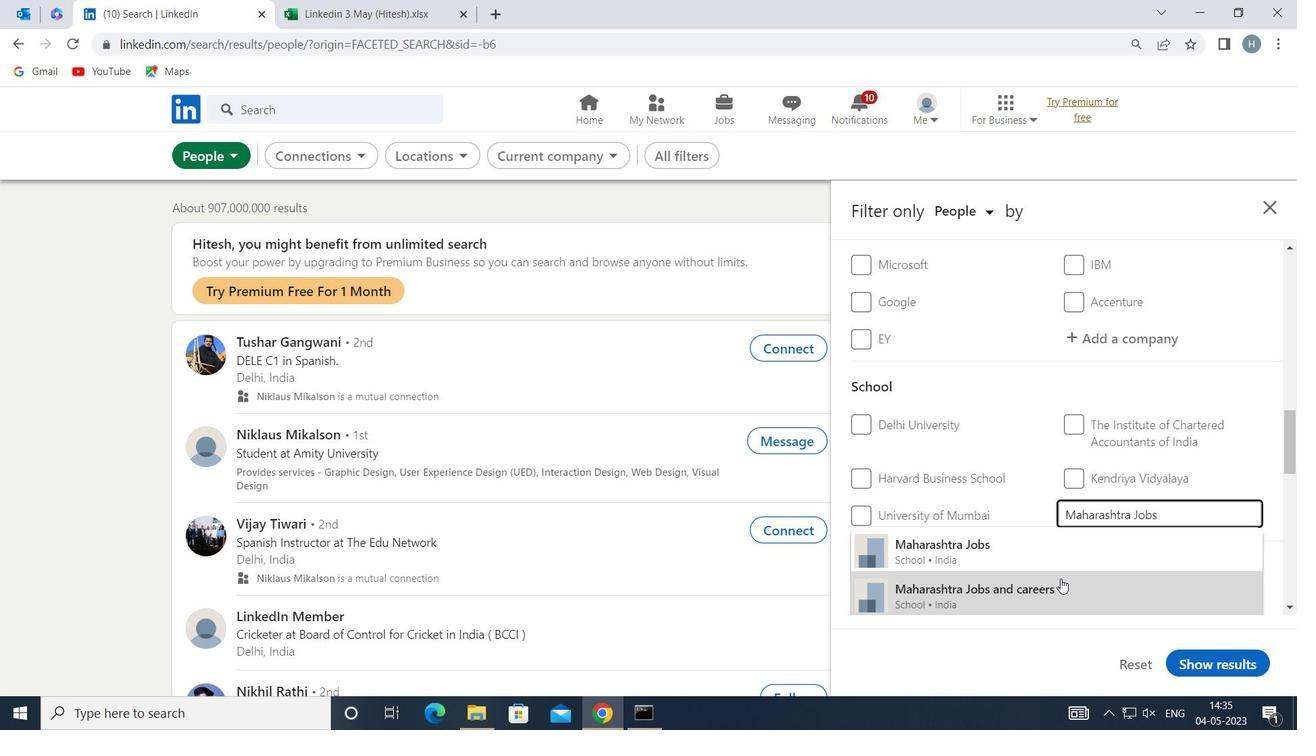 
Action: Mouse moved to (1036, 467)
Screenshot: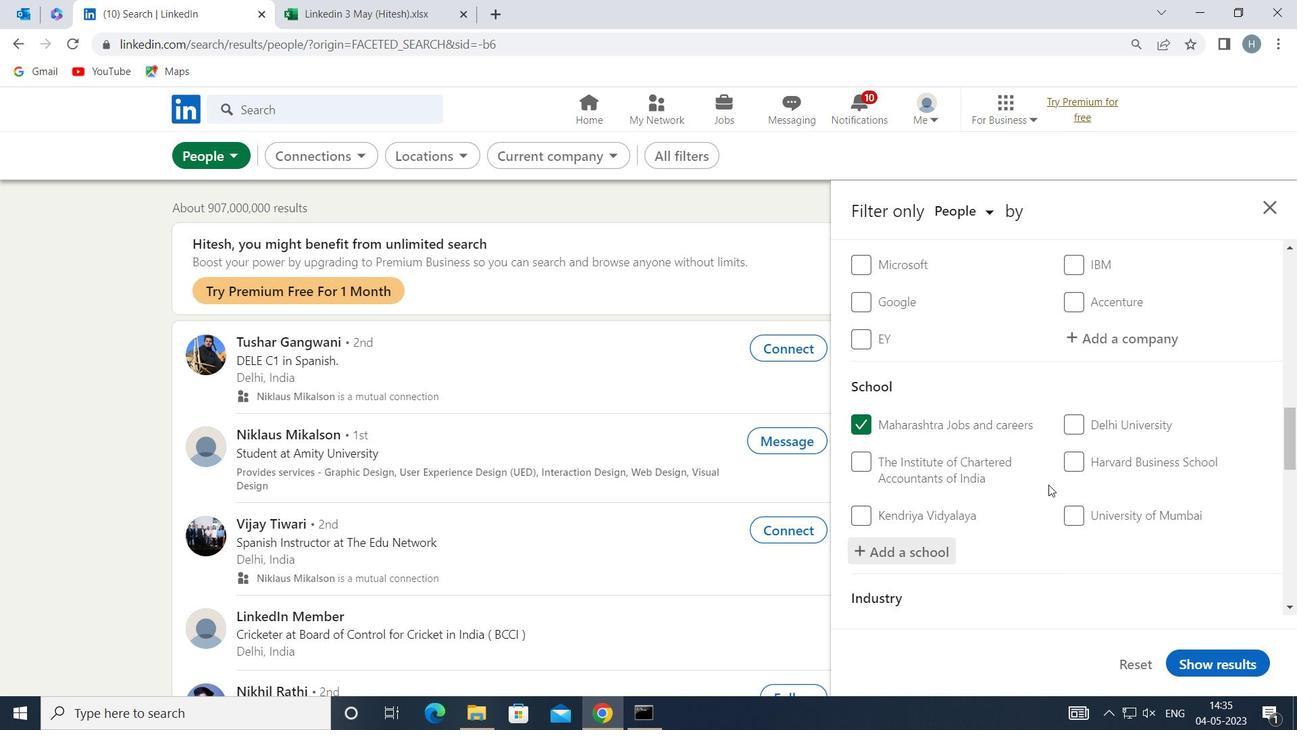 
Action: Mouse scrolled (1036, 466) with delta (0, 0)
Screenshot: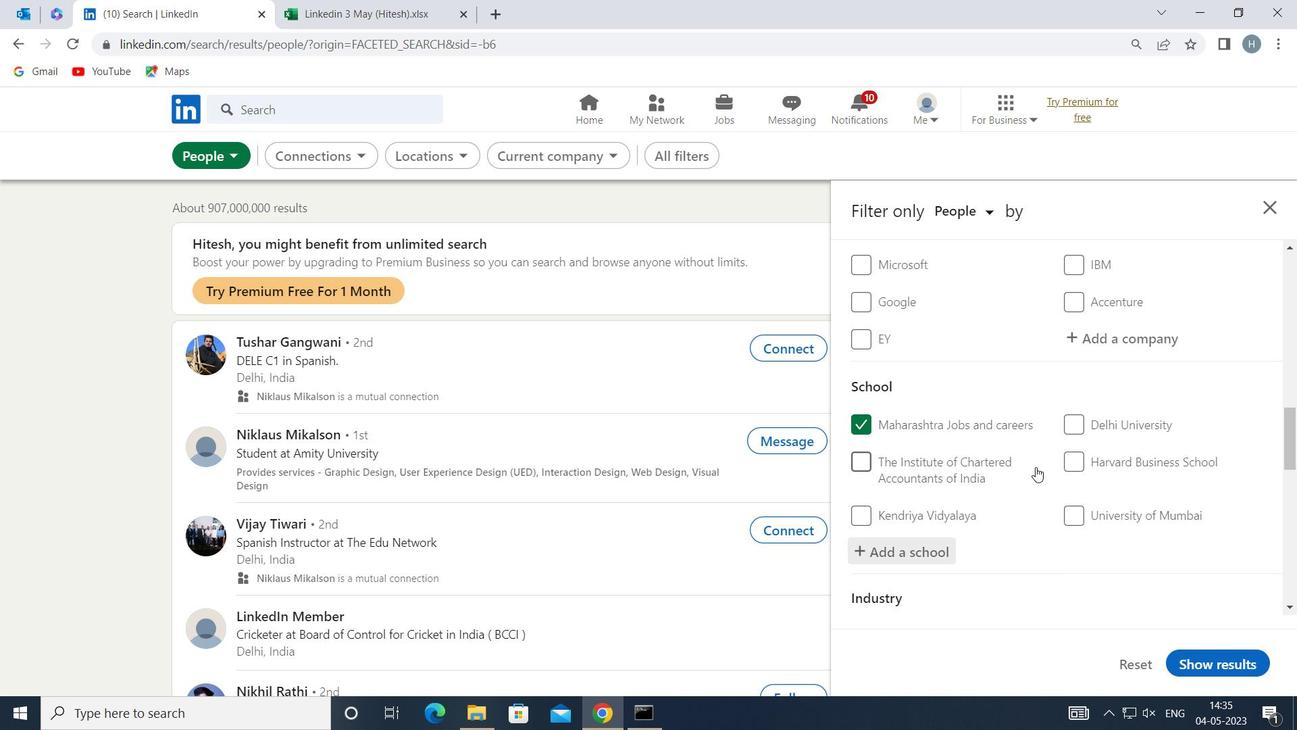 
Action: Mouse scrolled (1036, 466) with delta (0, 0)
Screenshot: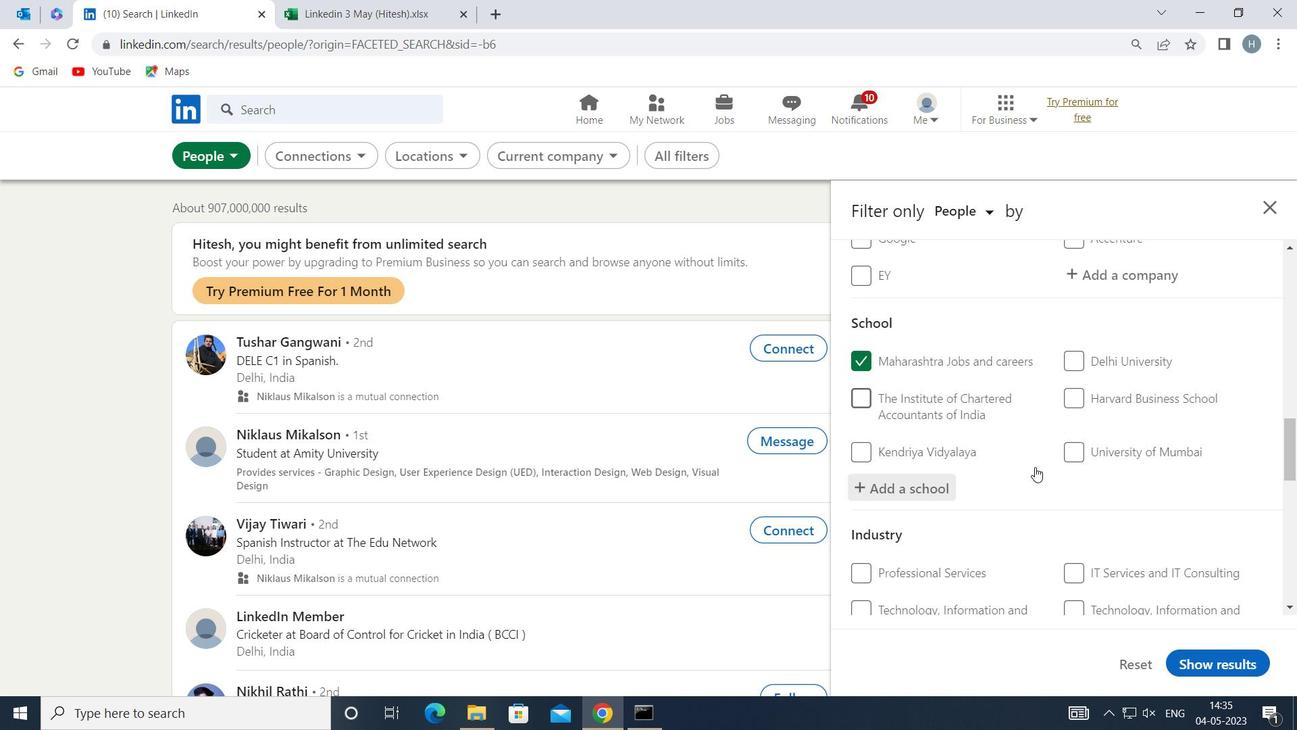 
Action: Mouse scrolled (1036, 466) with delta (0, 0)
Screenshot: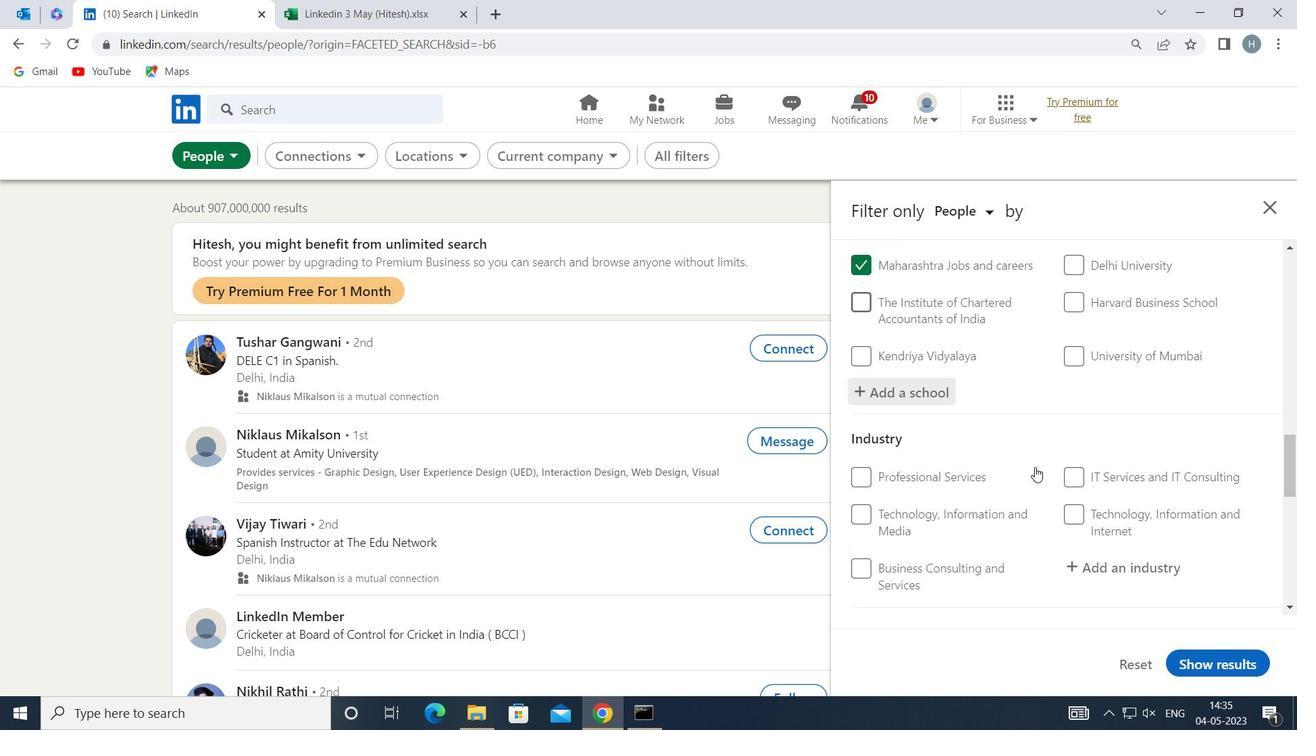 
Action: Mouse moved to (1118, 483)
Screenshot: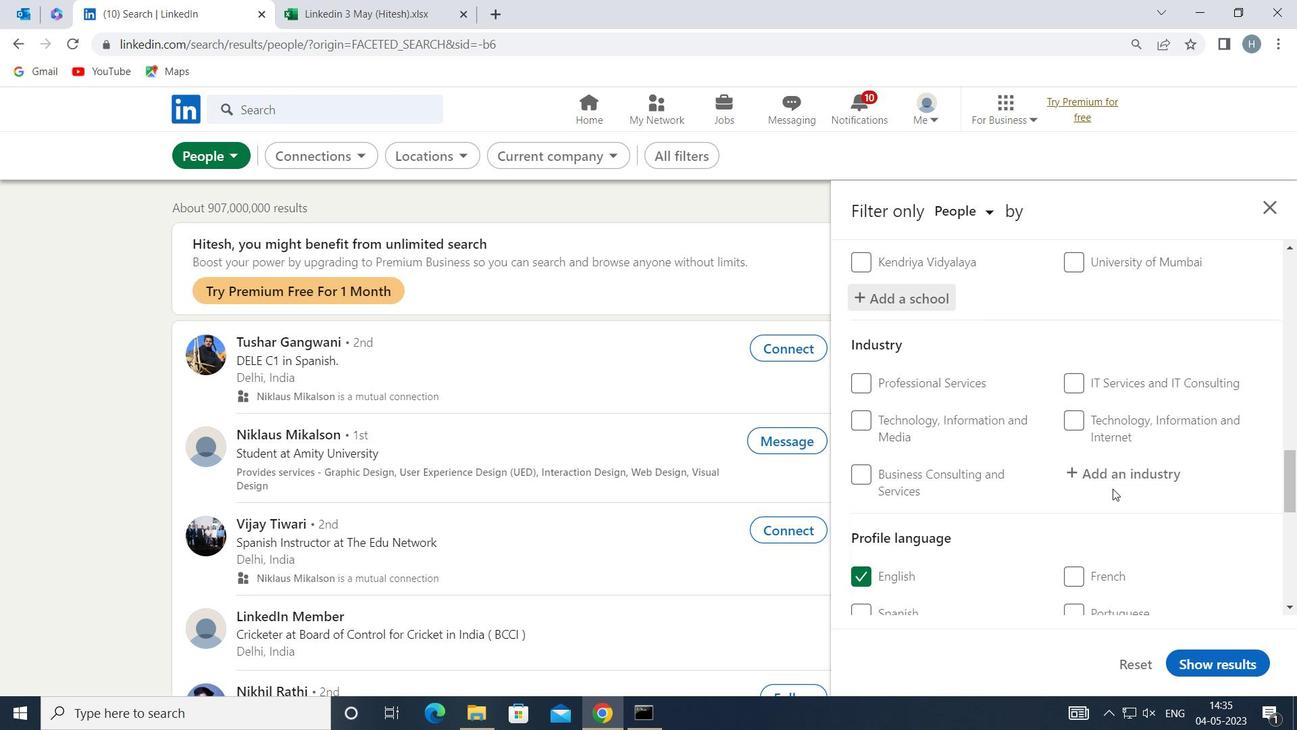 
Action: Mouse pressed left at (1118, 483)
Screenshot: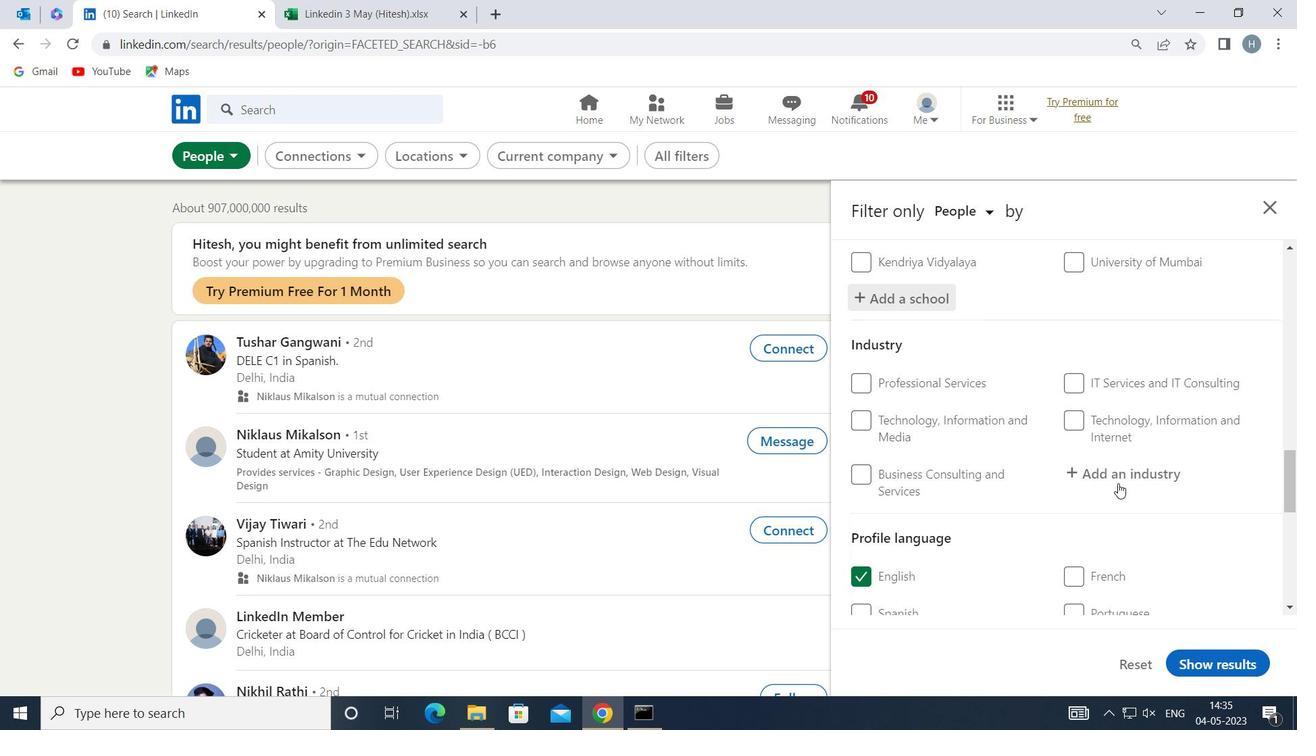 
Action: Key pressed <Key.shift>INVESTMENT<Key.space><Key.shift>A
Screenshot: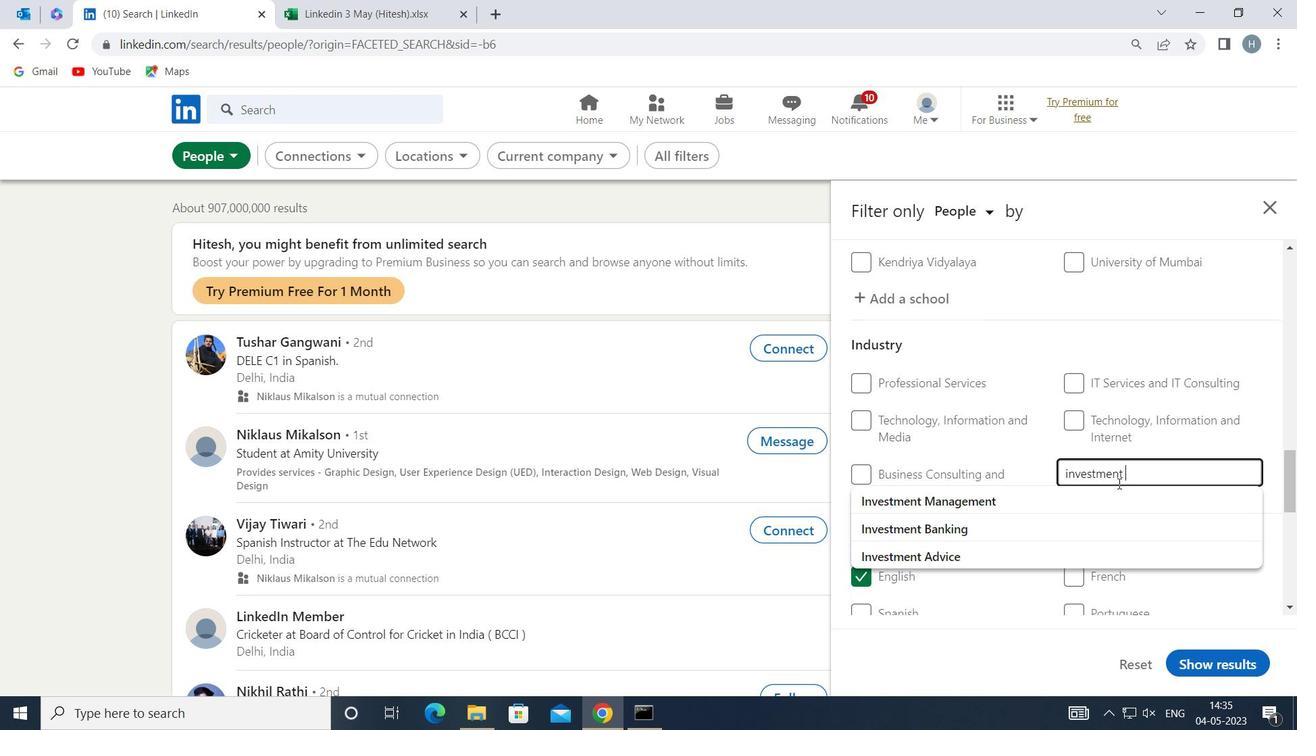 
Action: Mouse moved to (1118, 481)
Screenshot: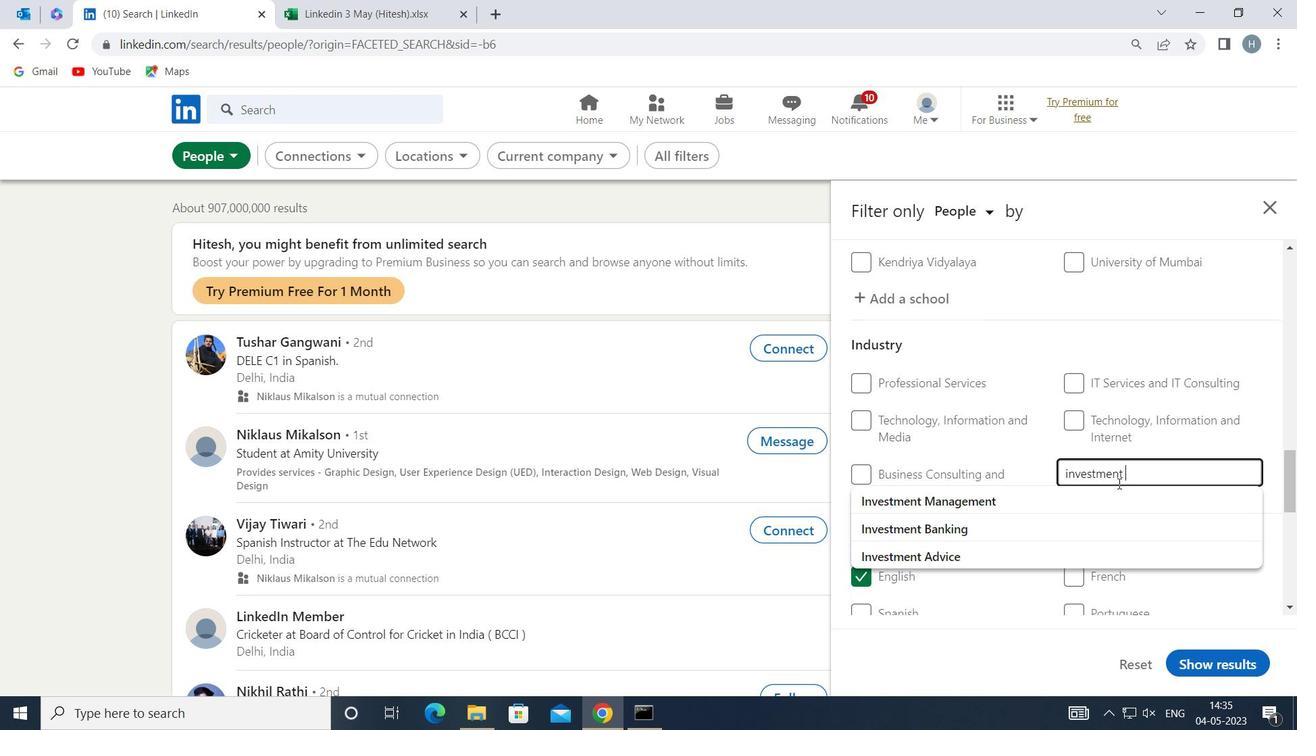 
Action: Key pressed DVICE
Screenshot: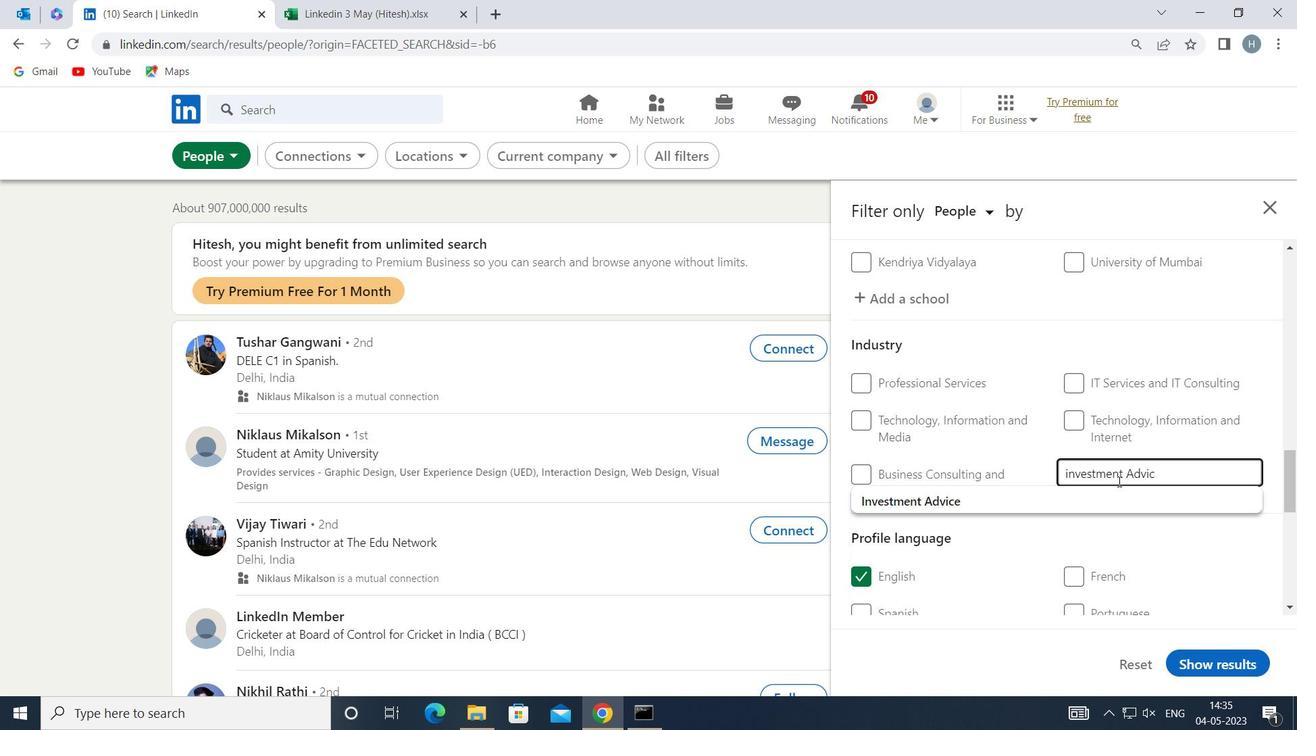 
Action: Mouse moved to (1016, 498)
Screenshot: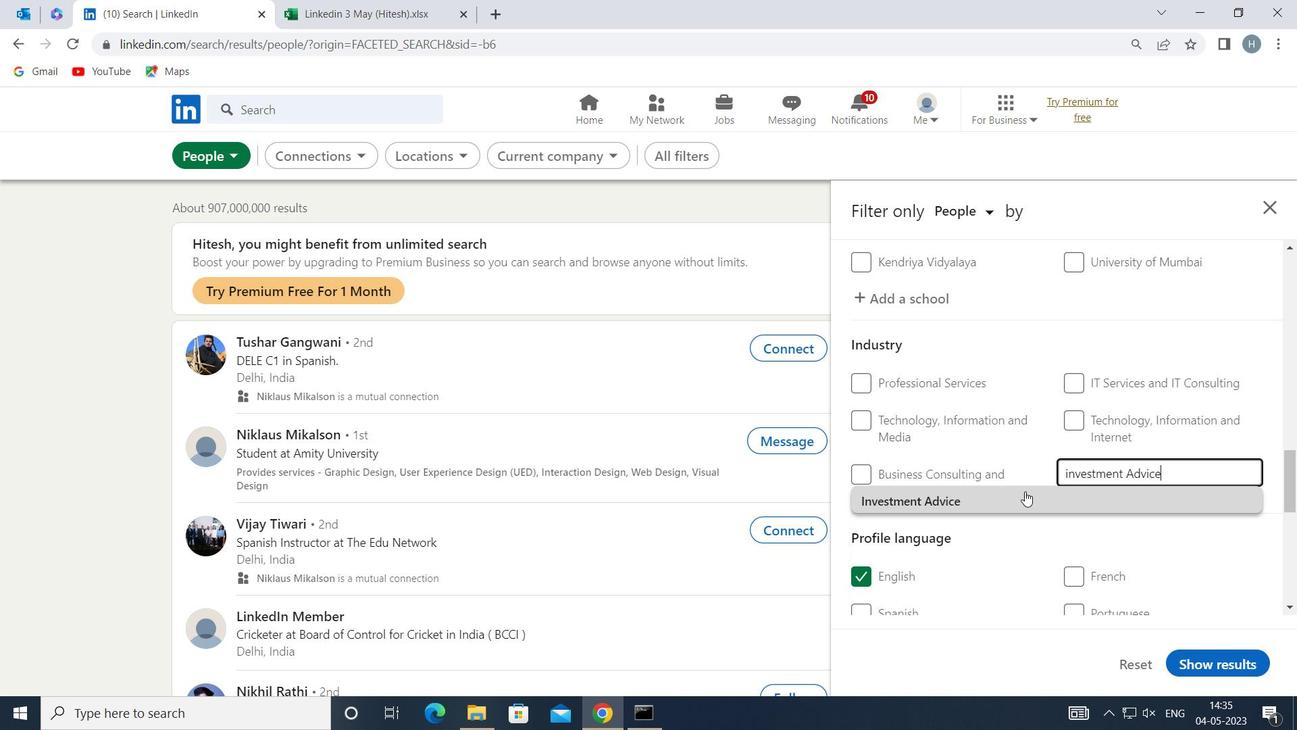 
Action: Mouse pressed left at (1016, 498)
Screenshot: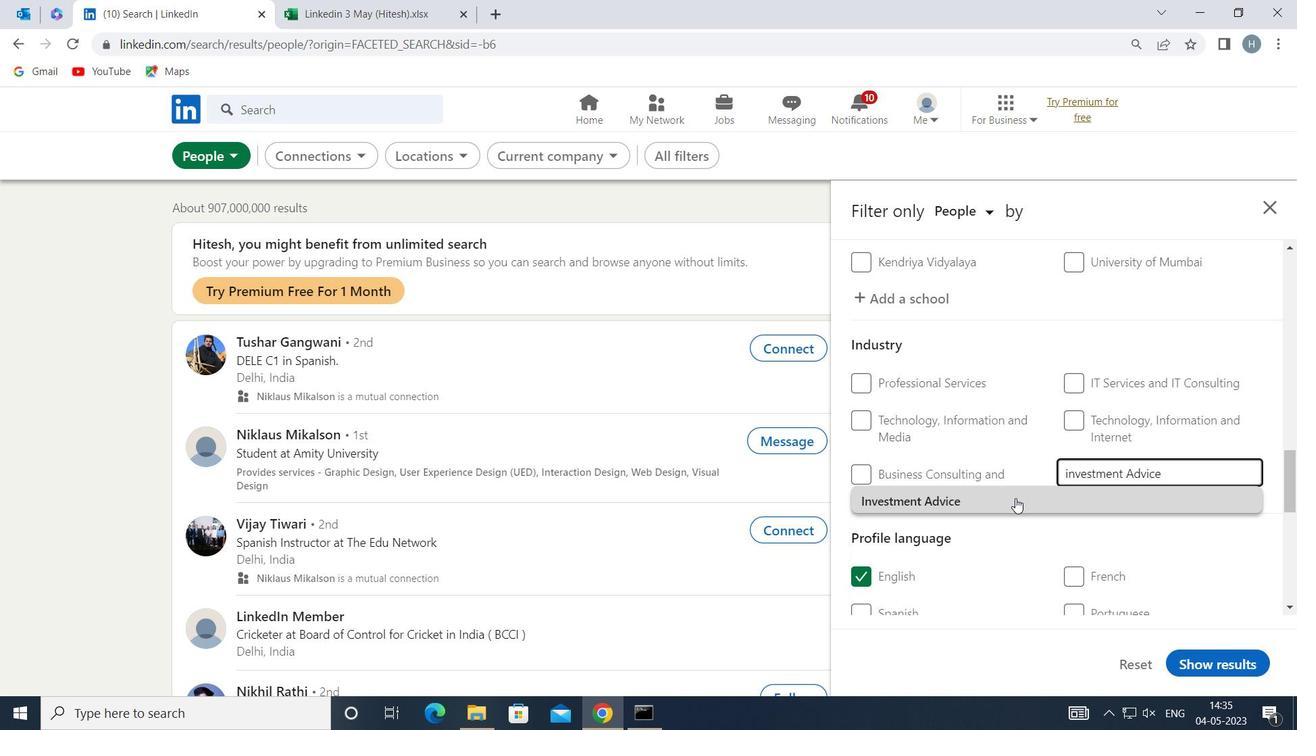 
Action: Mouse scrolled (1016, 498) with delta (0, 0)
Screenshot: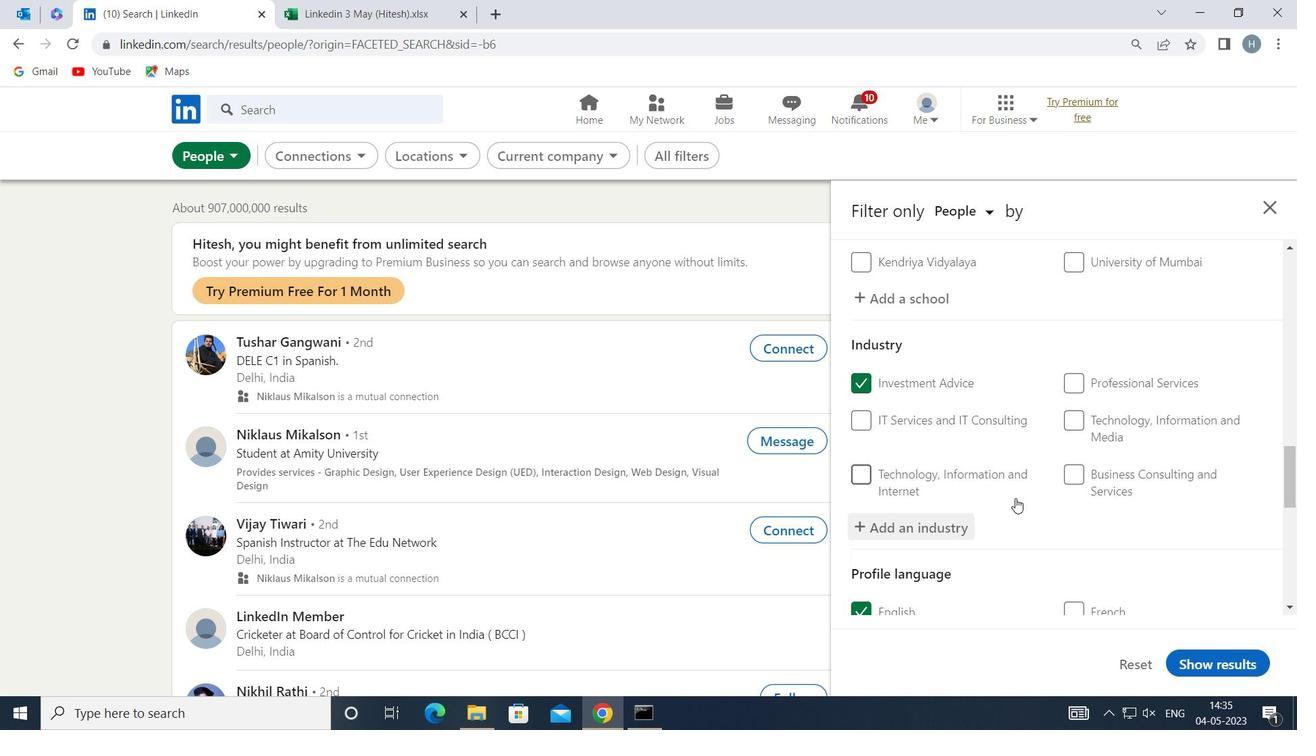 
Action: Mouse scrolled (1016, 498) with delta (0, 0)
Screenshot: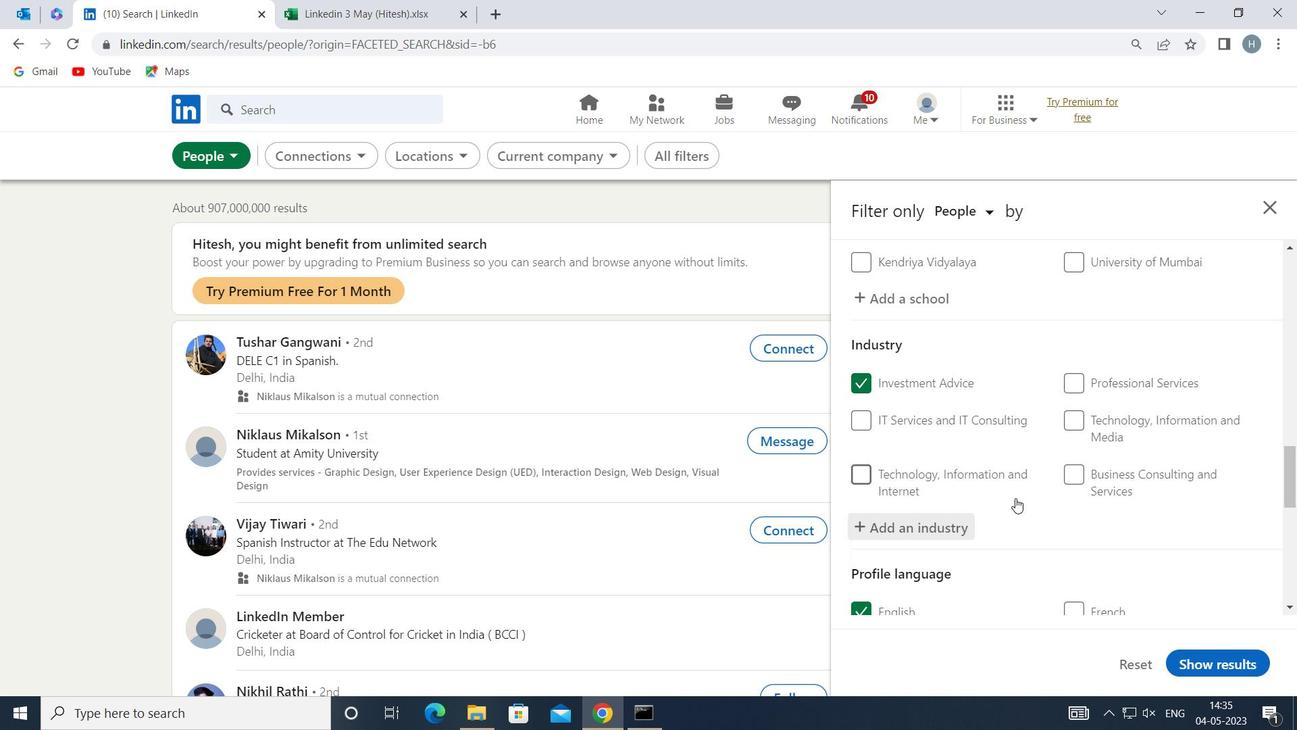 
Action: Mouse moved to (1029, 488)
Screenshot: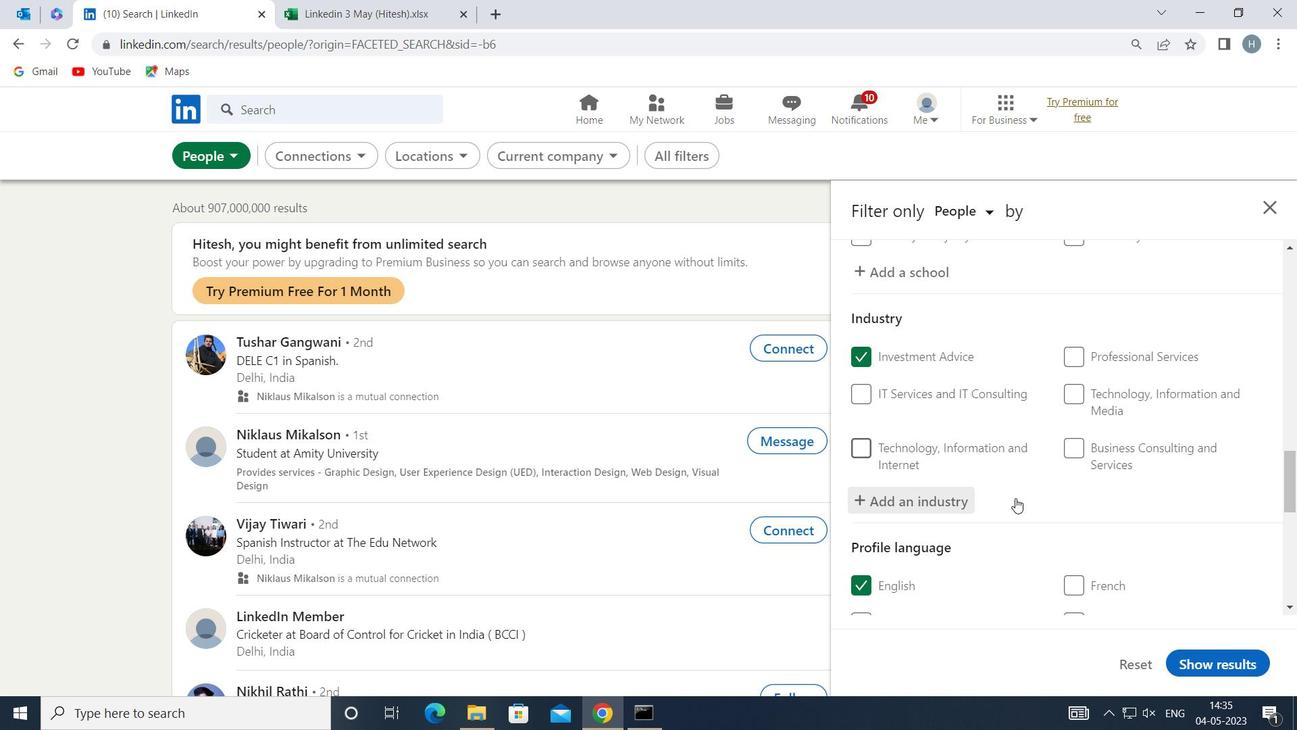 
Action: Mouse scrolled (1029, 488) with delta (0, 0)
Screenshot: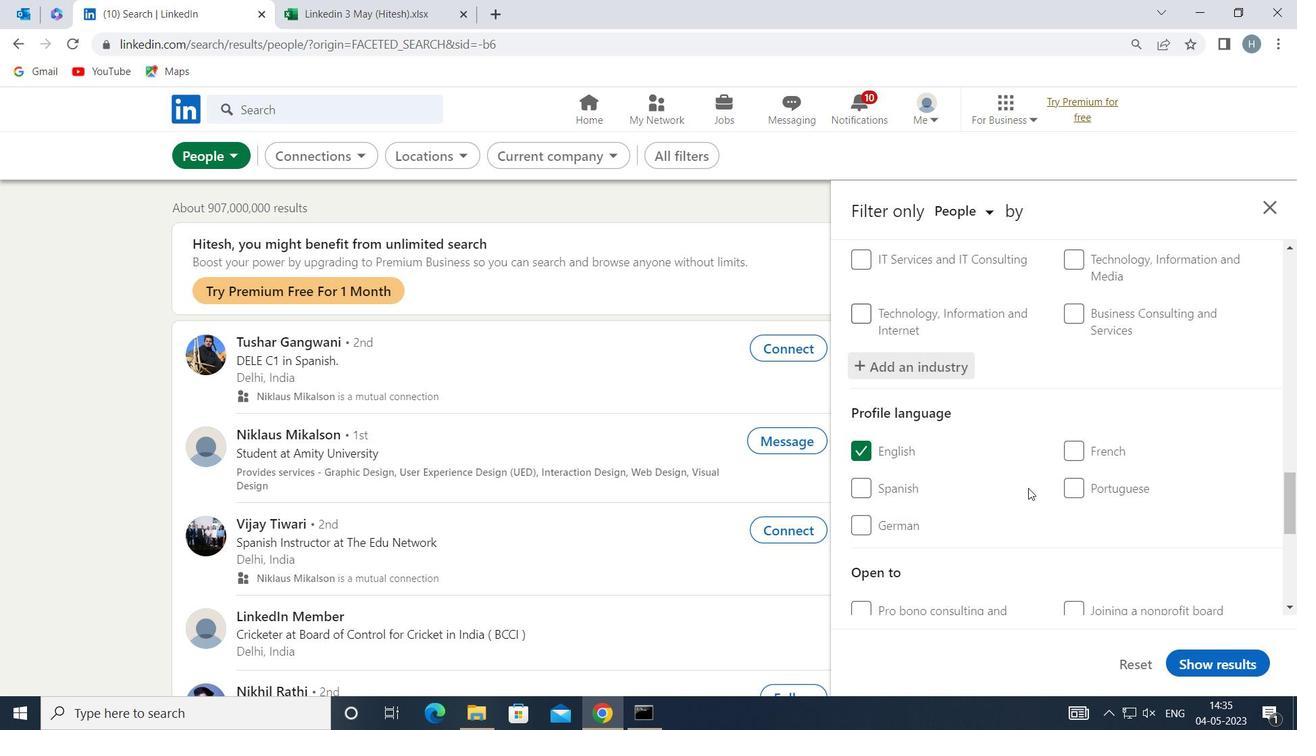 
Action: Mouse moved to (1032, 484)
Screenshot: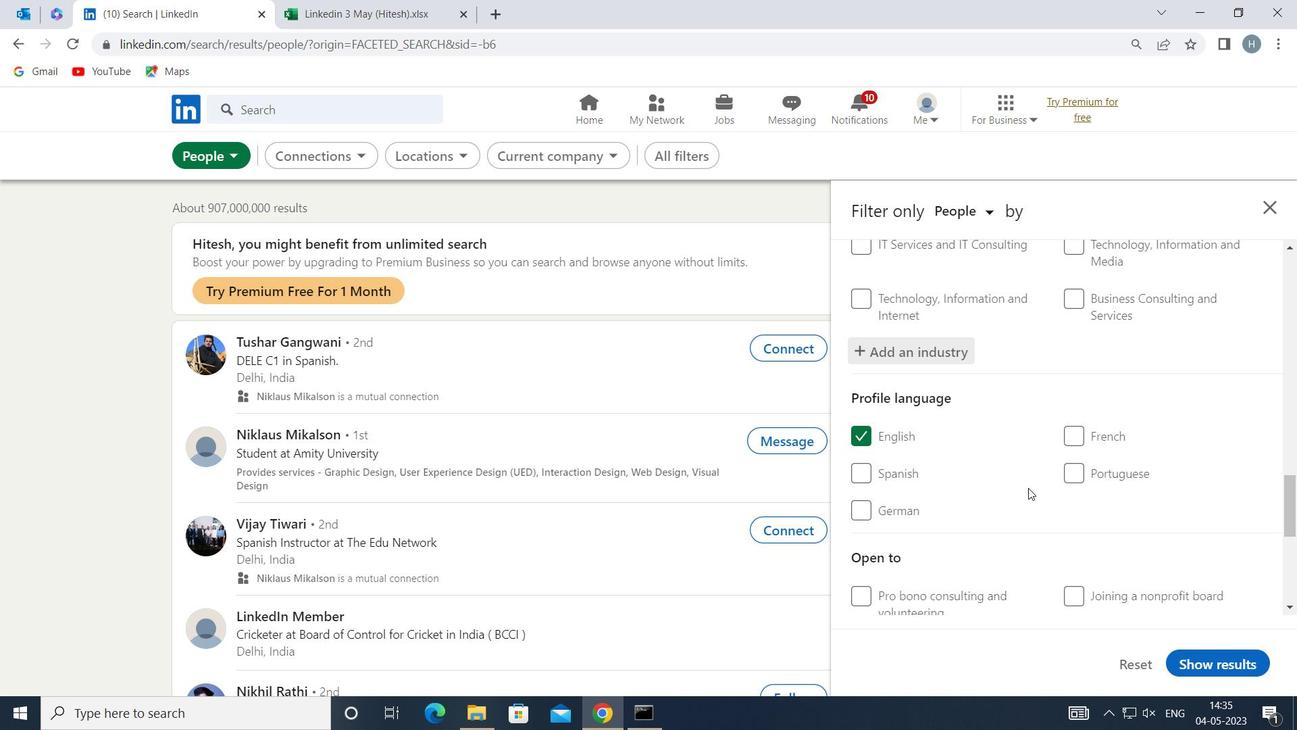
Action: Mouse scrolled (1032, 484) with delta (0, 0)
Screenshot: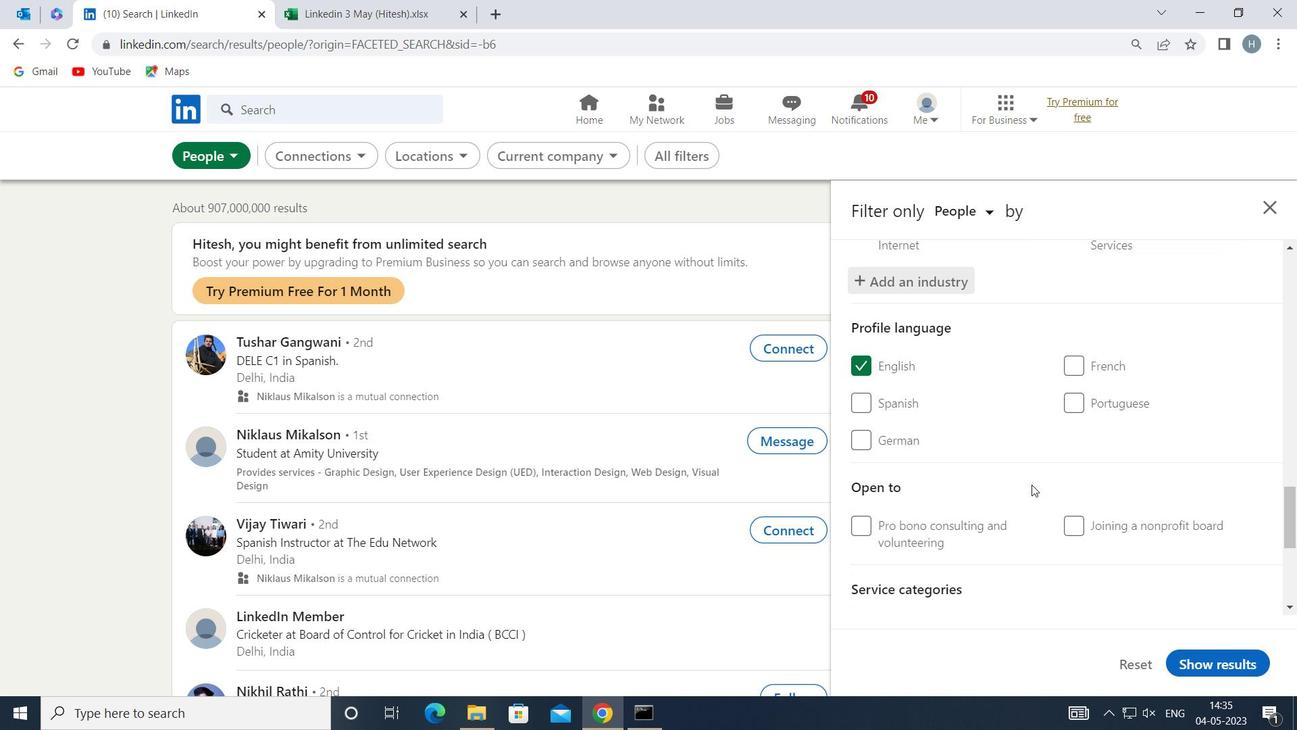 
Action: Mouse scrolled (1032, 484) with delta (0, 0)
Screenshot: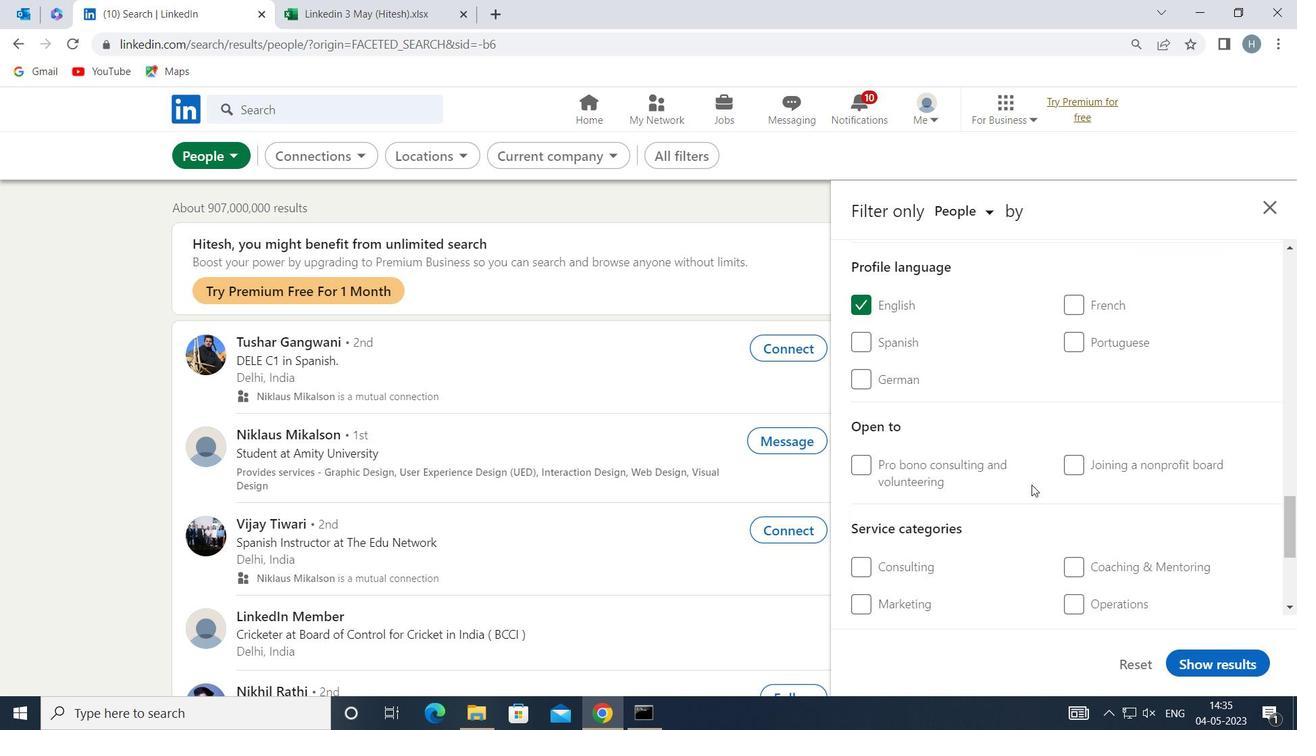 
Action: Mouse scrolled (1032, 484) with delta (0, 0)
Screenshot: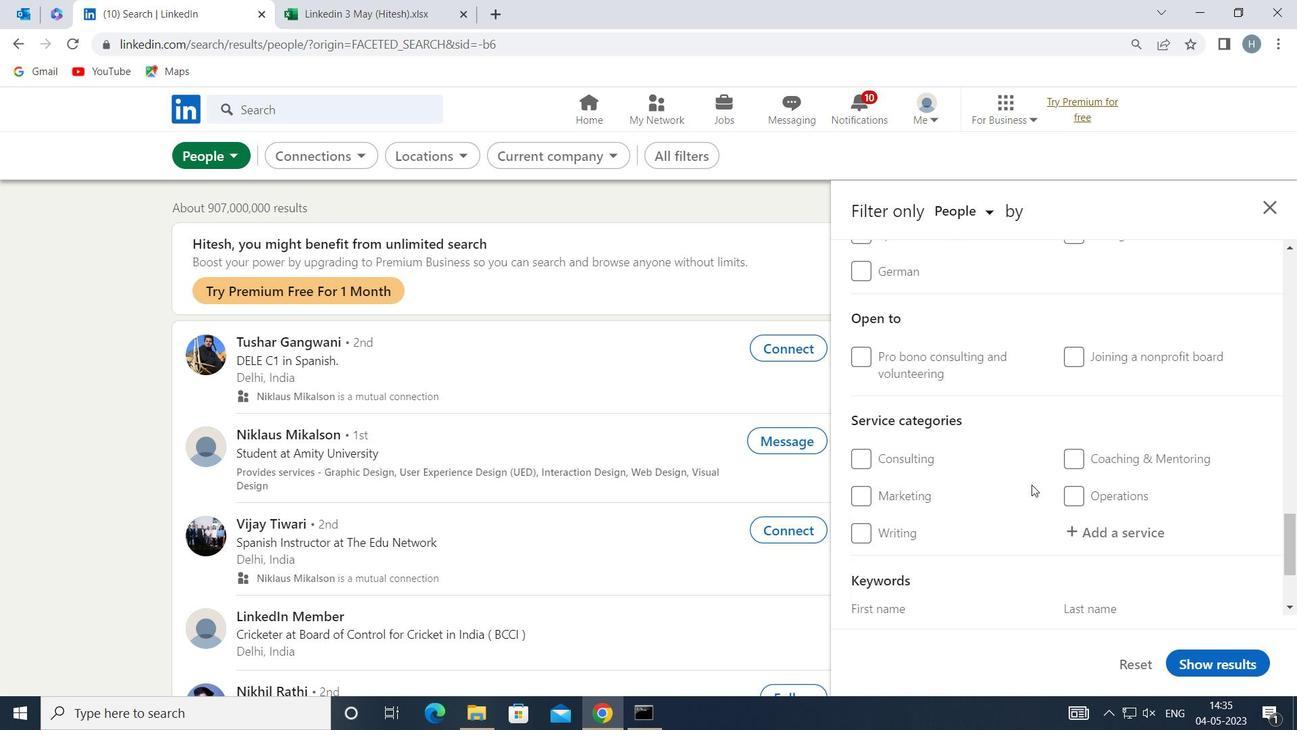 
Action: Mouse moved to (1137, 440)
Screenshot: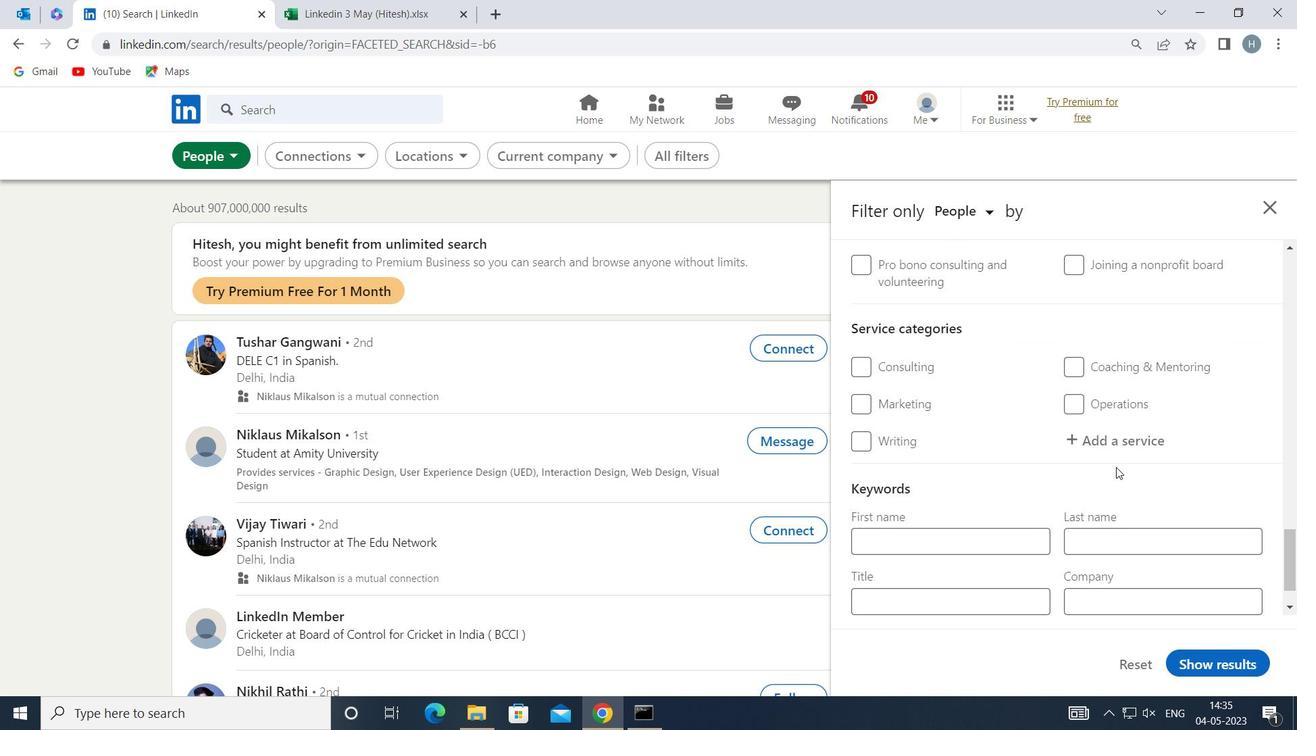 
Action: Mouse pressed left at (1137, 440)
Screenshot: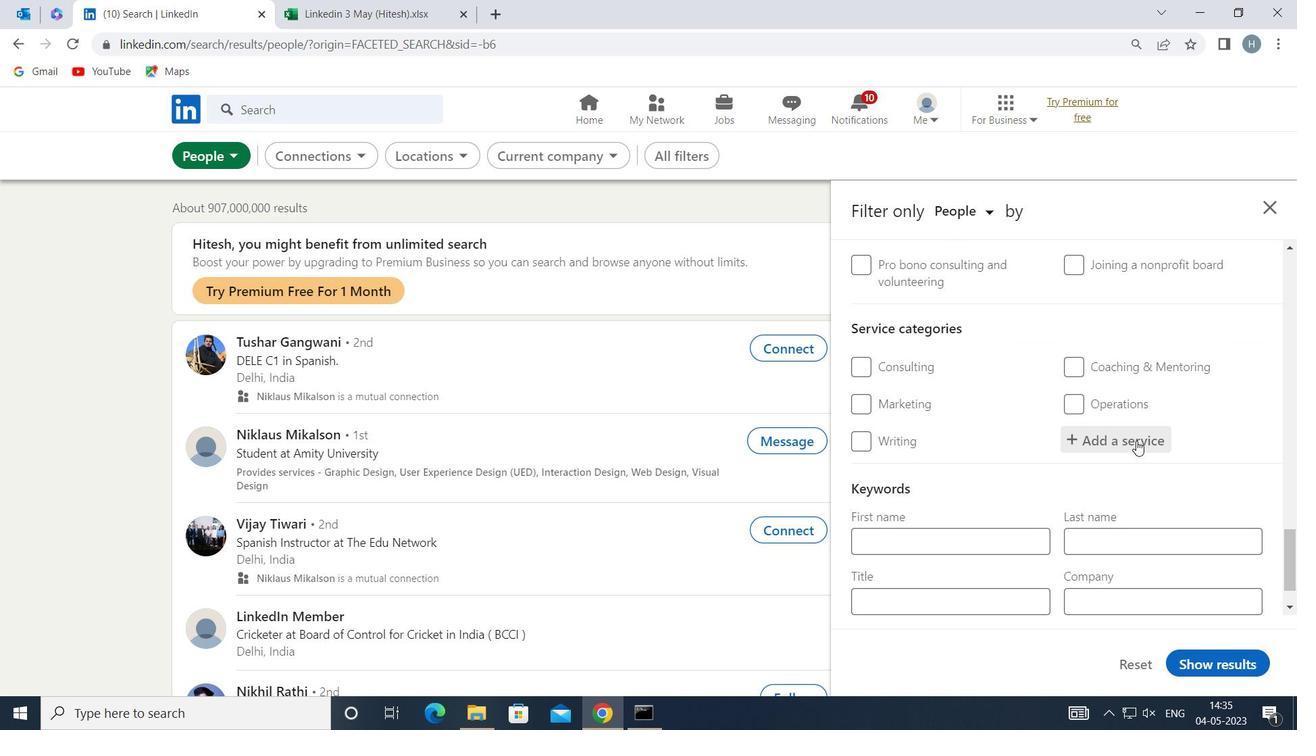
Action: Key pressed <Key.shift>INTERIOR<Key.space><Key.shift>DE
Screenshot: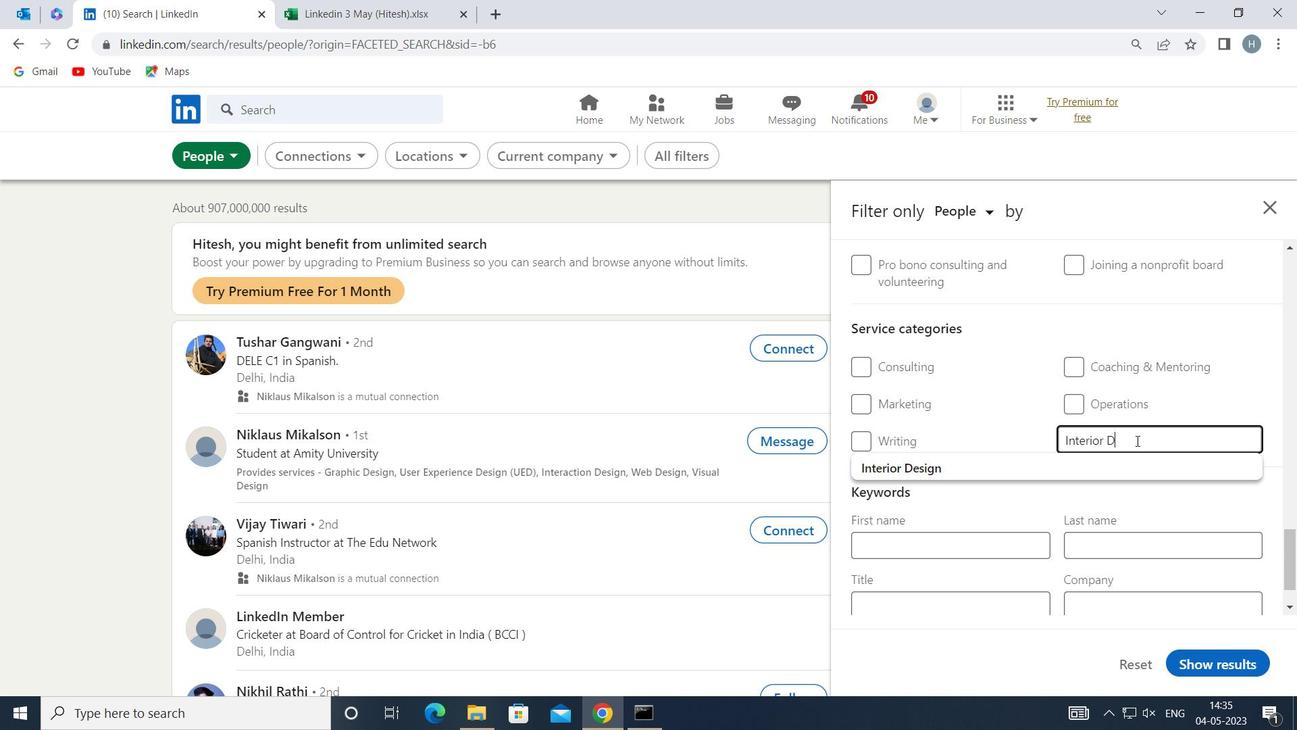 
Action: Mouse moved to (1036, 465)
Screenshot: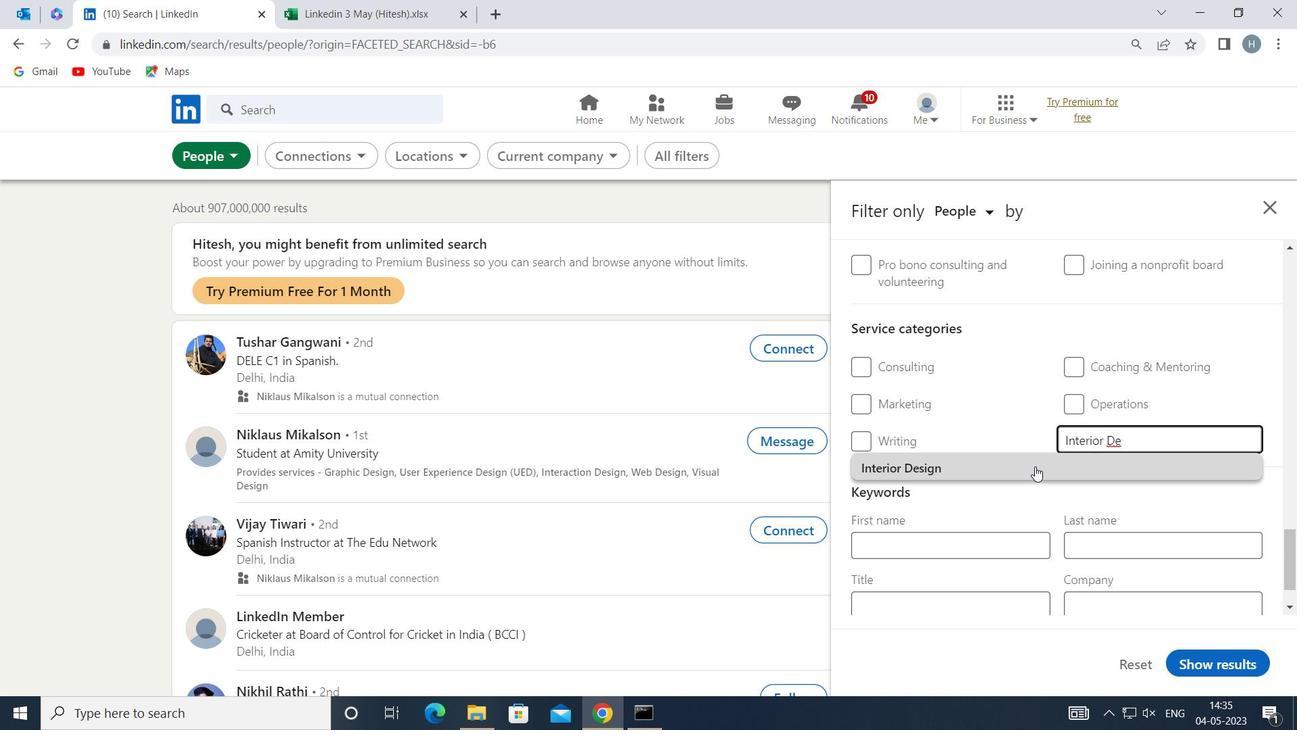 
Action: Mouse pressed left at (1036, 465)
Screenshot: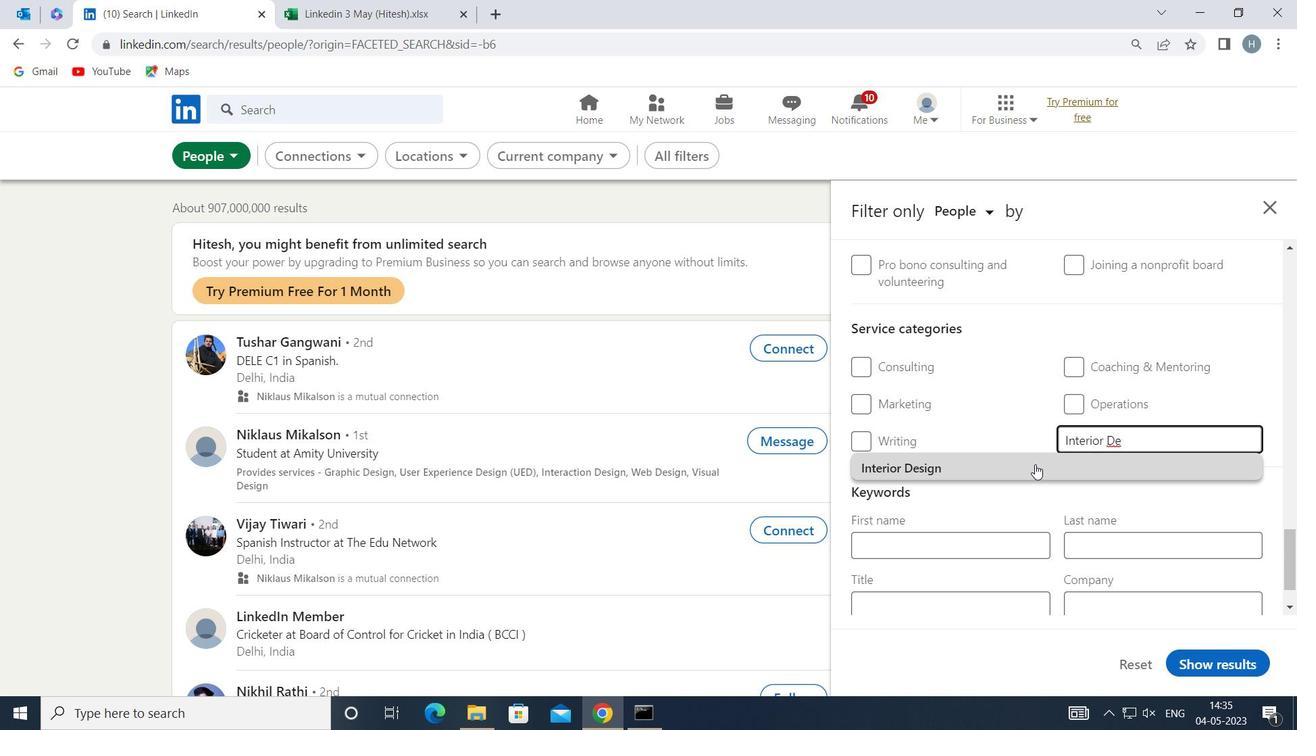 
Action: Mouse moved to (1032, 462)
Screenshot: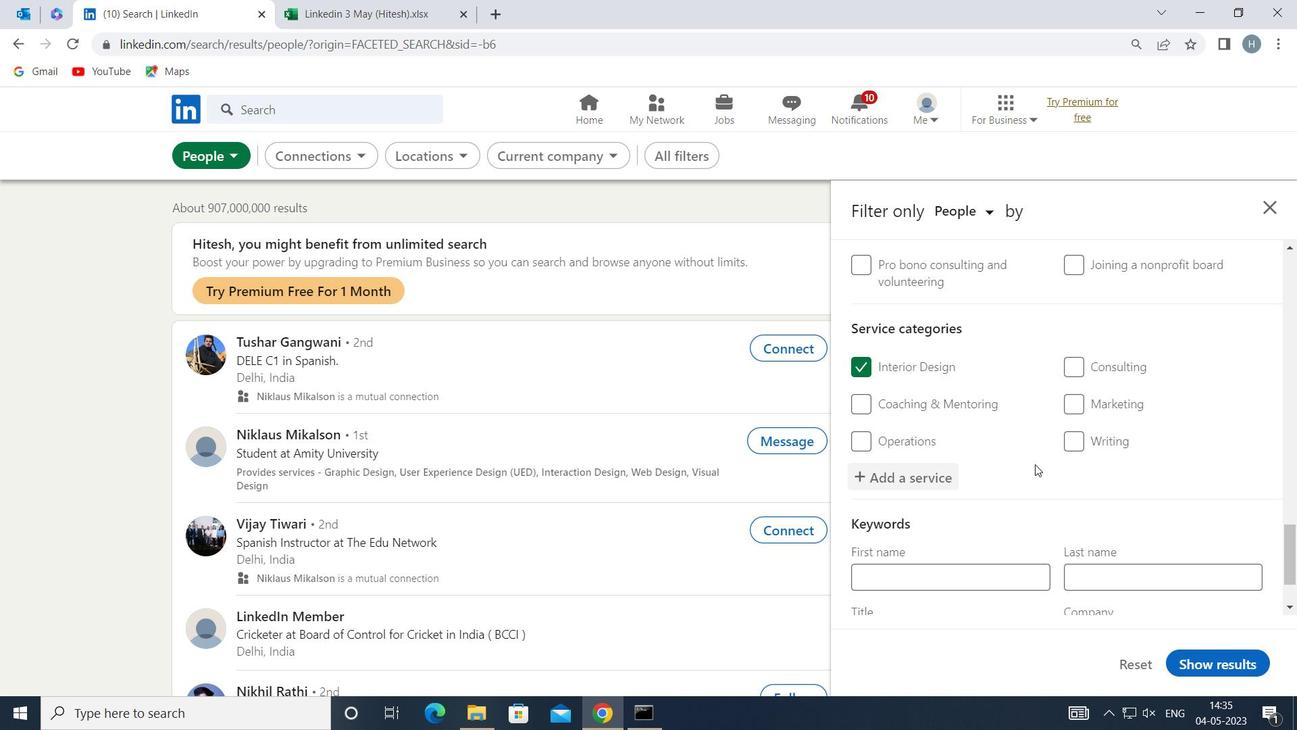 
Action: Mouse scrolled (1032, 461) with delta (0, 0)
Screenshot: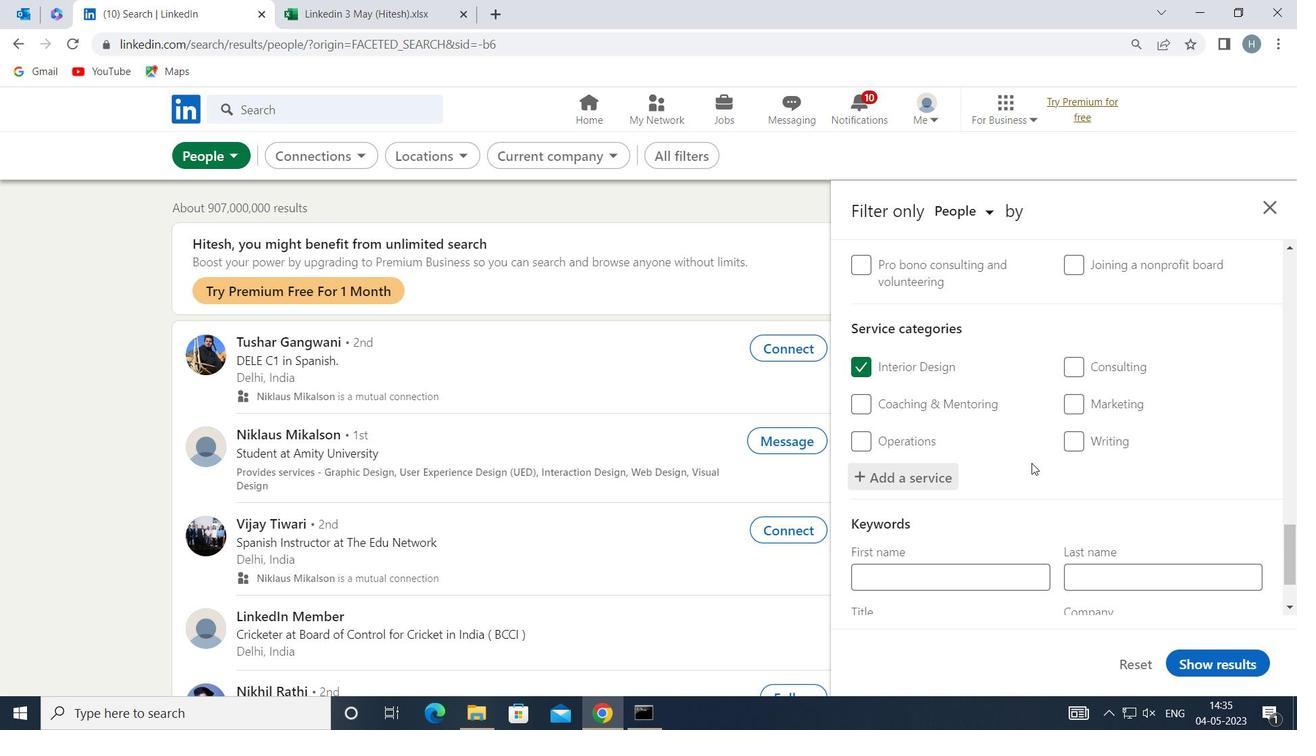 
Action: Mouse scrolled (1032, 461) with delta (0, 0)
Screenshot: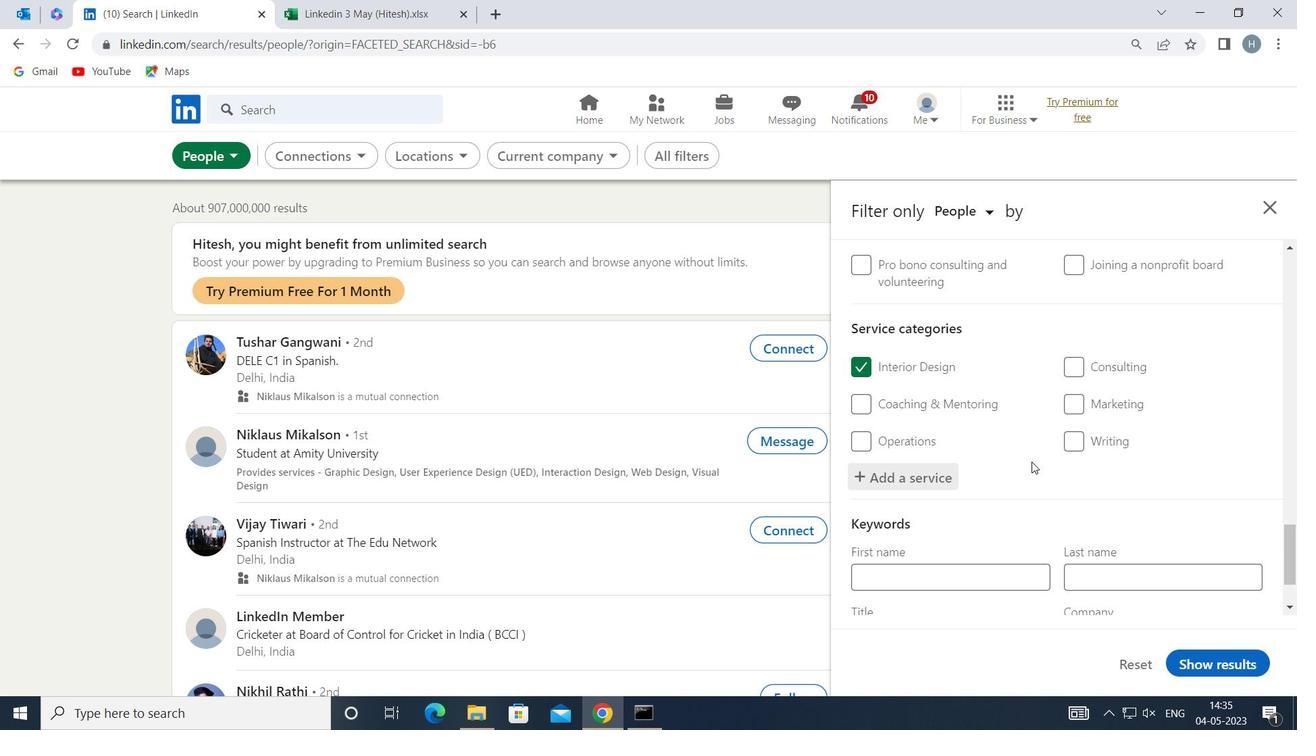 
Action: Mouse scrolled (1032, 461) with delta (0, 0)
Screenshot: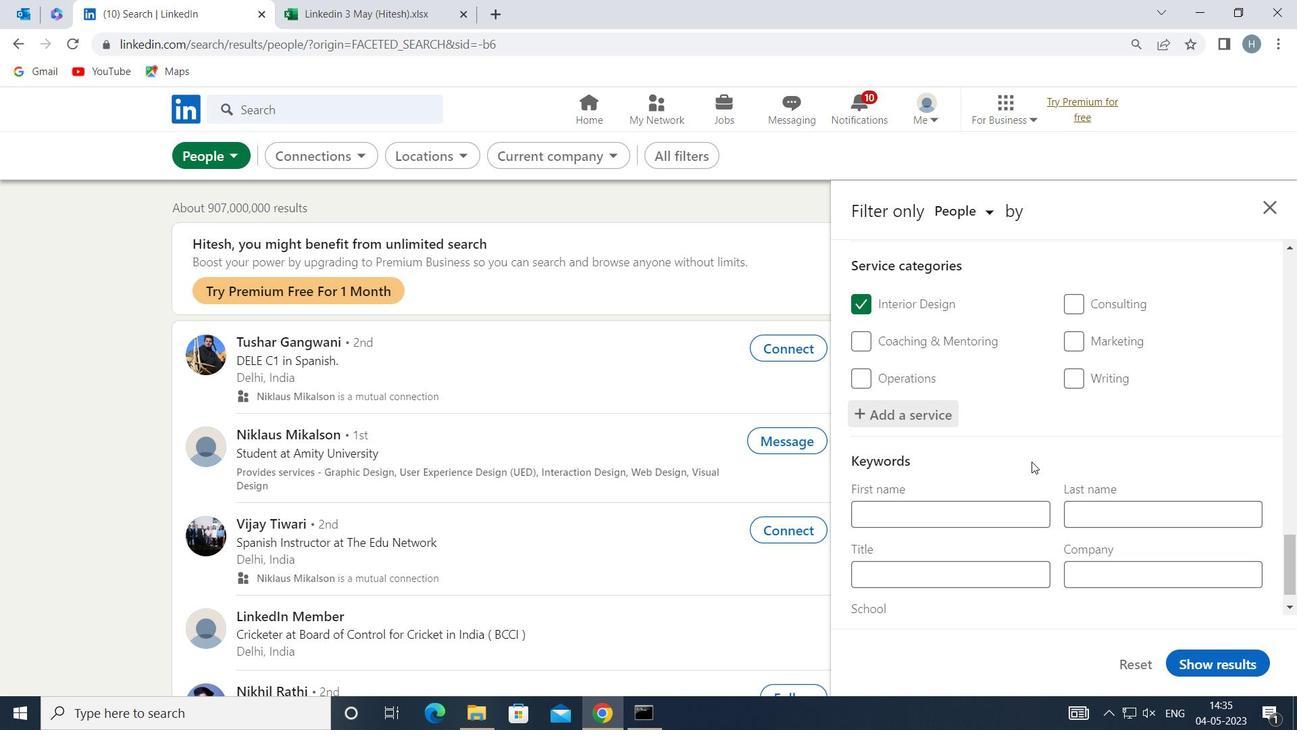 
Action: Mouse scrolled (1032, 461) with delta (0, 0)
Screenshot: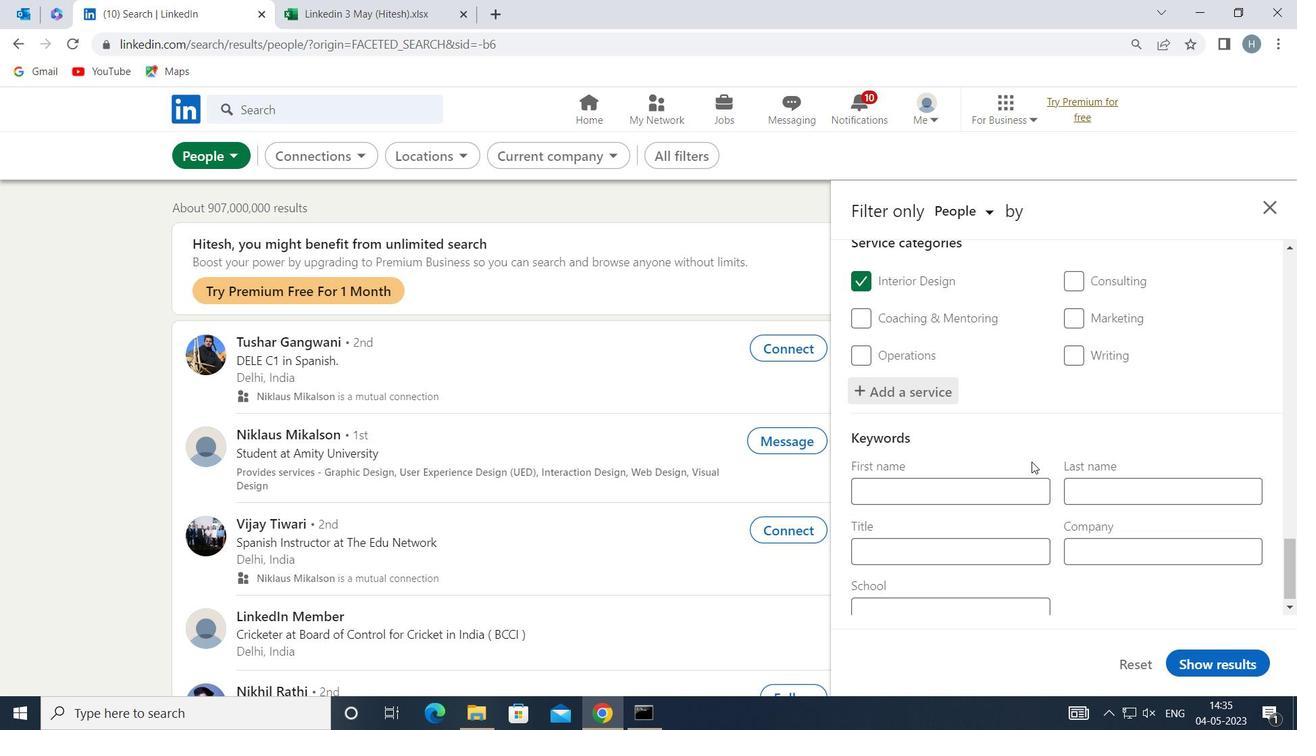 
Action: Mouse scrolled (1032, 461) with delta (0, 0)
Screenshot: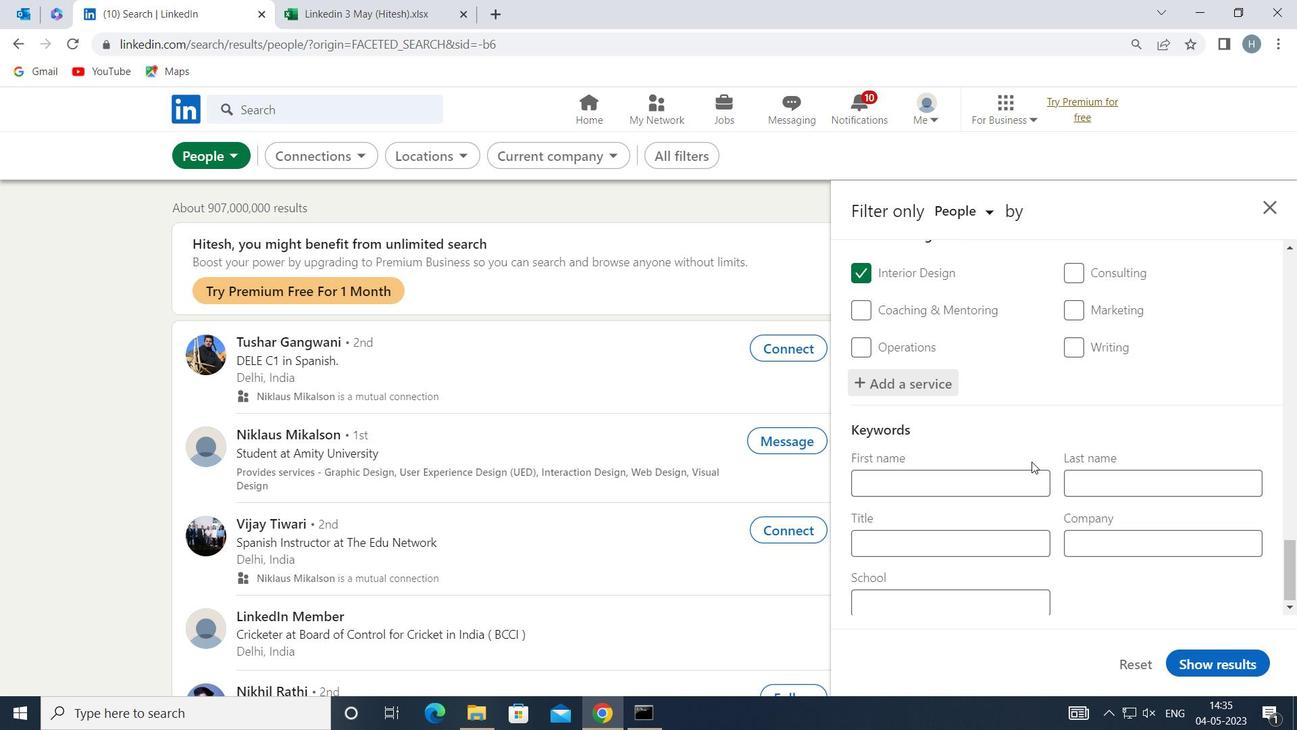 
Action: Mouse moved to (1023, 540)
Screenshot: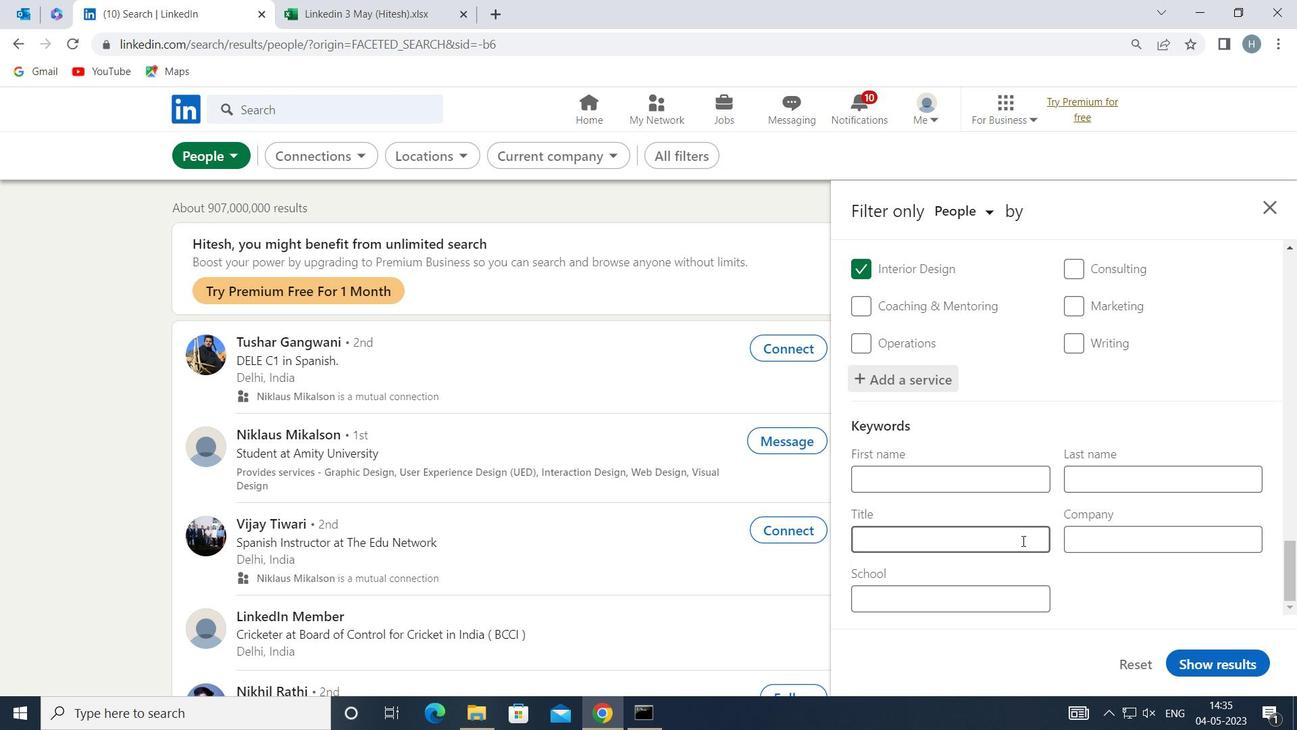 
Action: Mouse pressed left at (1023, 540)
Screenshot: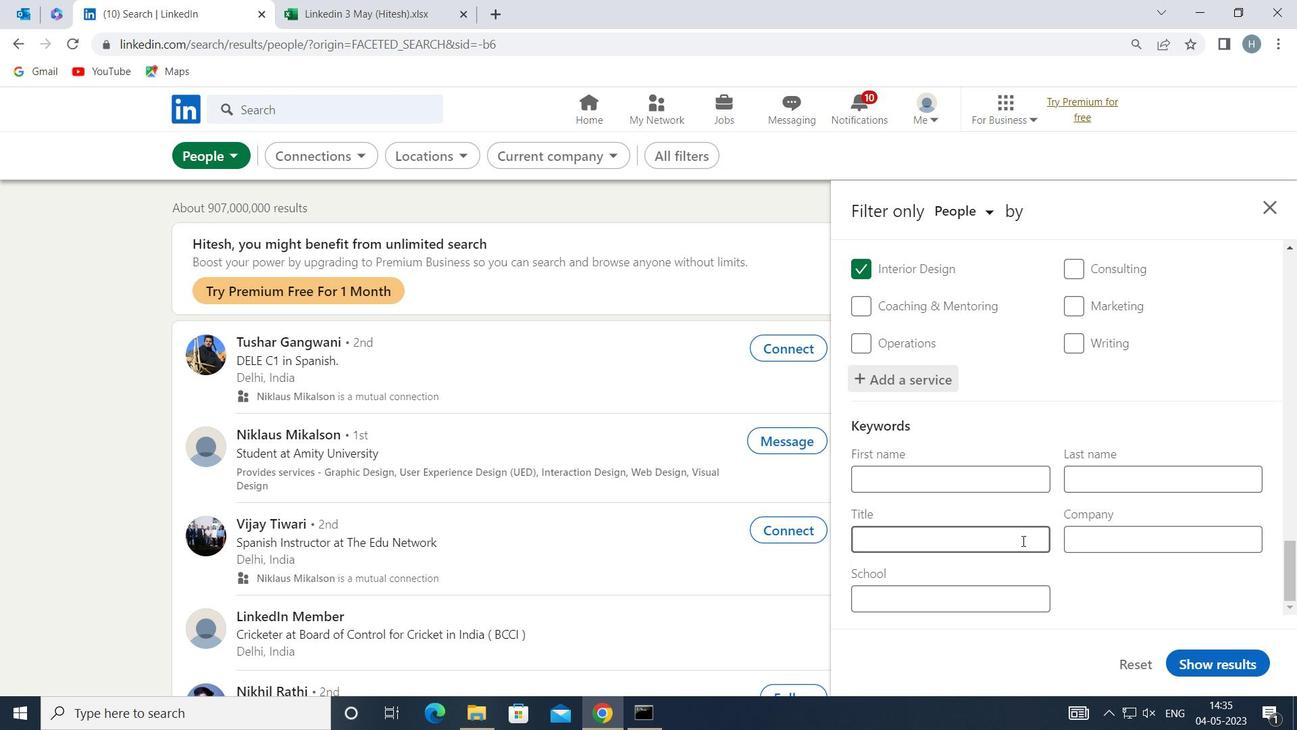 
Action: Key pressed <Key.shift>CULTURE<Key.space><Key.shift>OPR\<Key.backspace><Key.backspace>ERATIONA<Key.backspace>S<Key.space><Key.shift>MANAGER
Screenshot: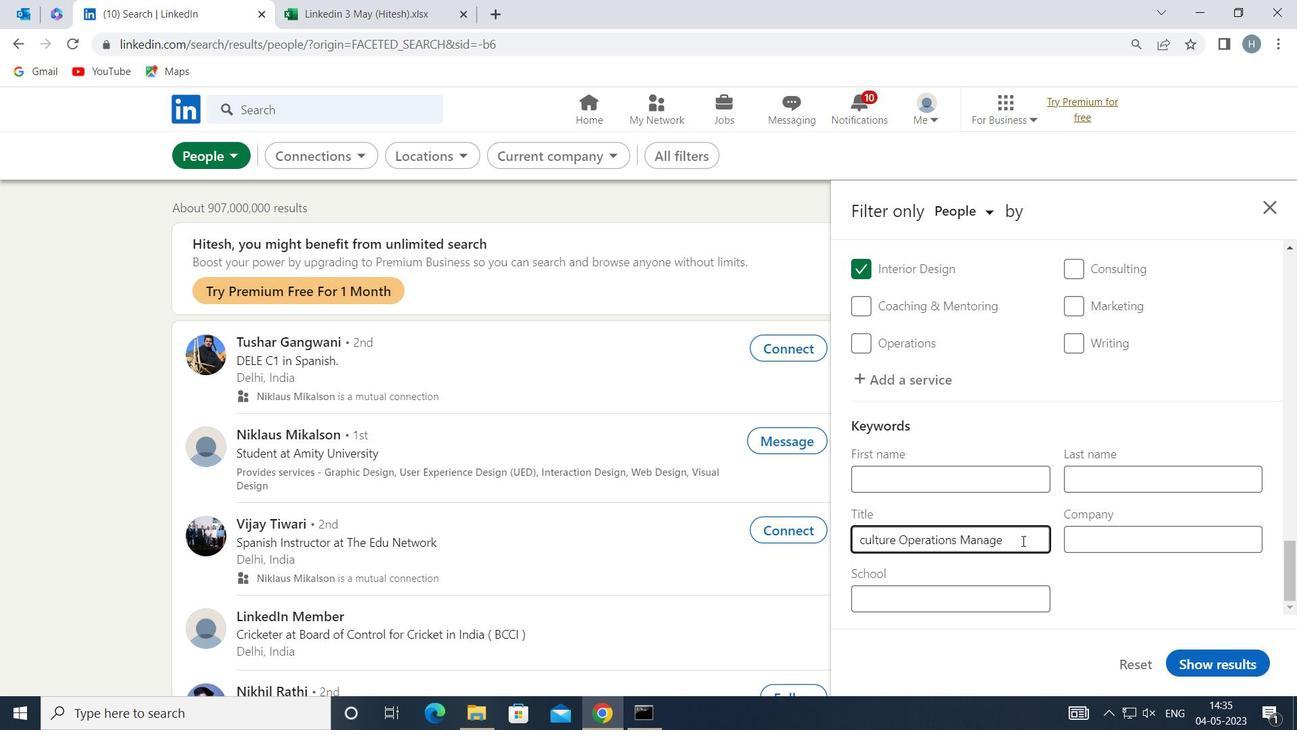 
Action: Mouse moved to (1206, 657)
Screenshot: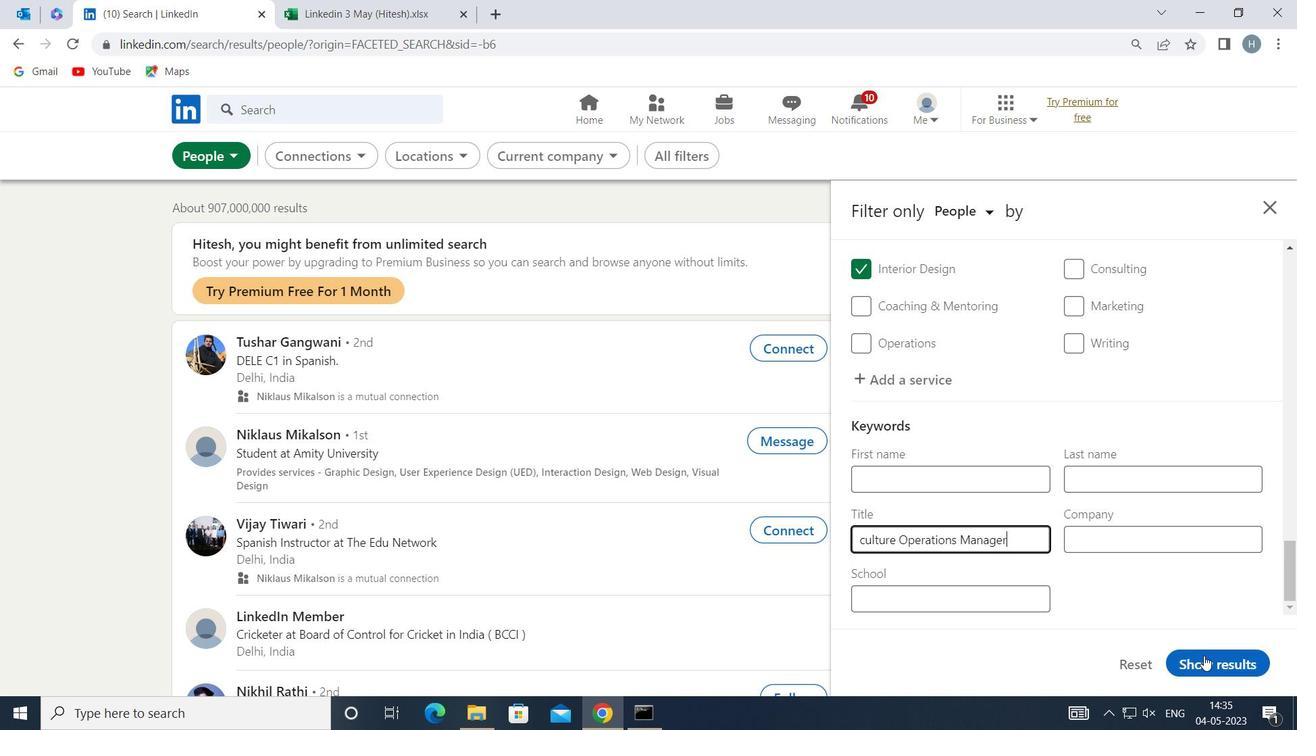 
Action: Mouse pressed left at (1206, 657)
Screenshot: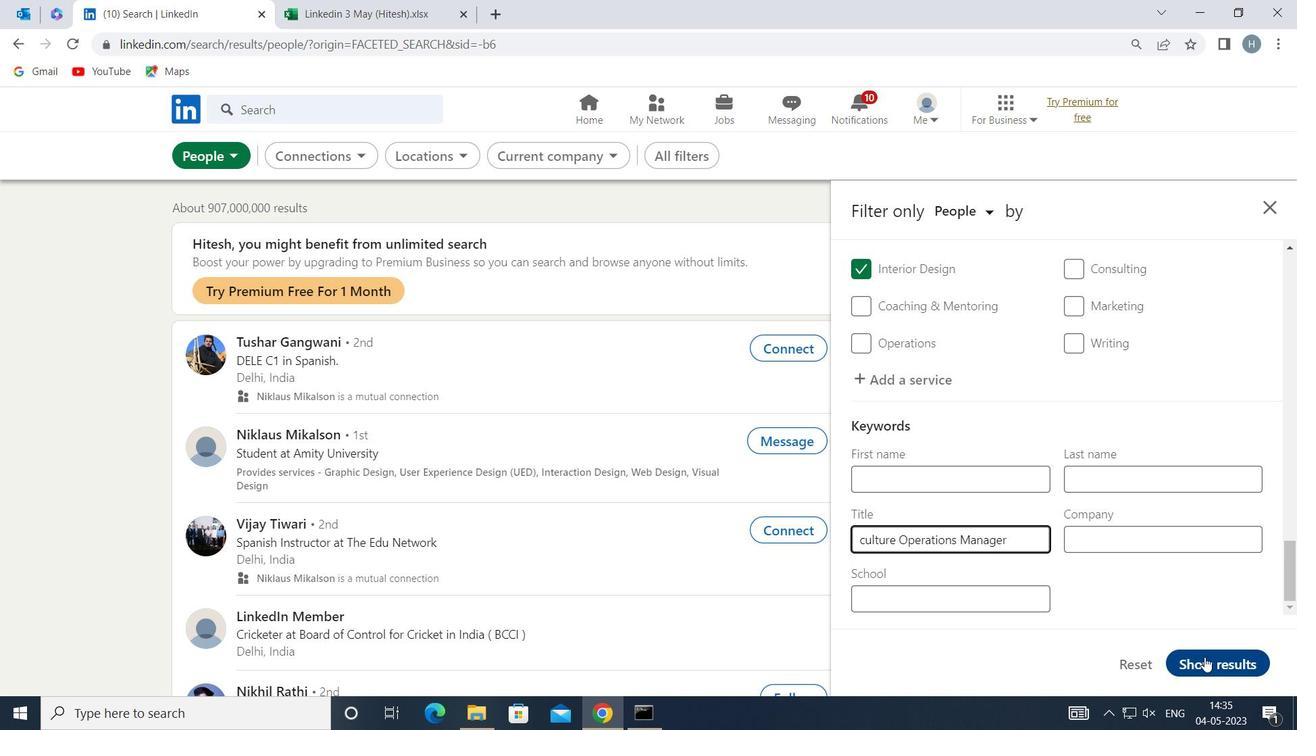 
Action: Mouse moved to (1011, 406)
Screenshot: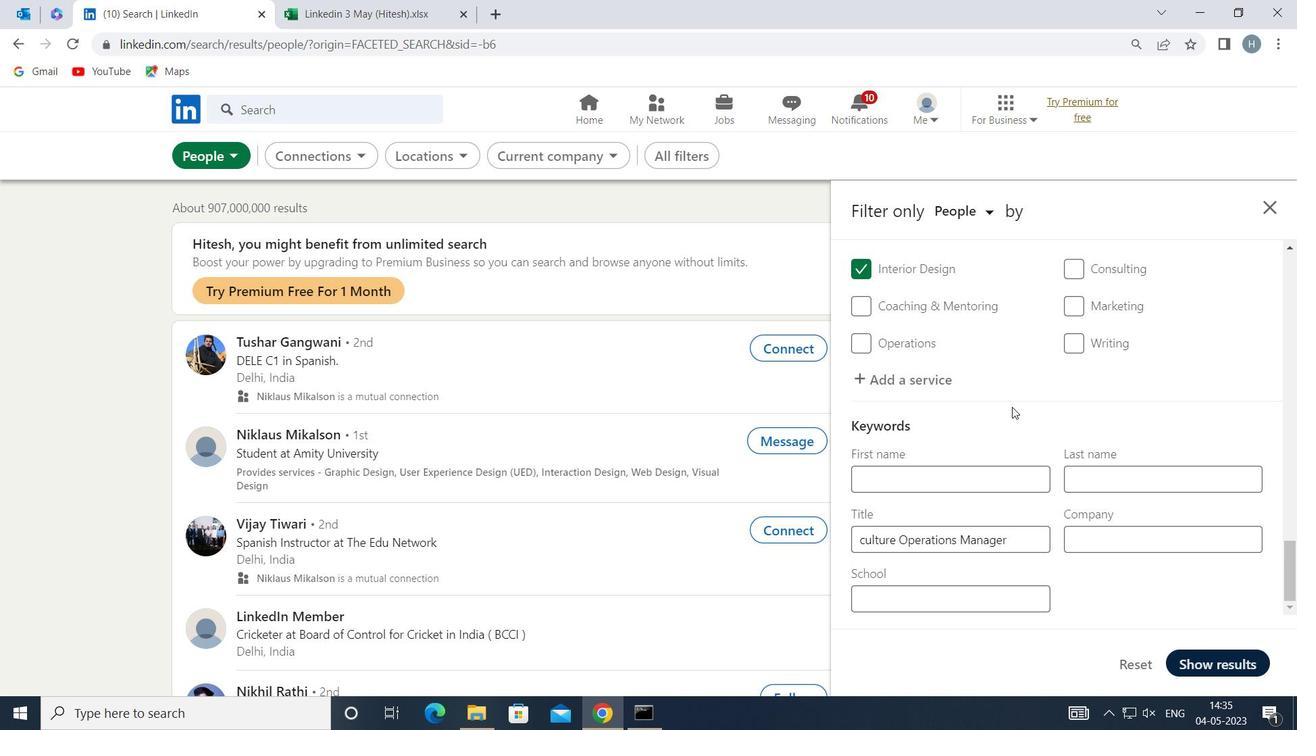 
